 Task: Look for space in Logan, United States from 2nd September, 2023 to 10th September, 2023 for 1 adult in price range Rs.5000 to Rs.16000. Place can be private room with 1  bedroom having 1 bed and 1 bathroom. Property type can be house, flat, guest house, hotel. Booking option can be shelf check-in. Required host language is English.
Action: Mouse moved to (617, 150)
Screenshot: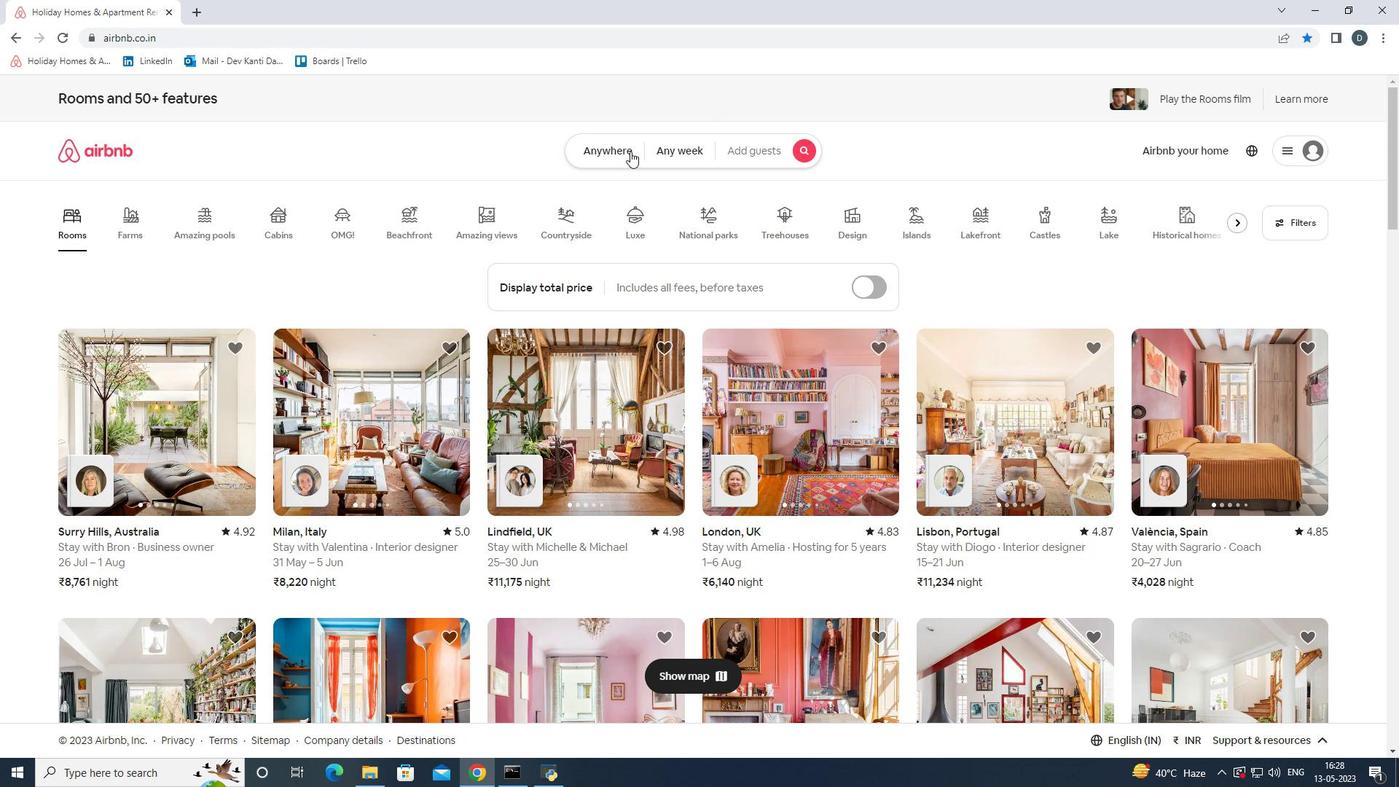 
Action: Mouse pressed left at (617, 150)
Screenshot: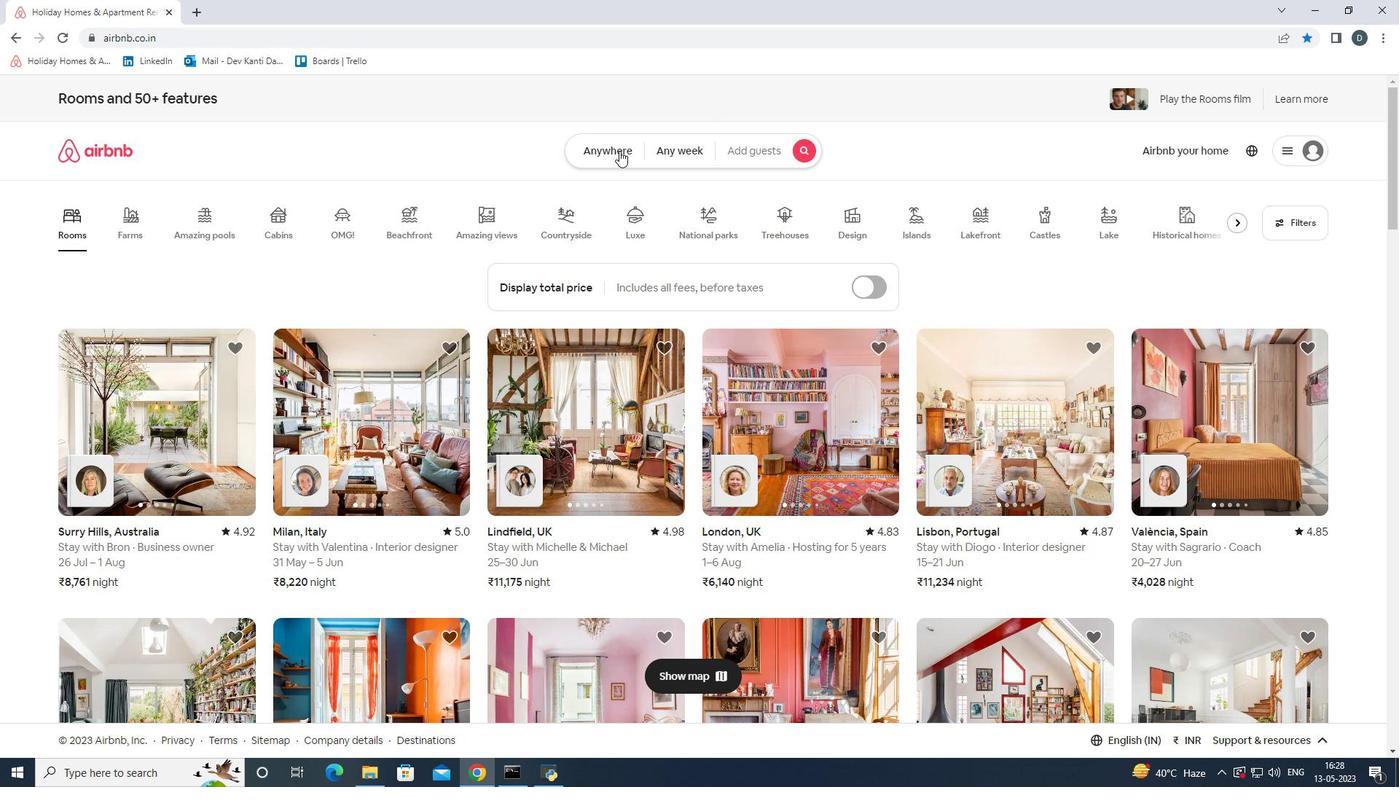 
Action: Mouse moved to (533, 193)
Screenshot: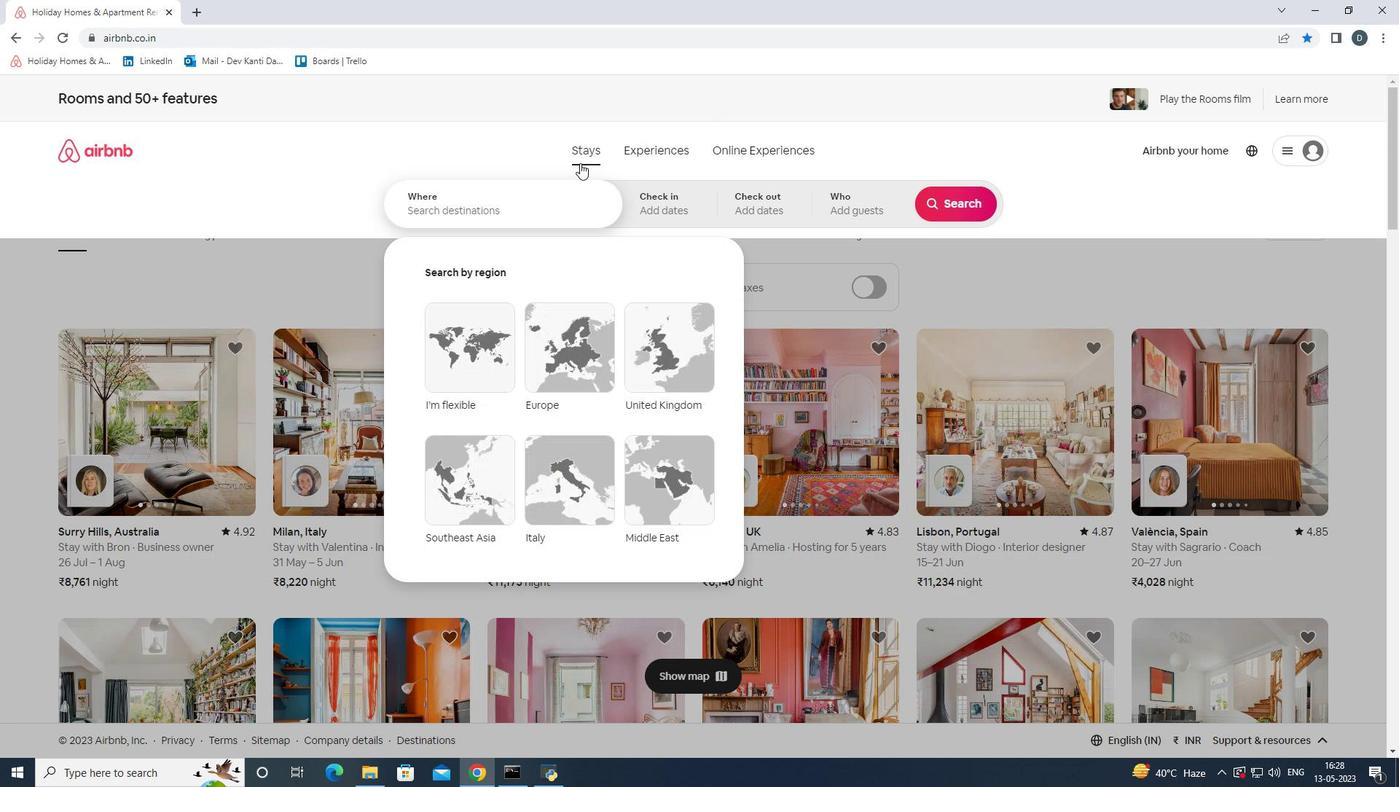 
Action: Mouse pressed left at (533, 193)
Screenshot: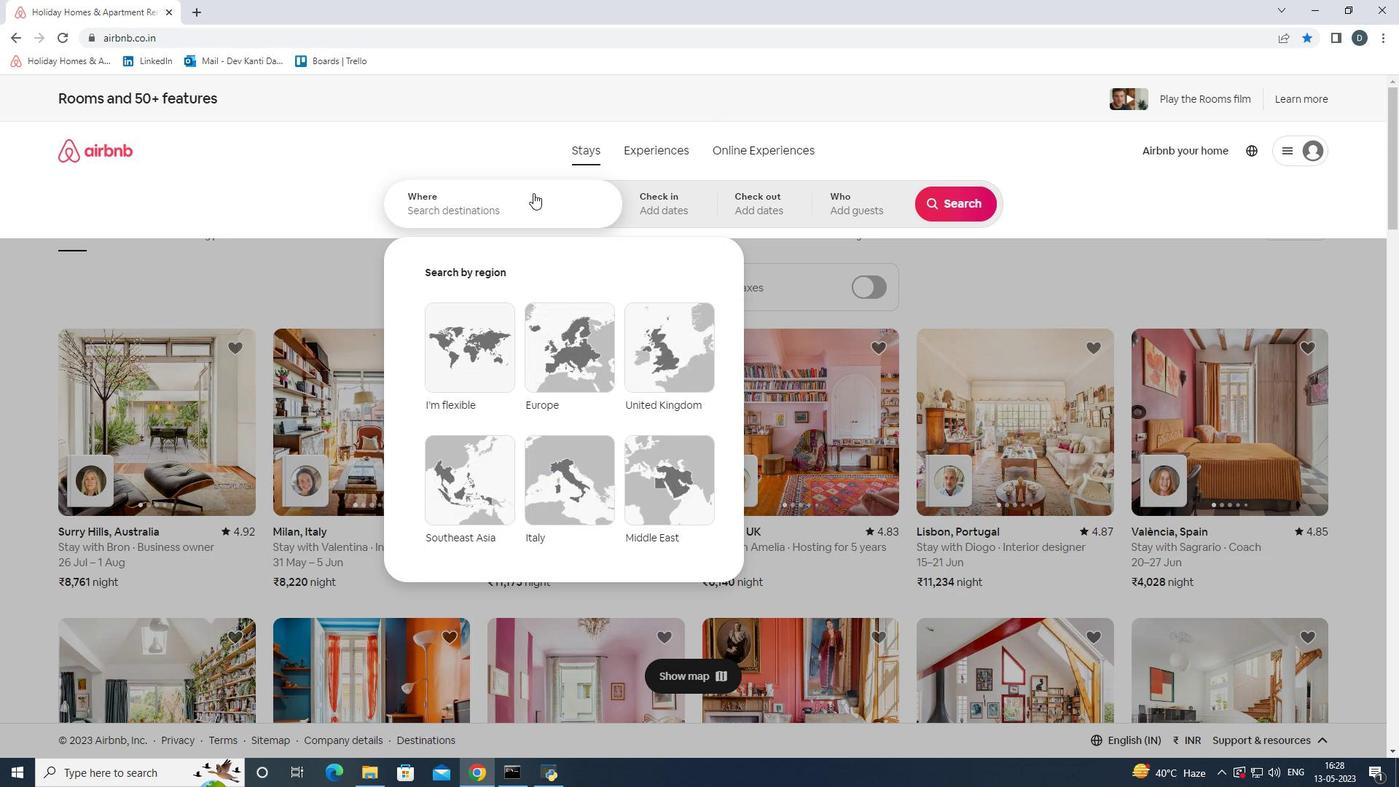 
Action: Key pressed <Key.shift>Logan,<Key.shift>United<Key.space><Key.shift>States
Screenshot: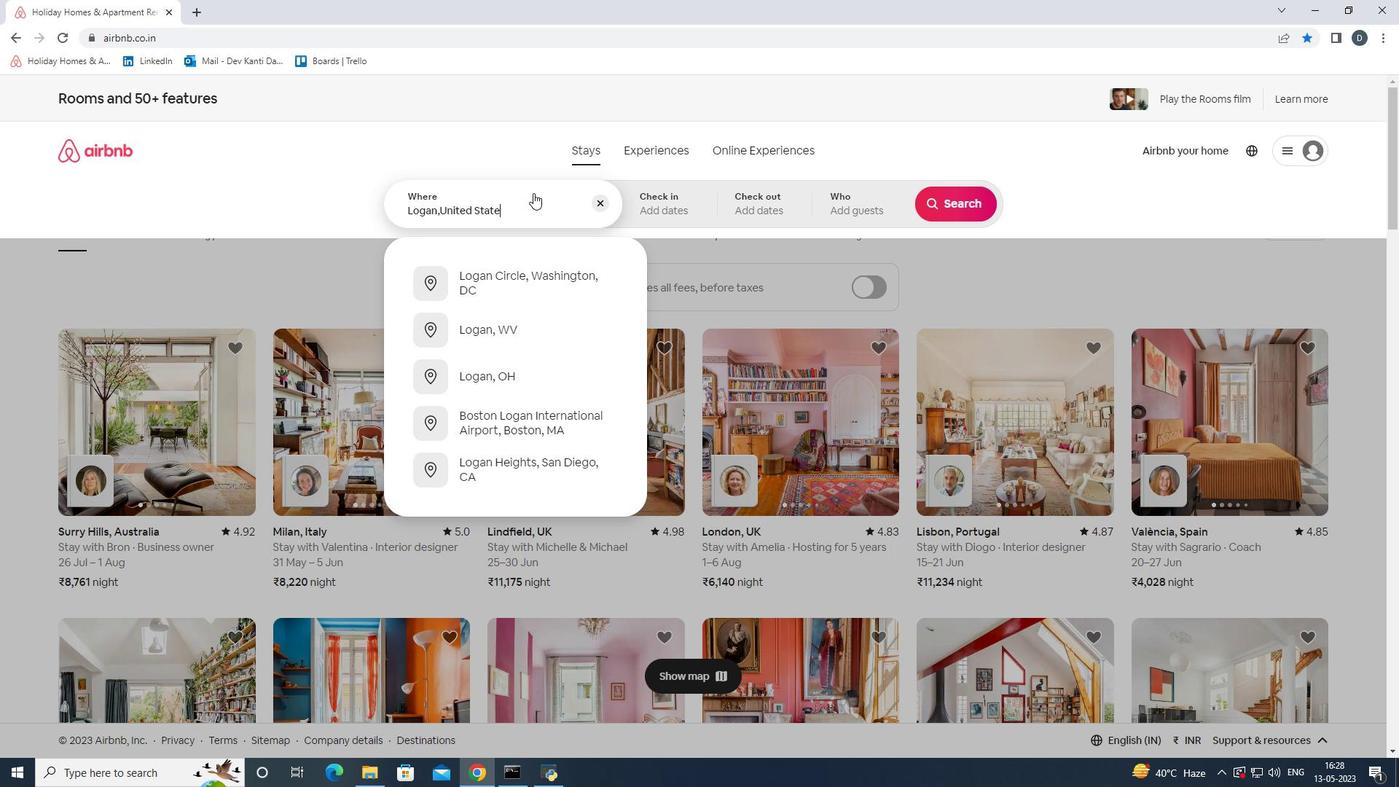 
Action: Mouse moved to (702, 216)
Screenshot: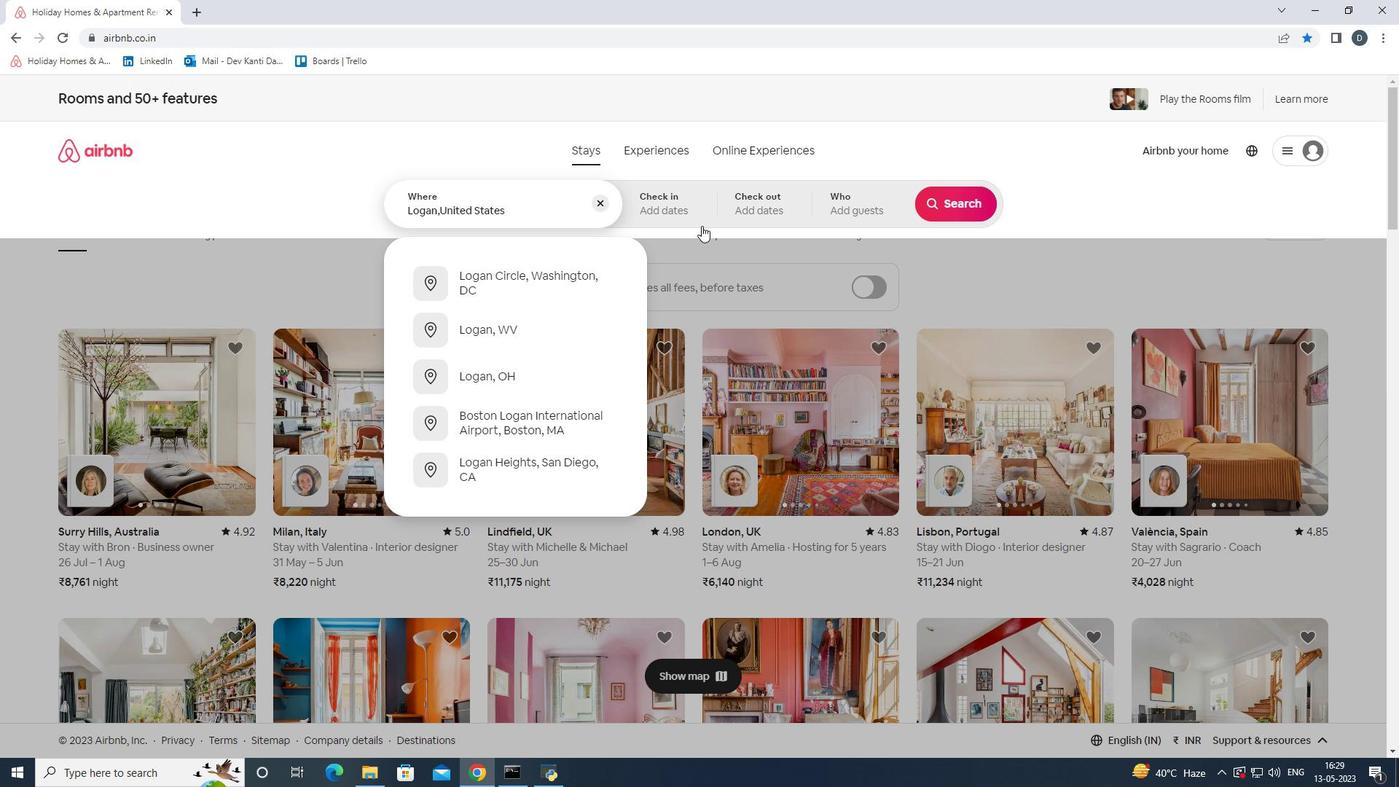 
Action: Mouse pressed left at (702, 216)
Screenshot: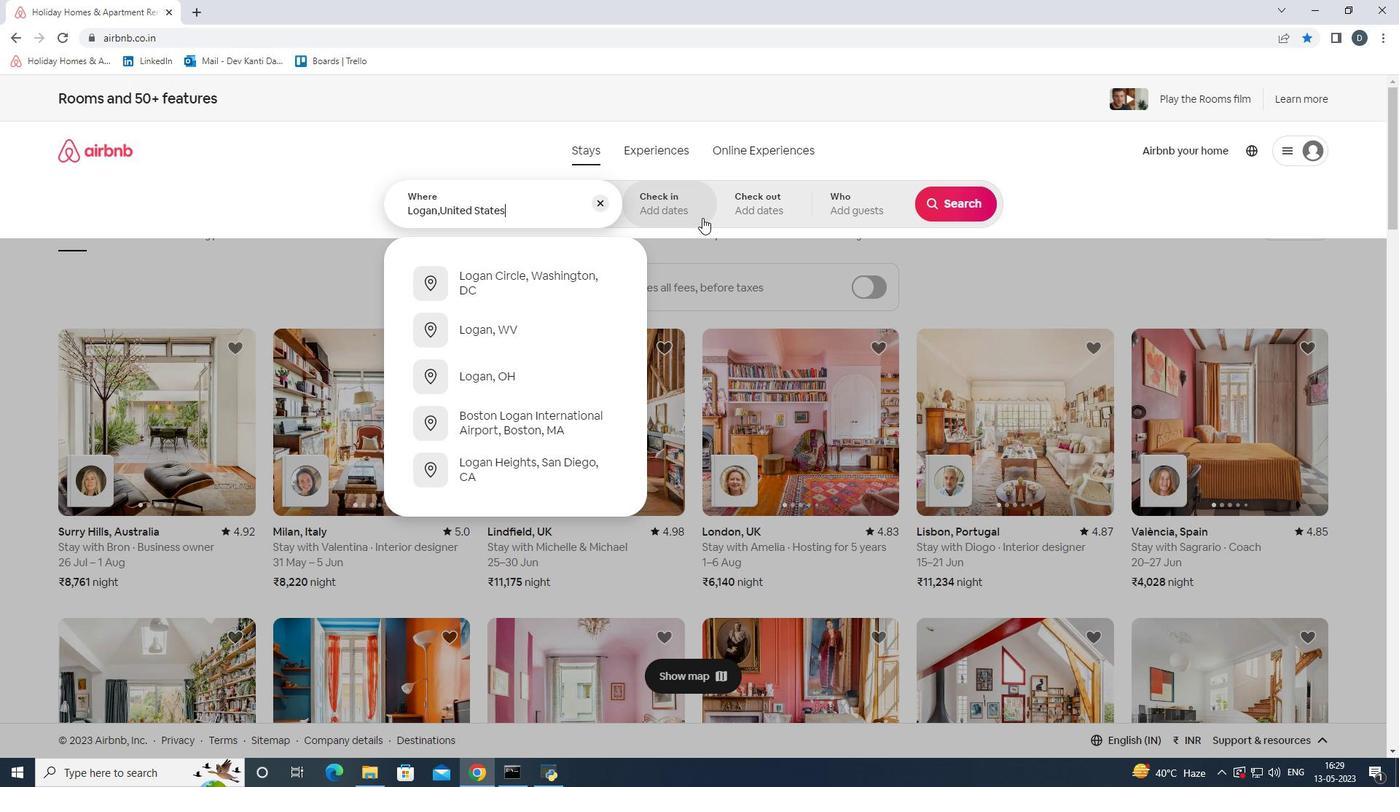 
Action: Mouse moved to (956, 319)
Screenshot: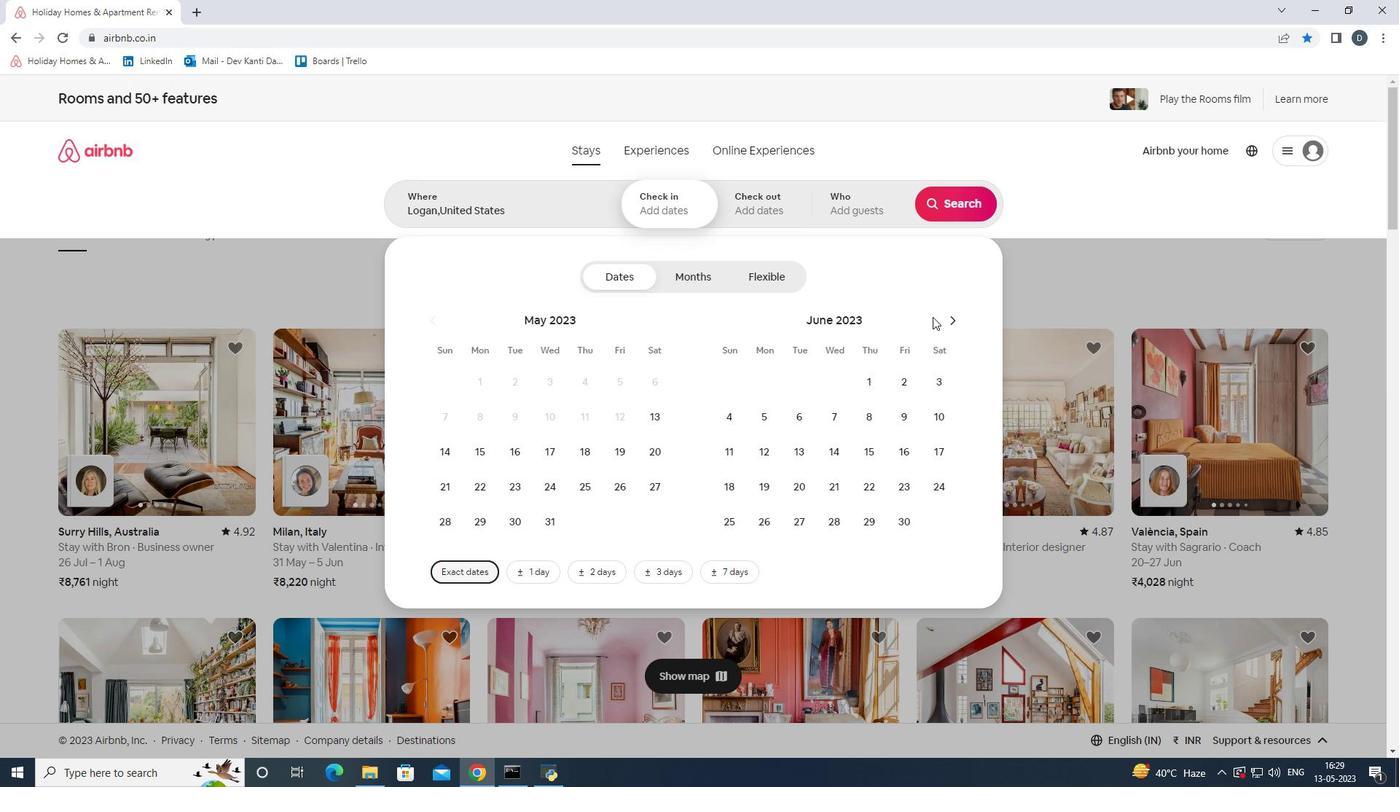 
Action: Mouse pressed left at (956, 319)
Screenshot: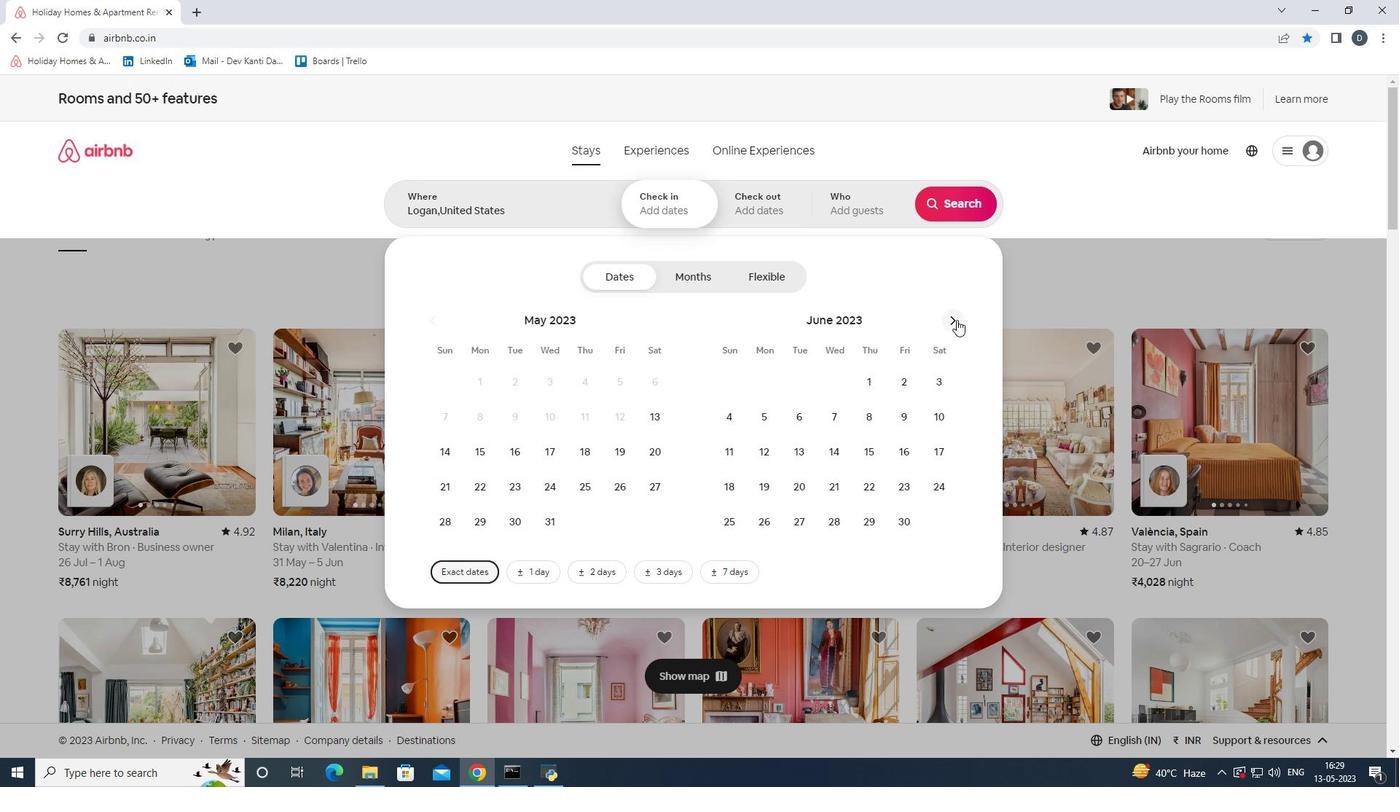 
Action: Mouse pressed left at (956, 319)
Screenshot: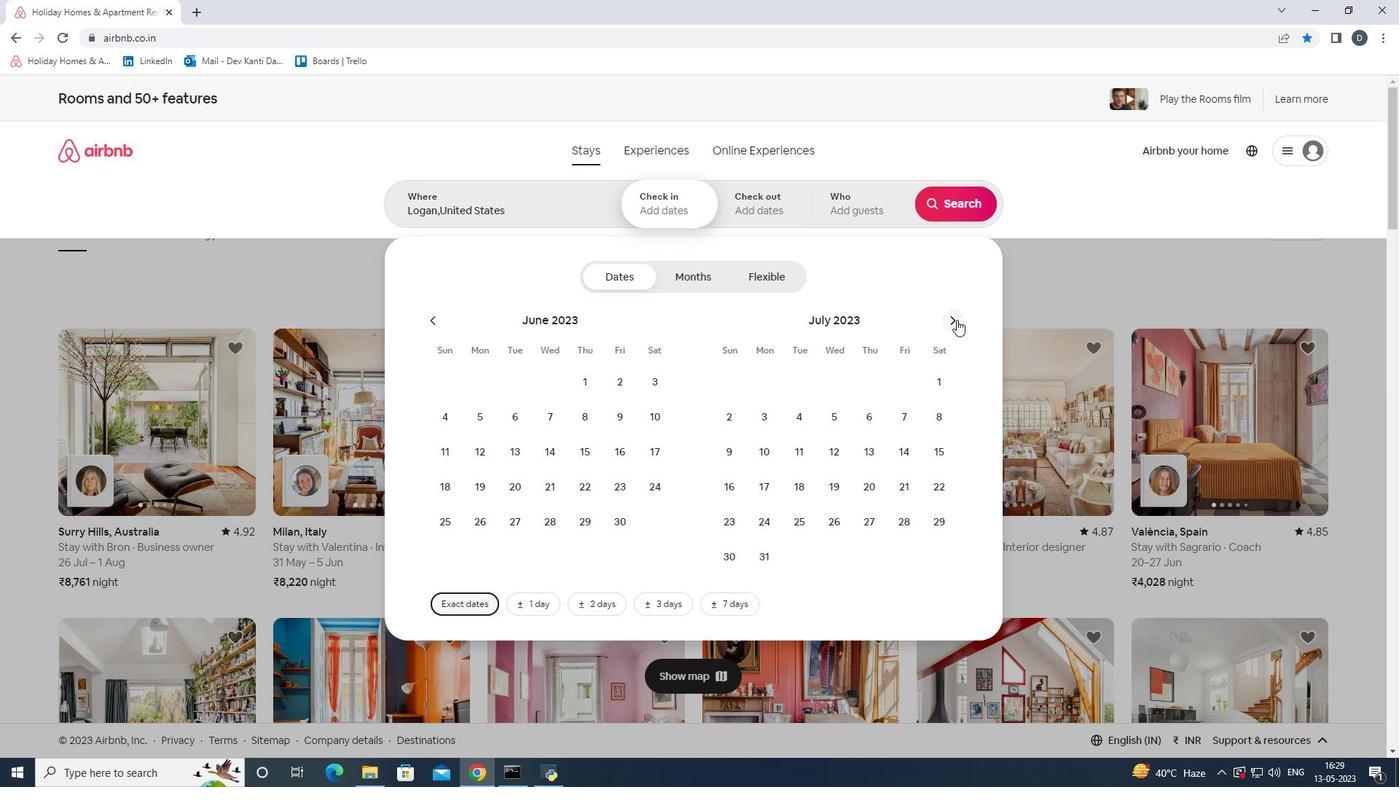 
Action: Mouse pressed left at (956, 319)
Screenshot: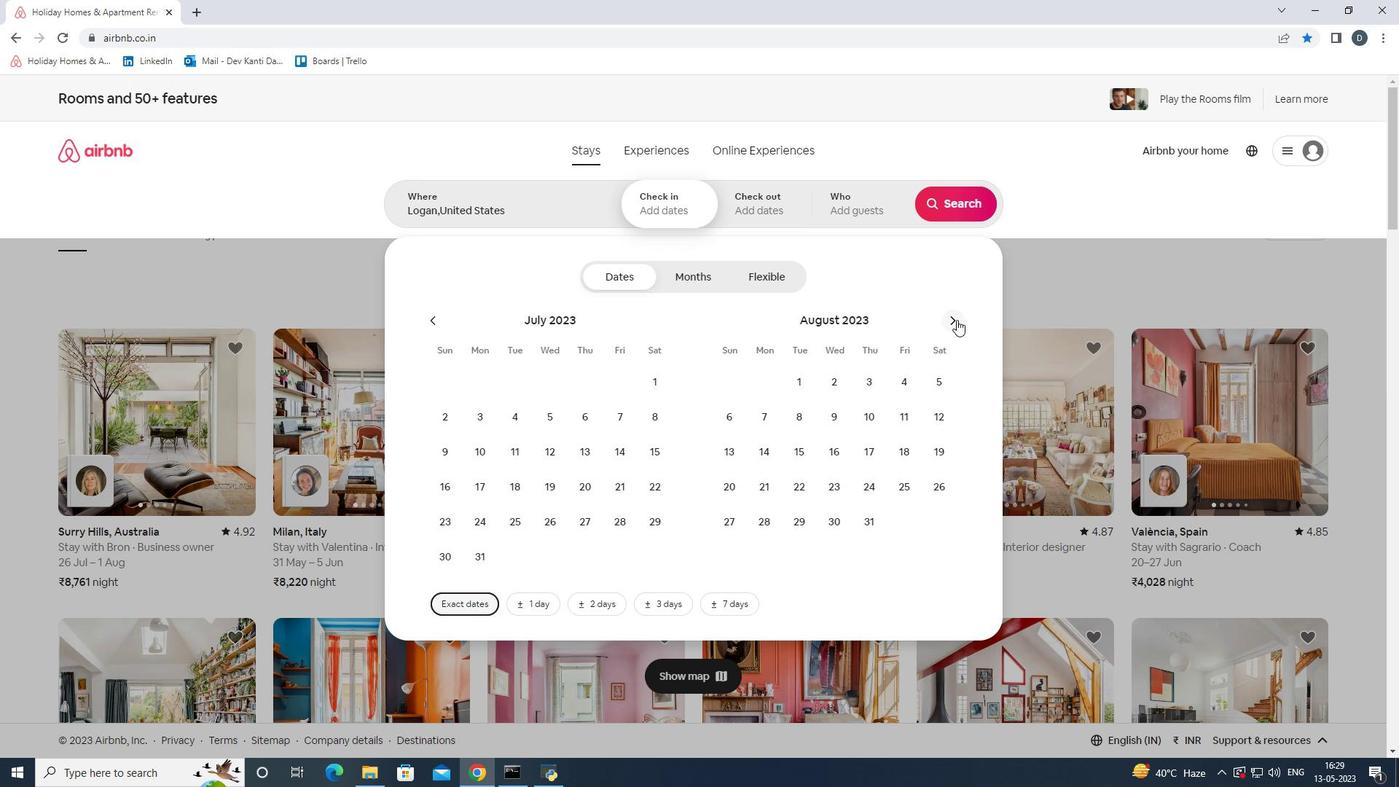 
Action: Mouse moved to (940, 376)
Screenshot: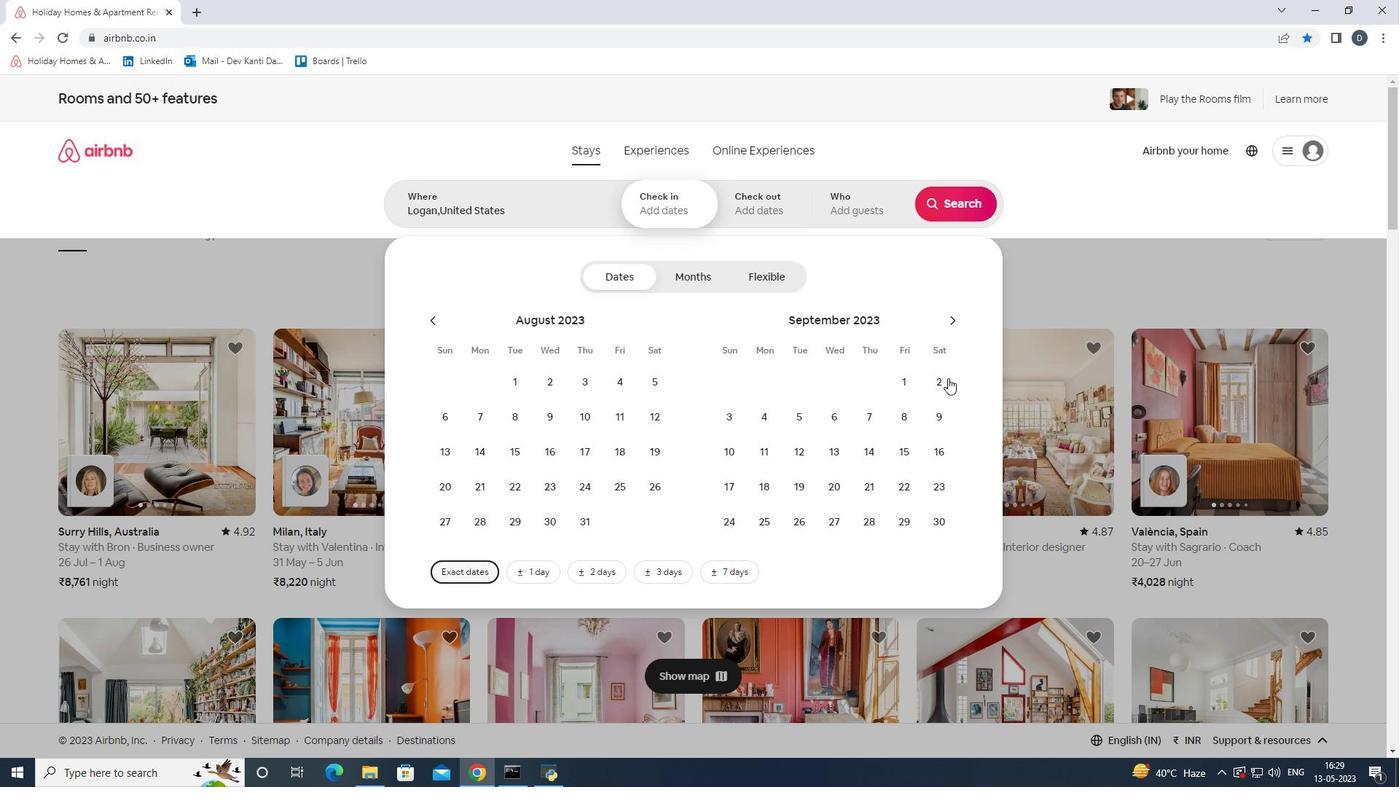 
Action: Mouse pressed left at (940, 376)
Screenshot: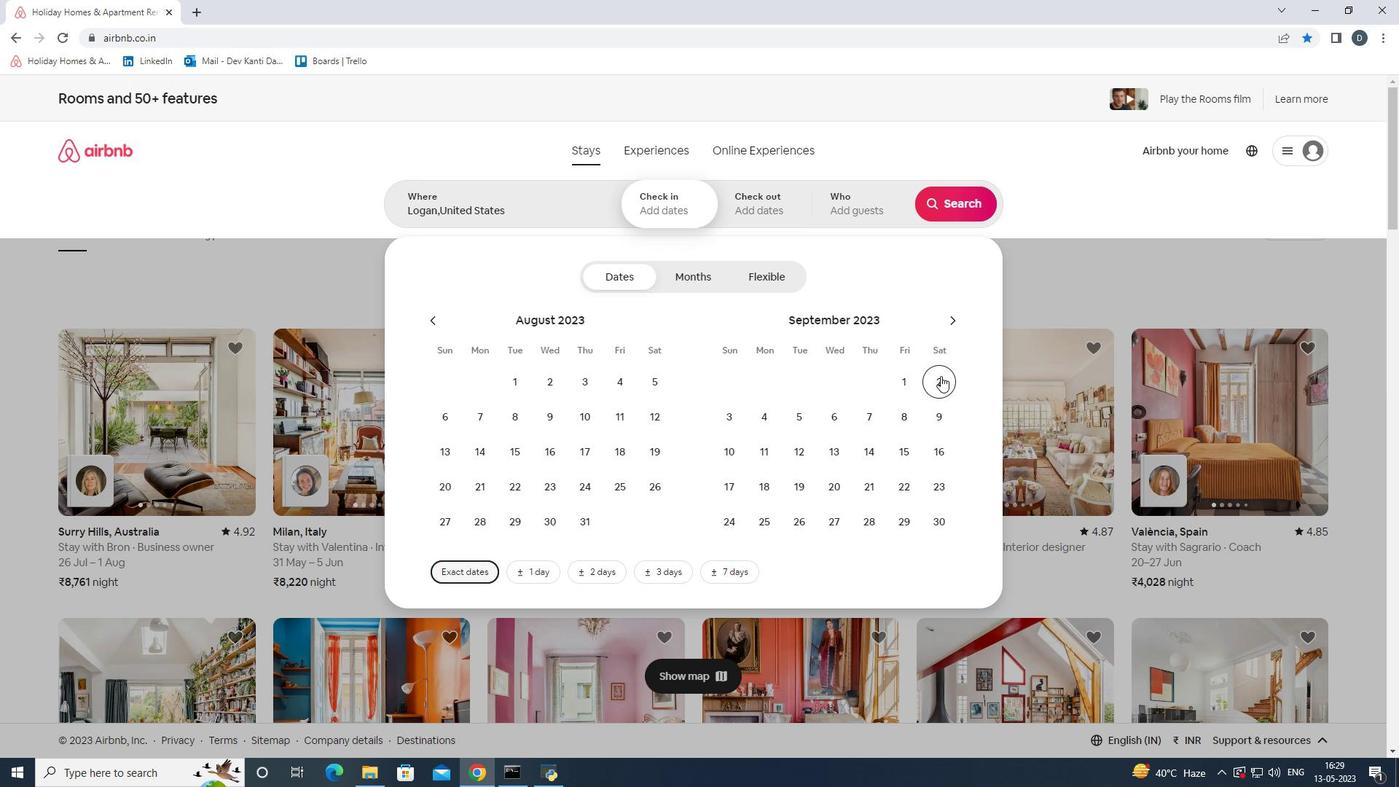 
Action: Mouse moved to (737, 454)
Screenshot: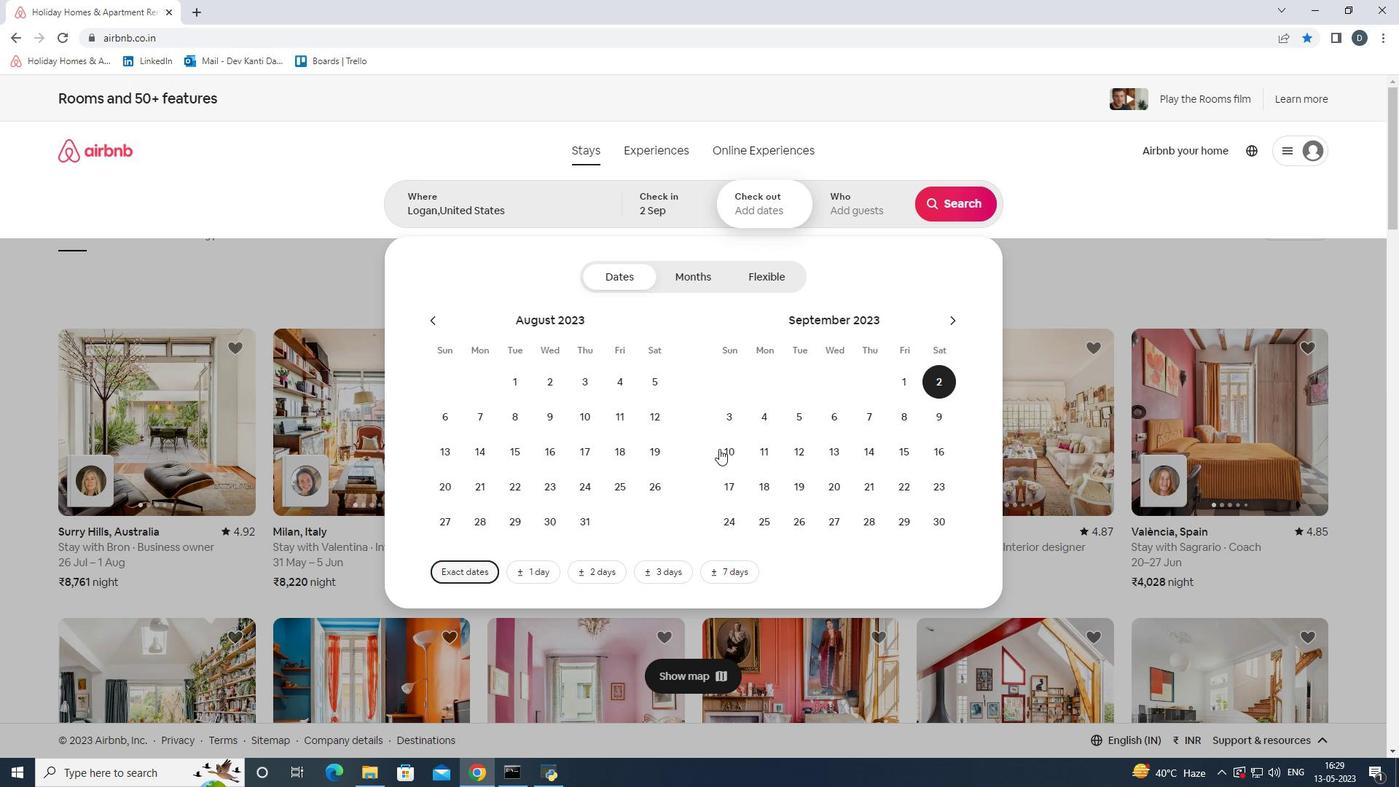 
Action: Mouse pressed left at (737, 454)
Screenshot: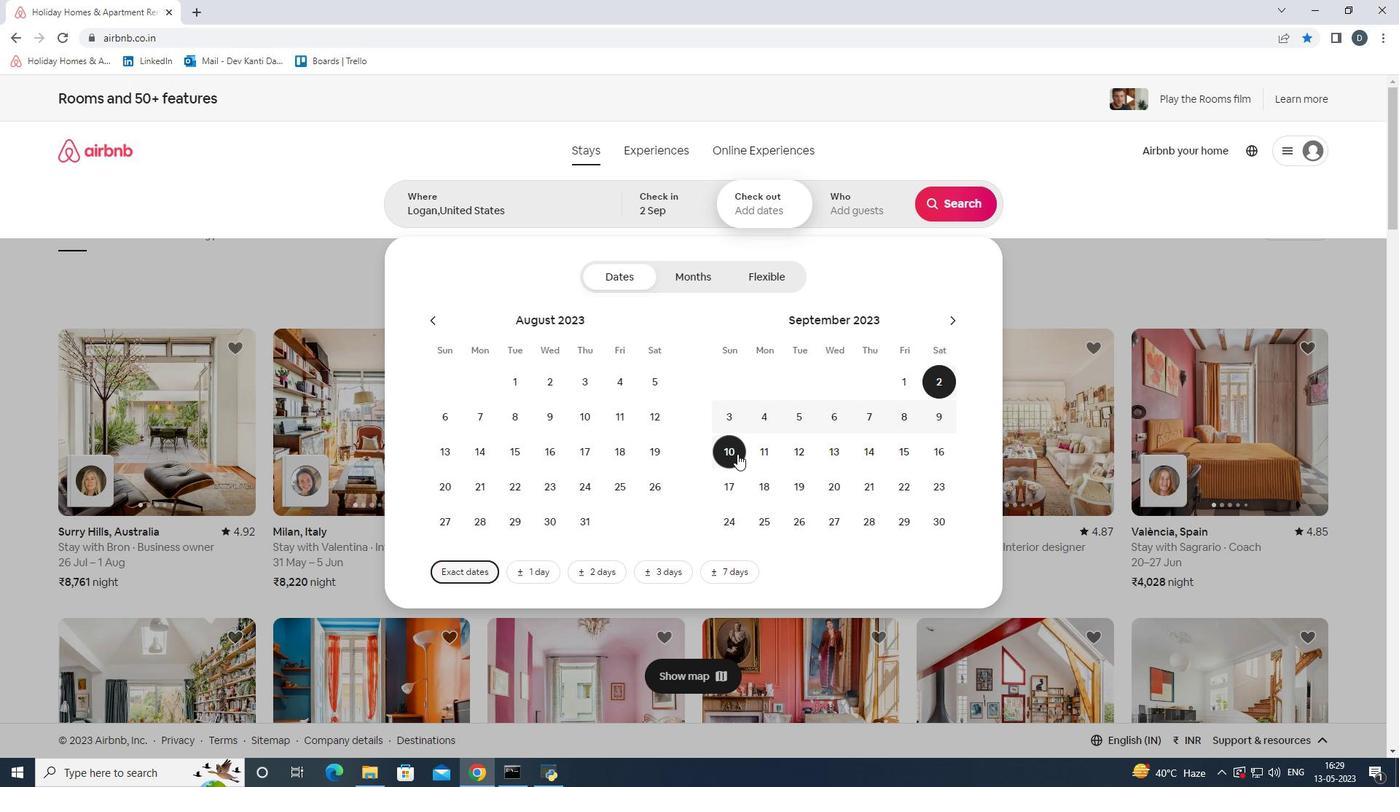 
Action: Mouse moved to (862, 214)
Screenshot: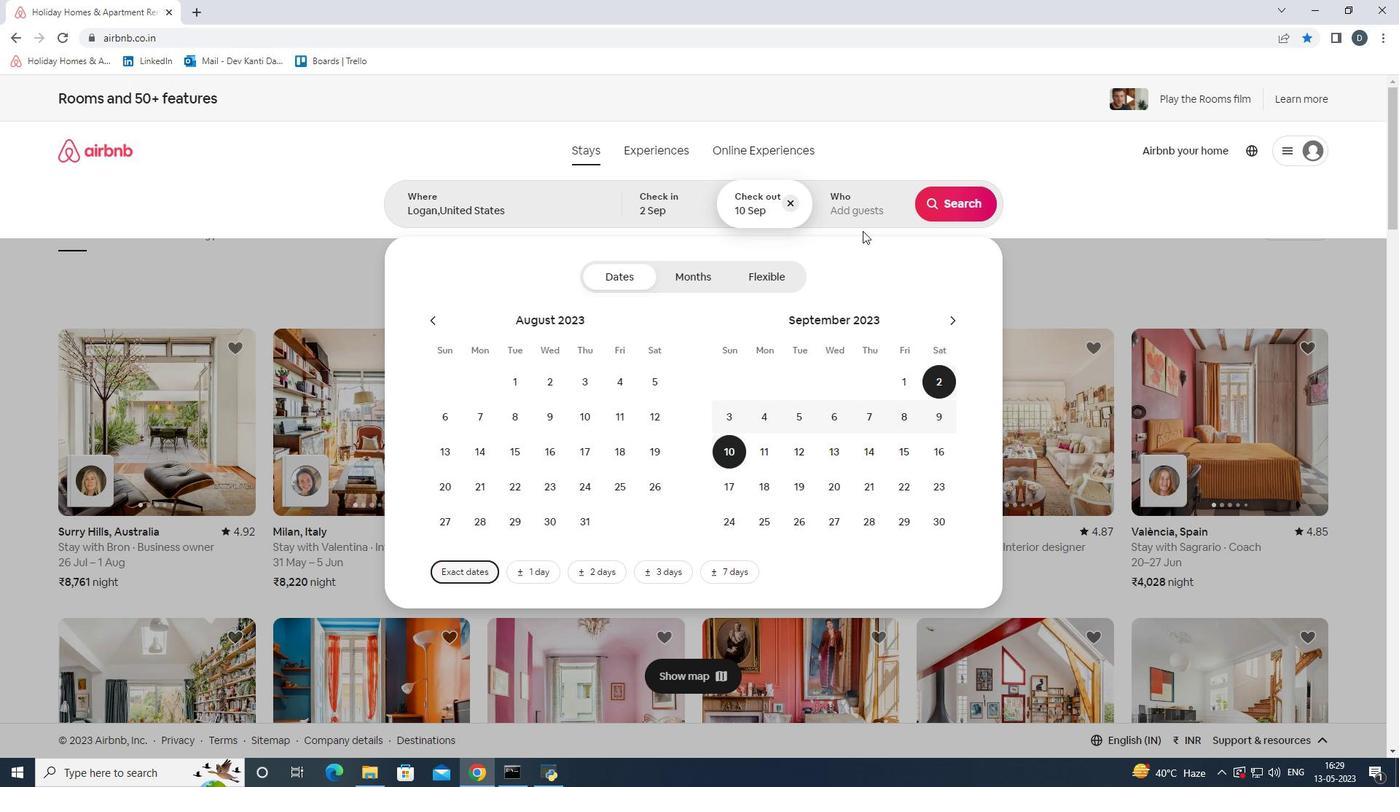 
Action: Mouse pressed left at (862, 214)
Screenshot: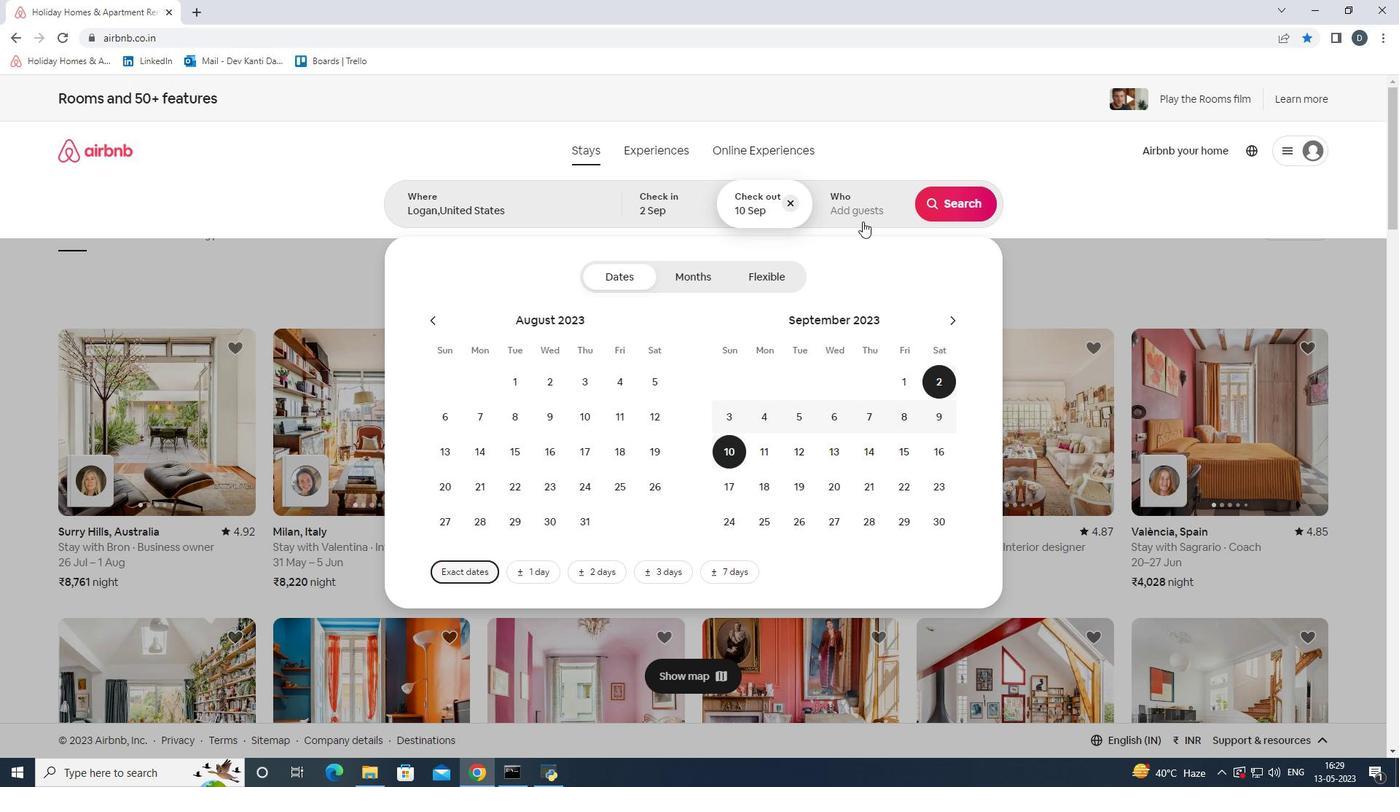 
Action: Mouse moved to (959, 285)
Screenshot: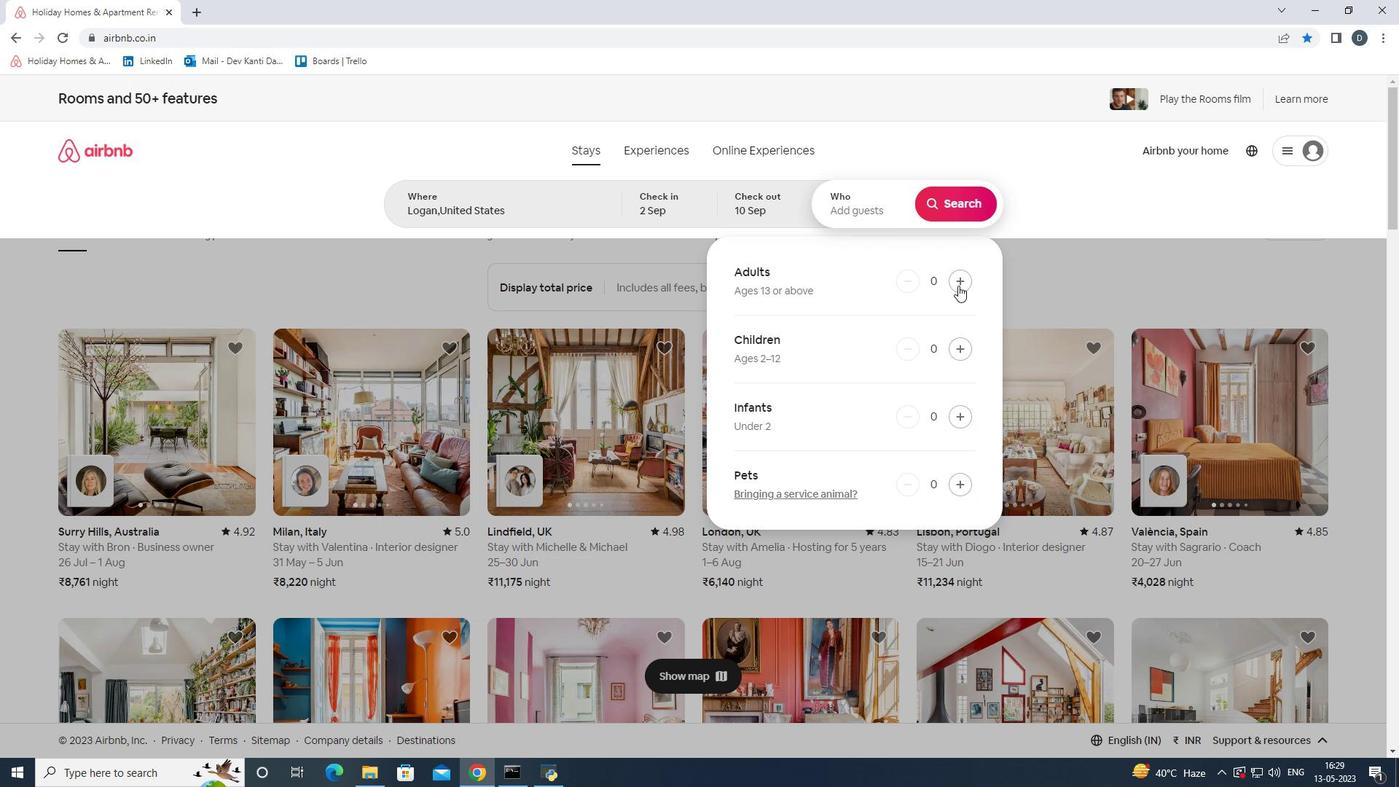
Action: Mouse pressed left at (959, 285)
Screenshot: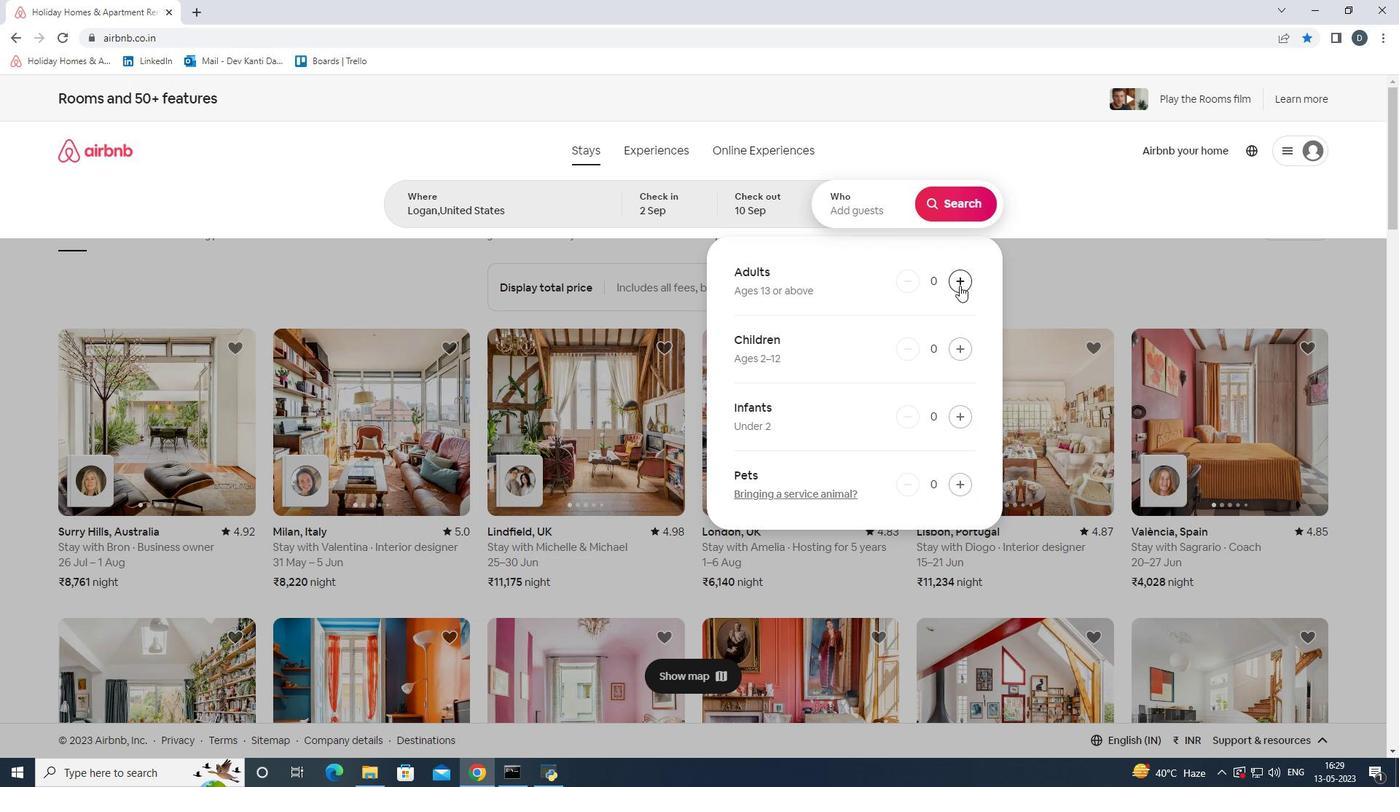 
Action: Mouse moved to (959, 209)
Screenshot: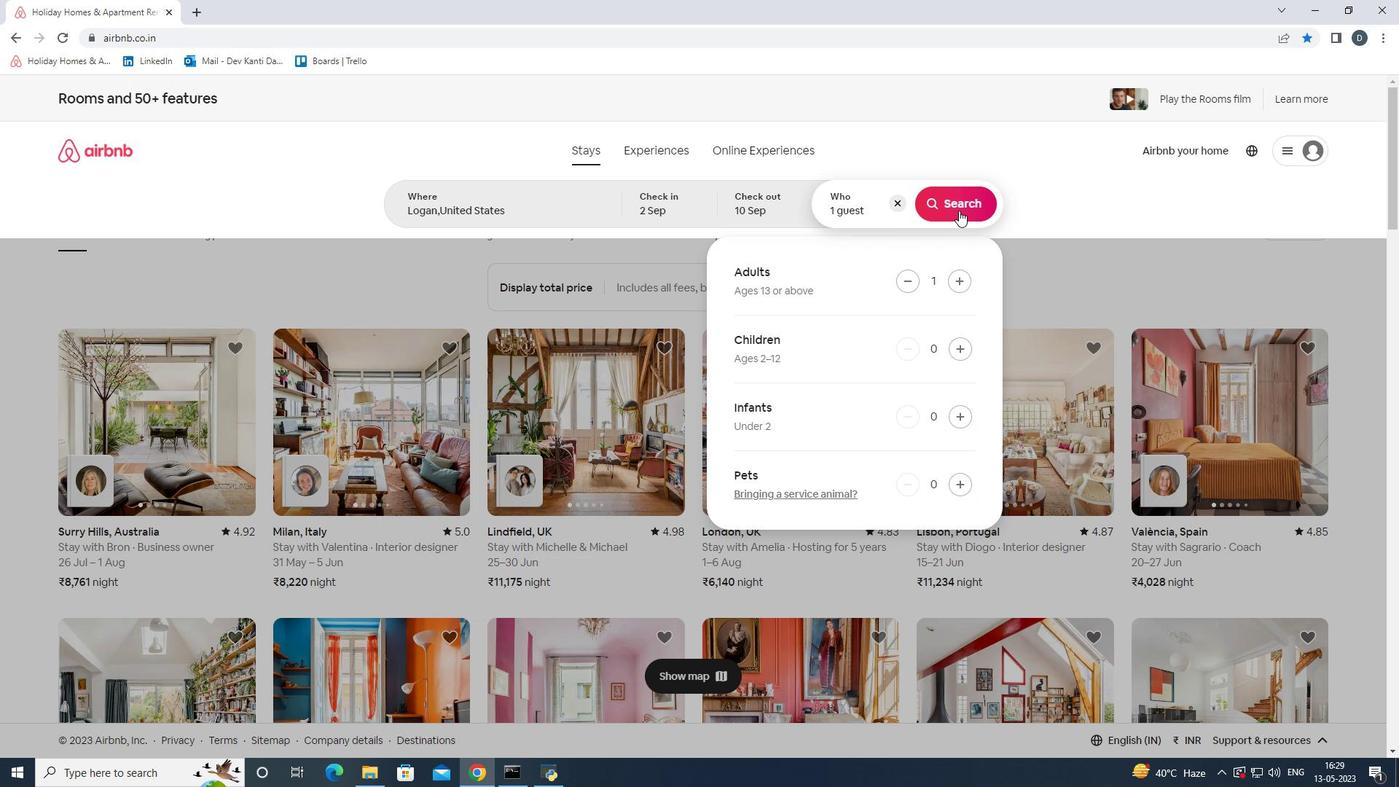 
Action: Mouse pressed left at (959, 209)
Screenshot: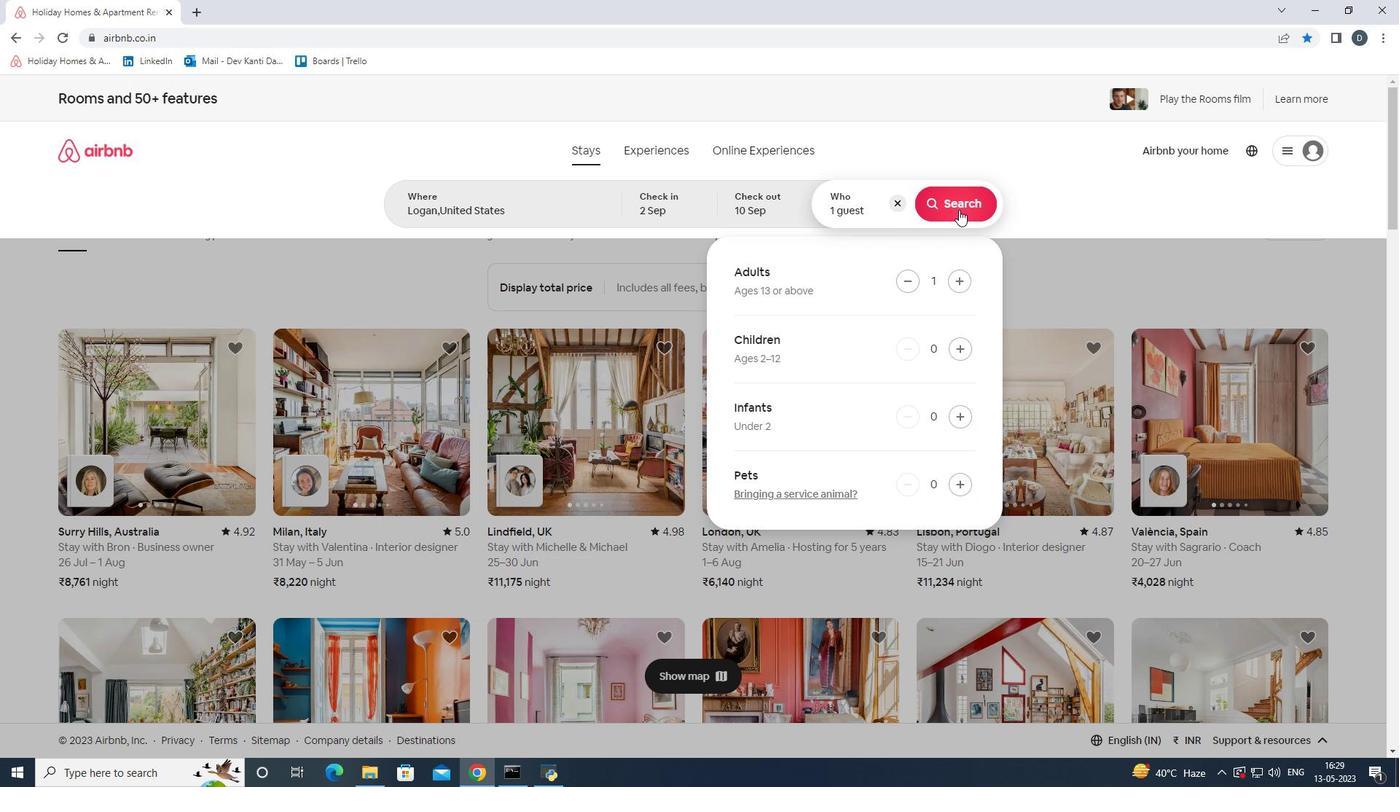
Action: Mouse moved to (1321, 159)
Screenshot: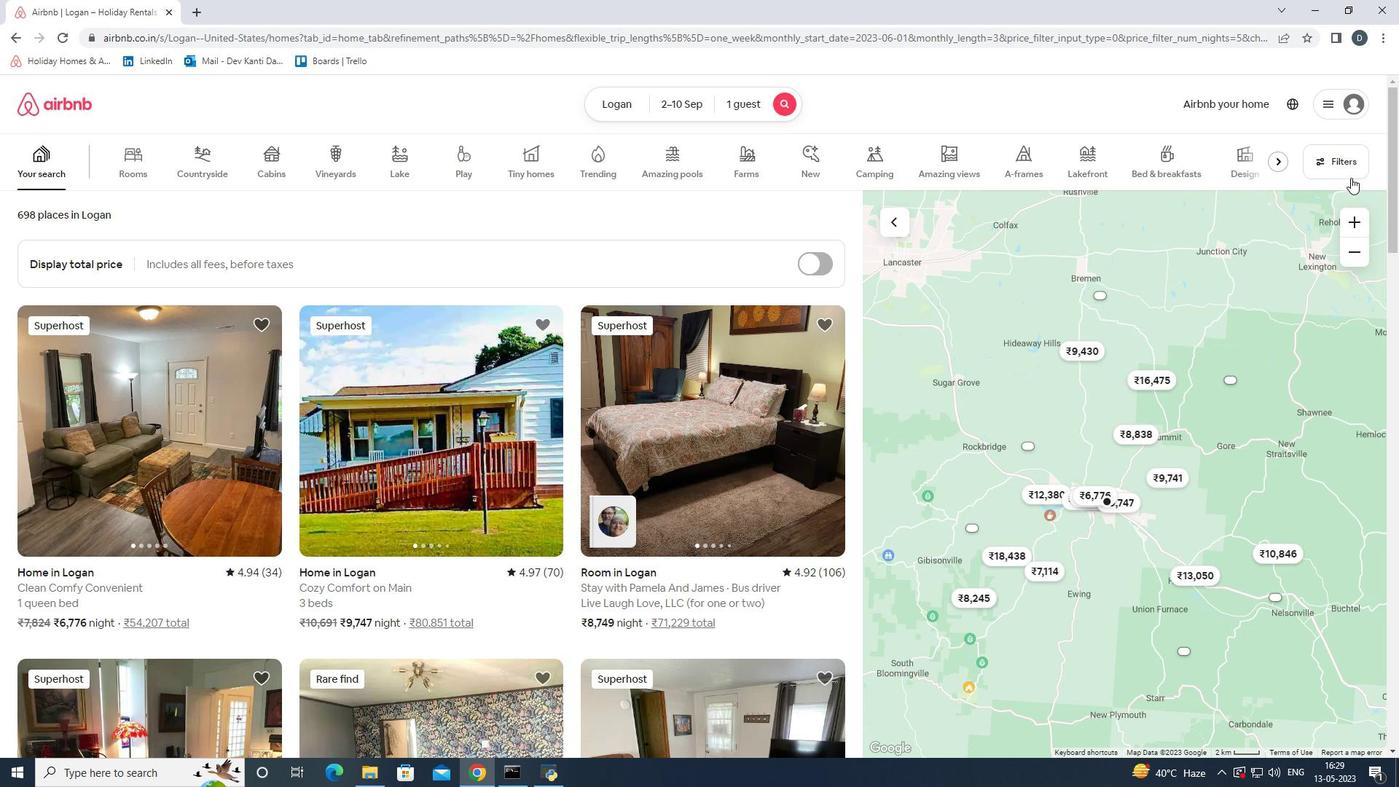 
Action: Mouse pressed left at (1321, 159)
Screenshot: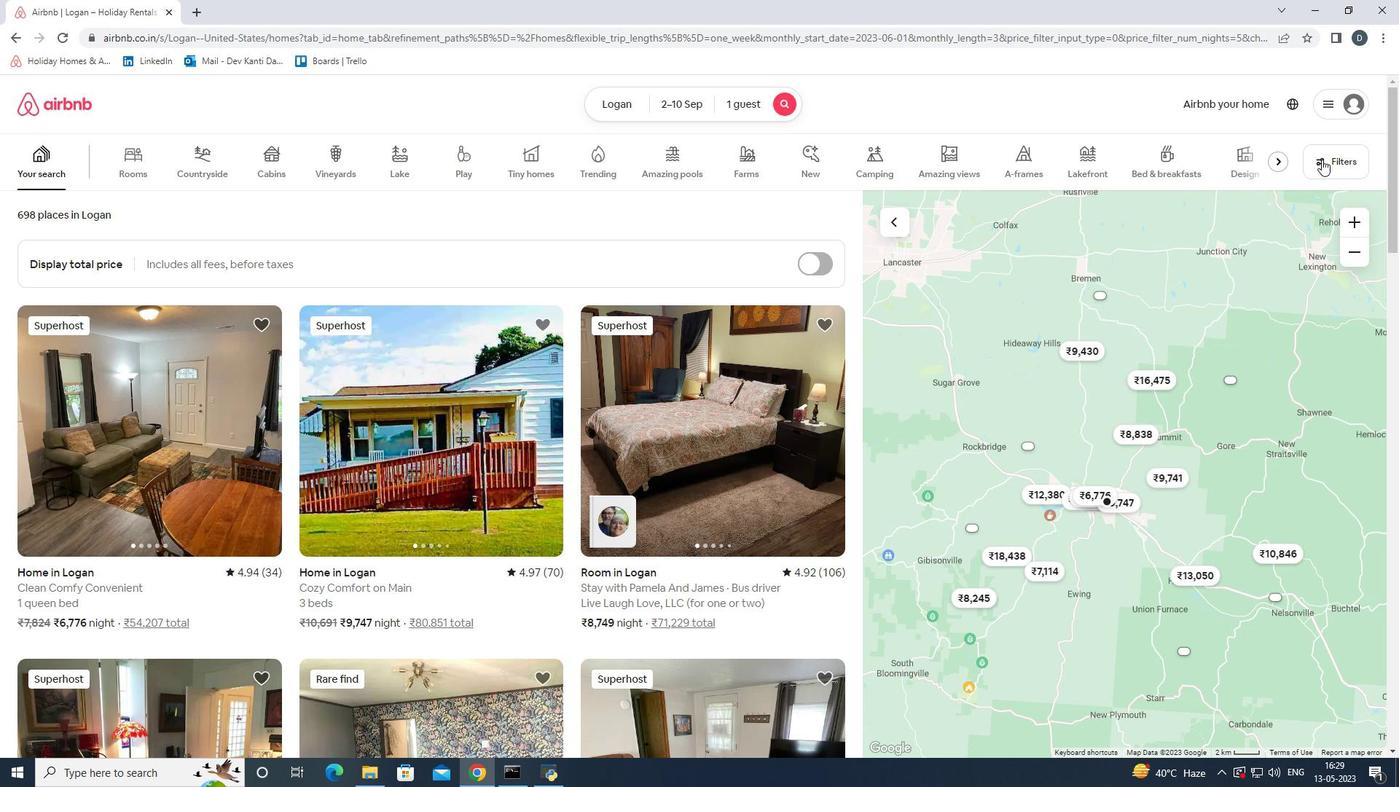 
Action: Mouse moved to (498, 348)
Screenshot: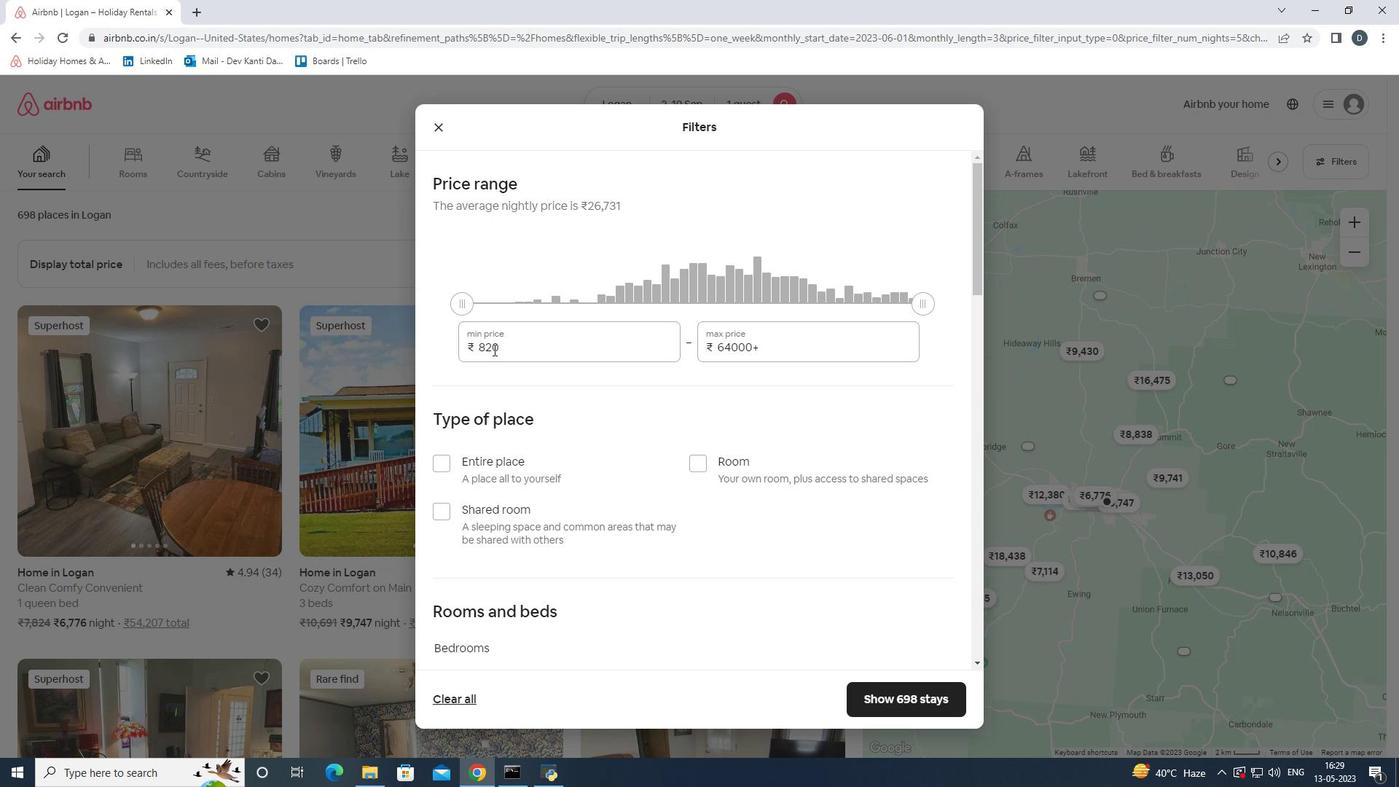 
Action: Mouse pressed left at (498, 348)
Screenshot: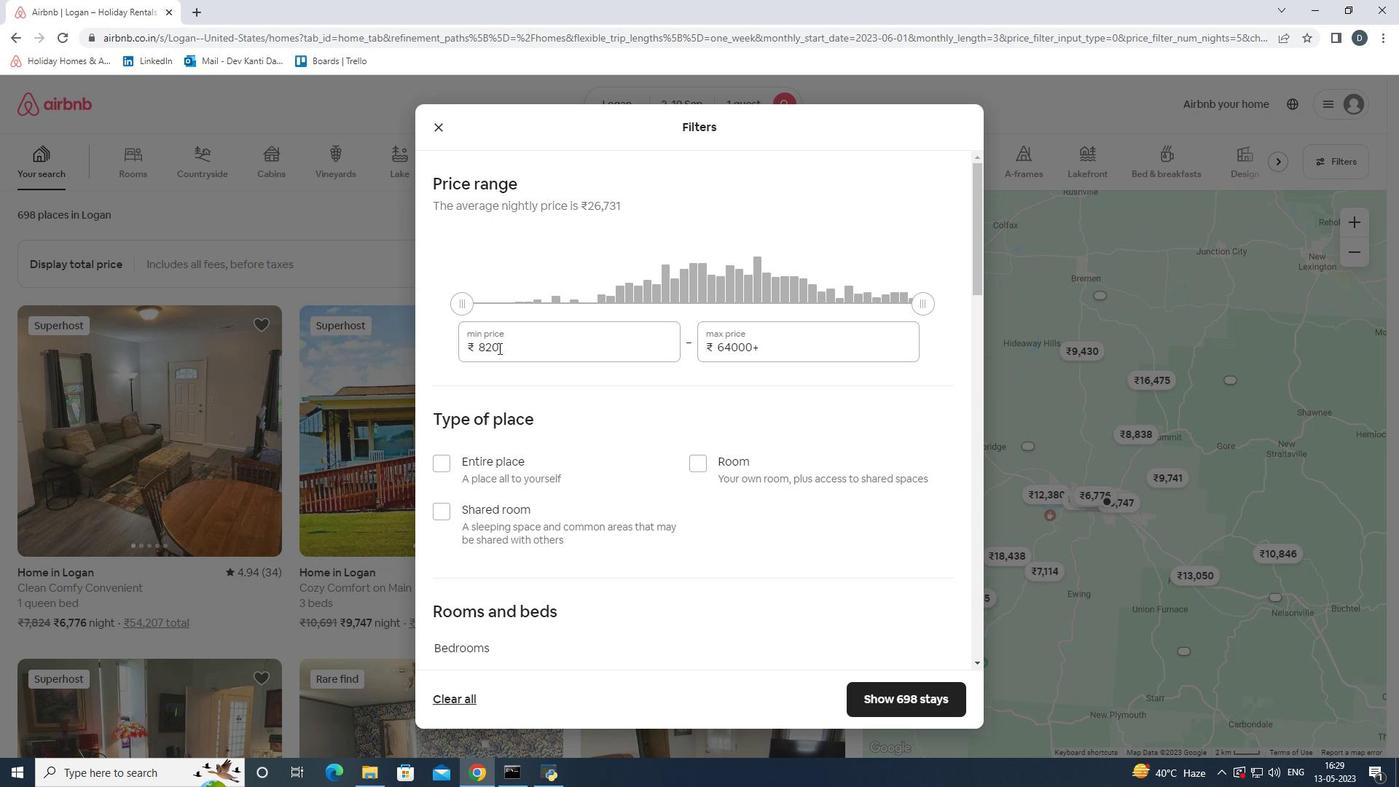 
Action: Mouse moved to (467, 350)
Screenshot: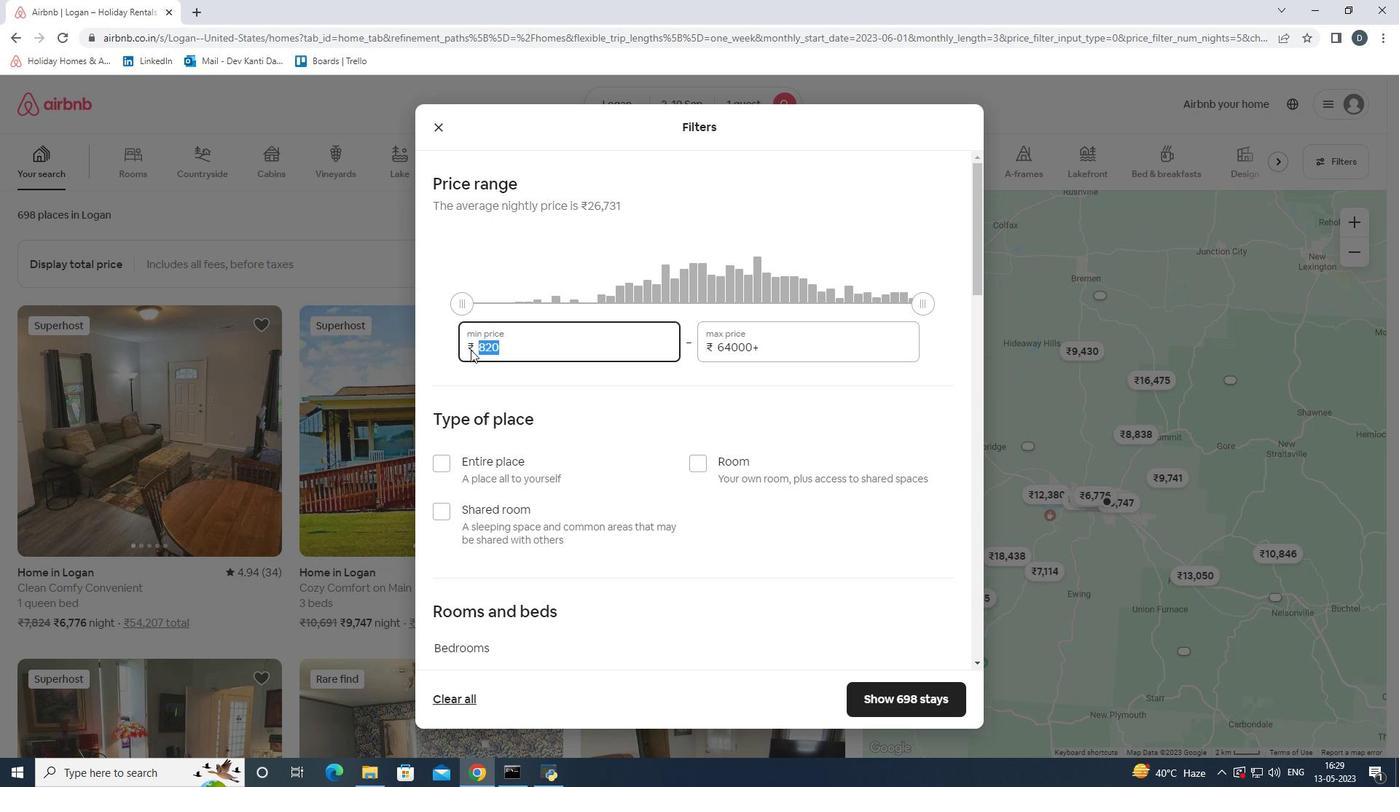 
Action: Key pressed 5000
Screenshot: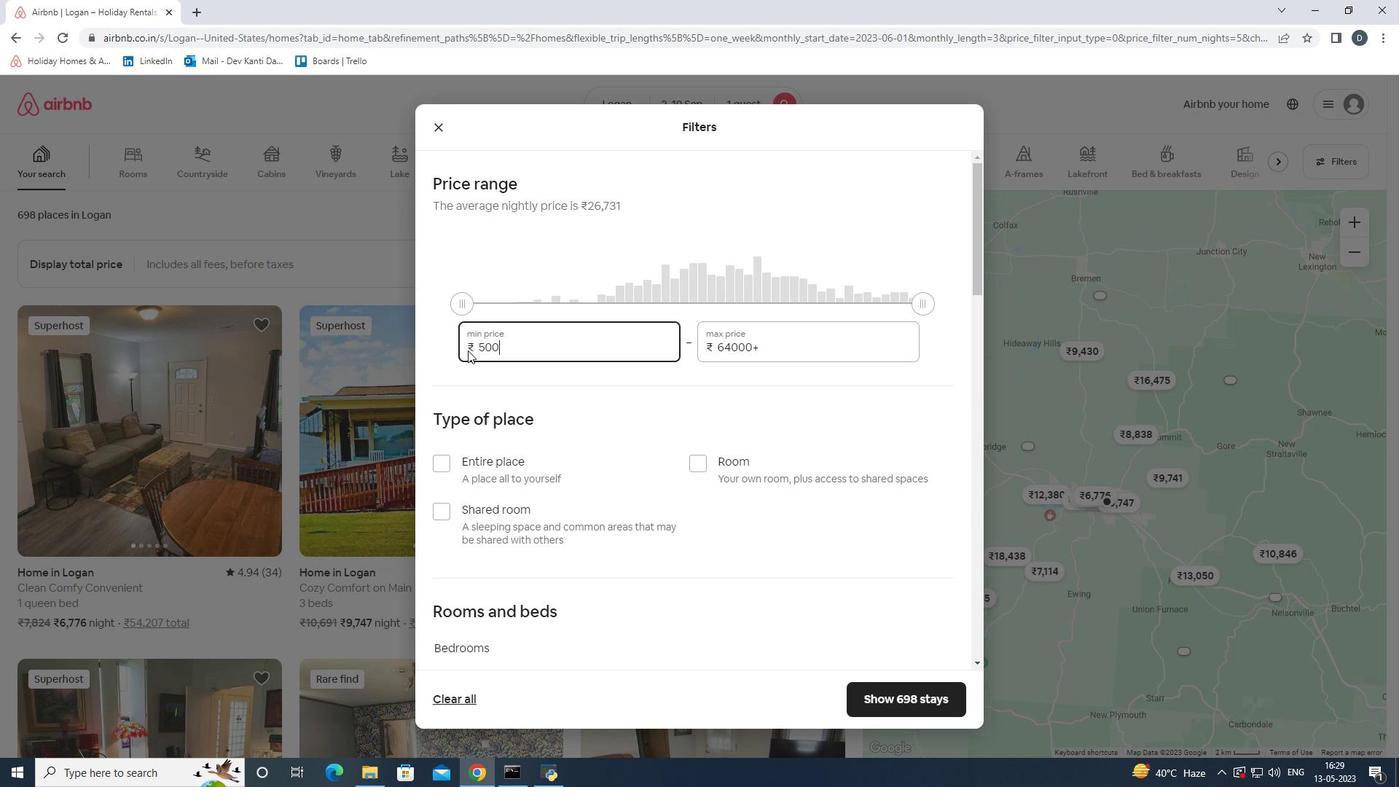 
Action: Mouse moved to (770, 346)
Screenshot: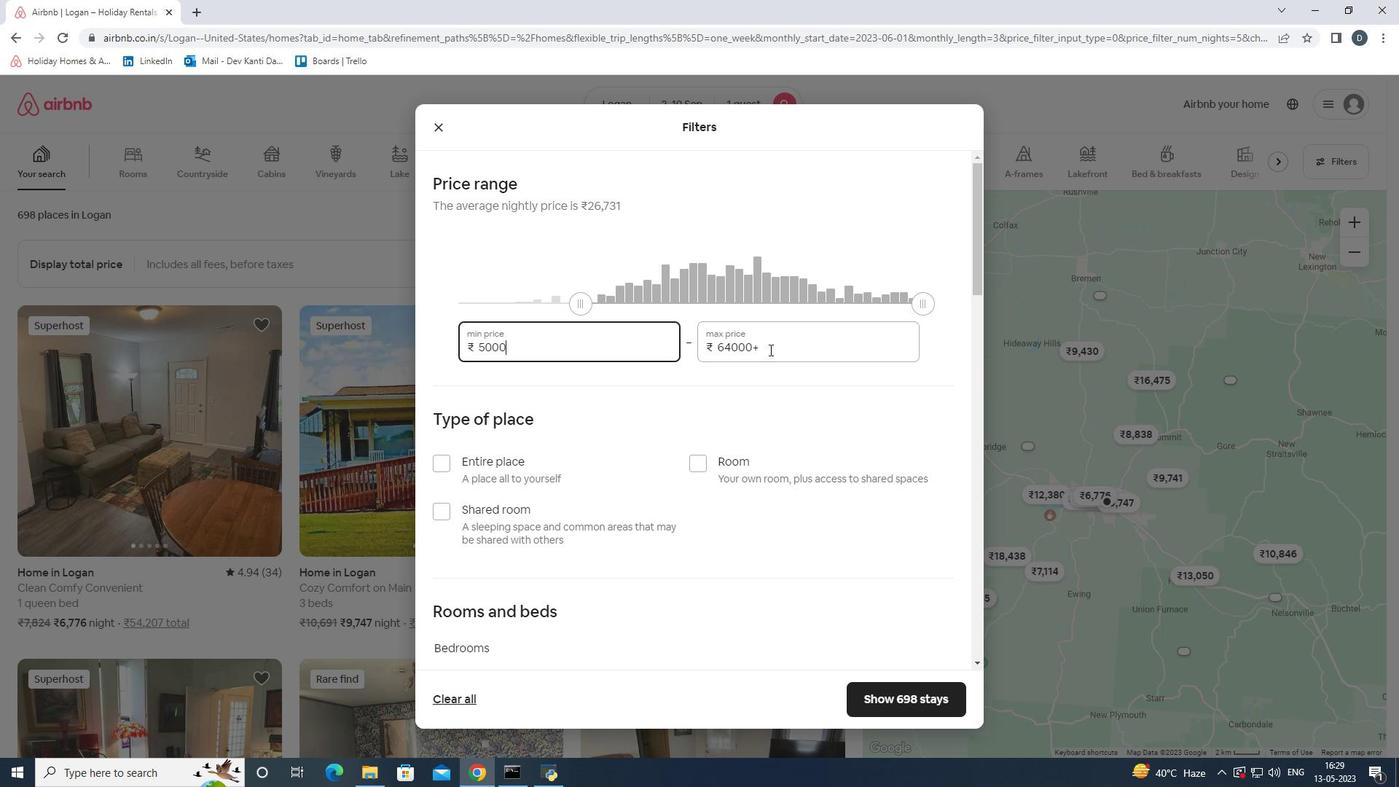 
Action: Mouse pressed left at (770, 346)
Screenshot: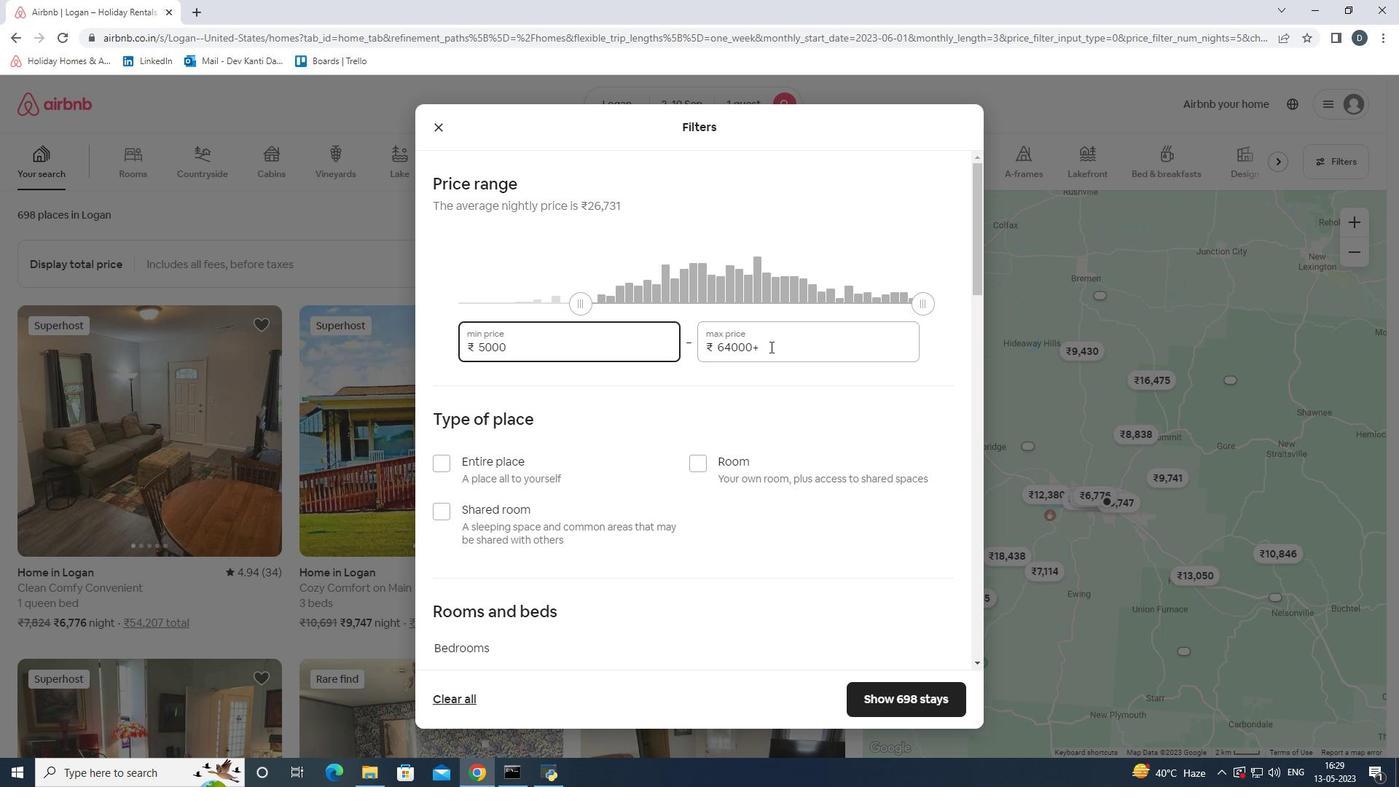 
Action: Mouse moved to (676, 352)
Screenshot: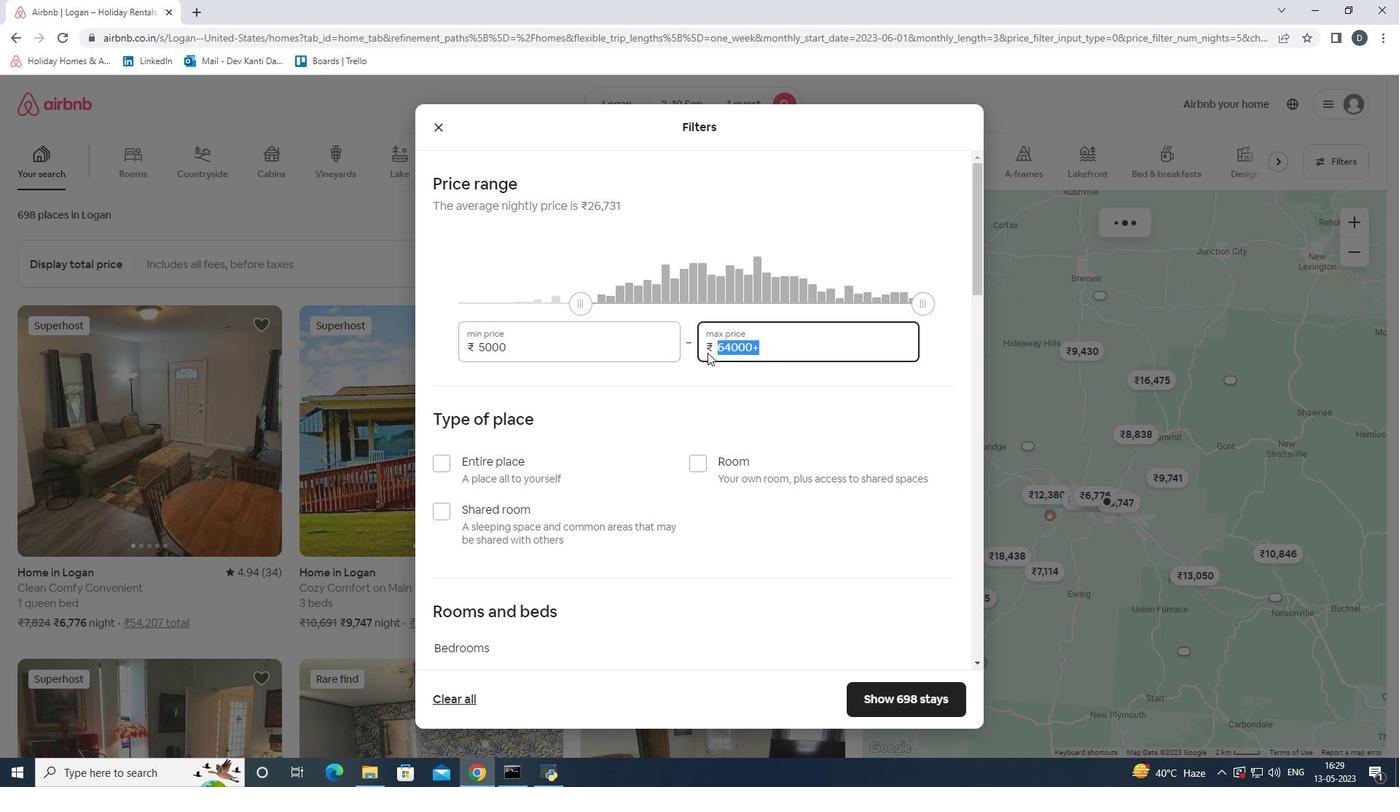 
Action: Key pressed 16000
Screenshot: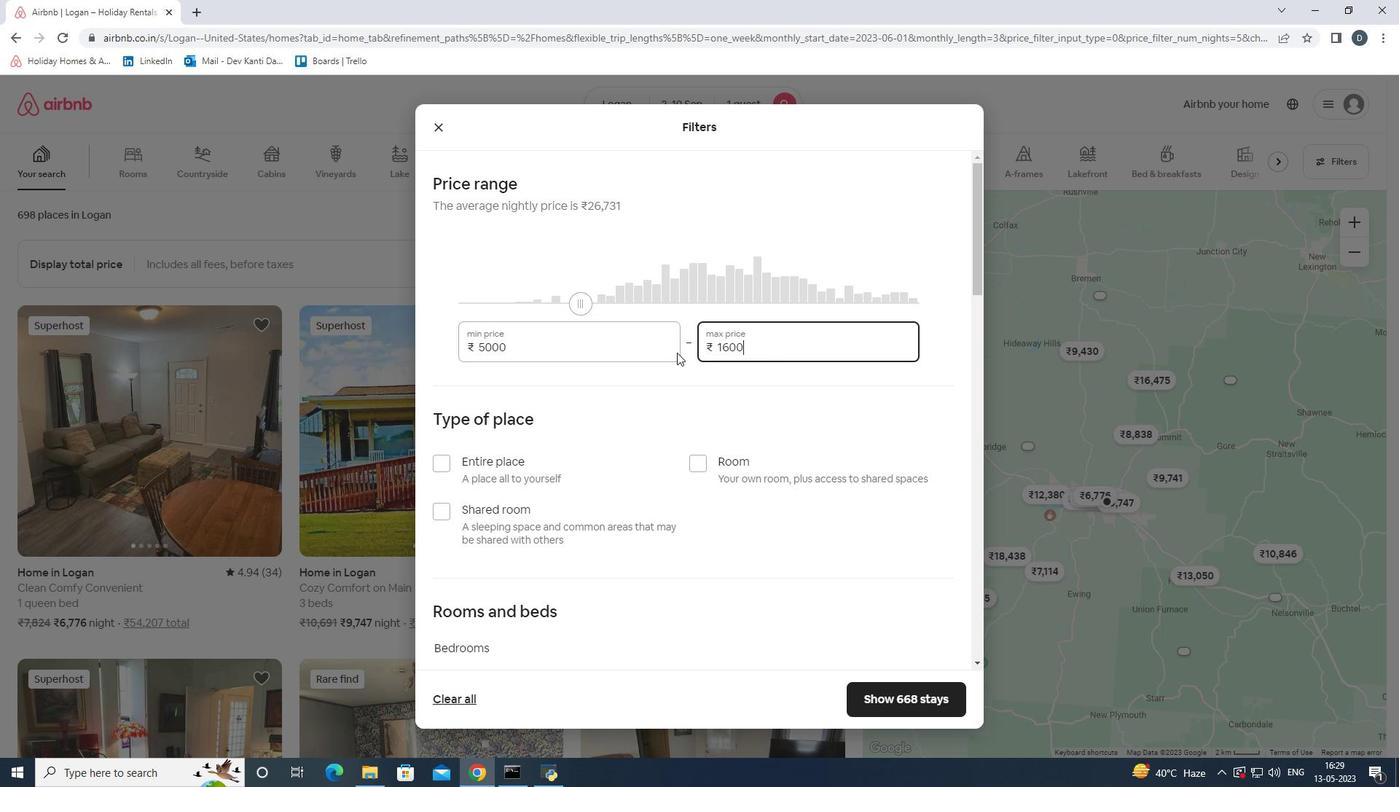 
Action: Mouse scrolled (676, 351) with delta (0, 0)
Screenshot: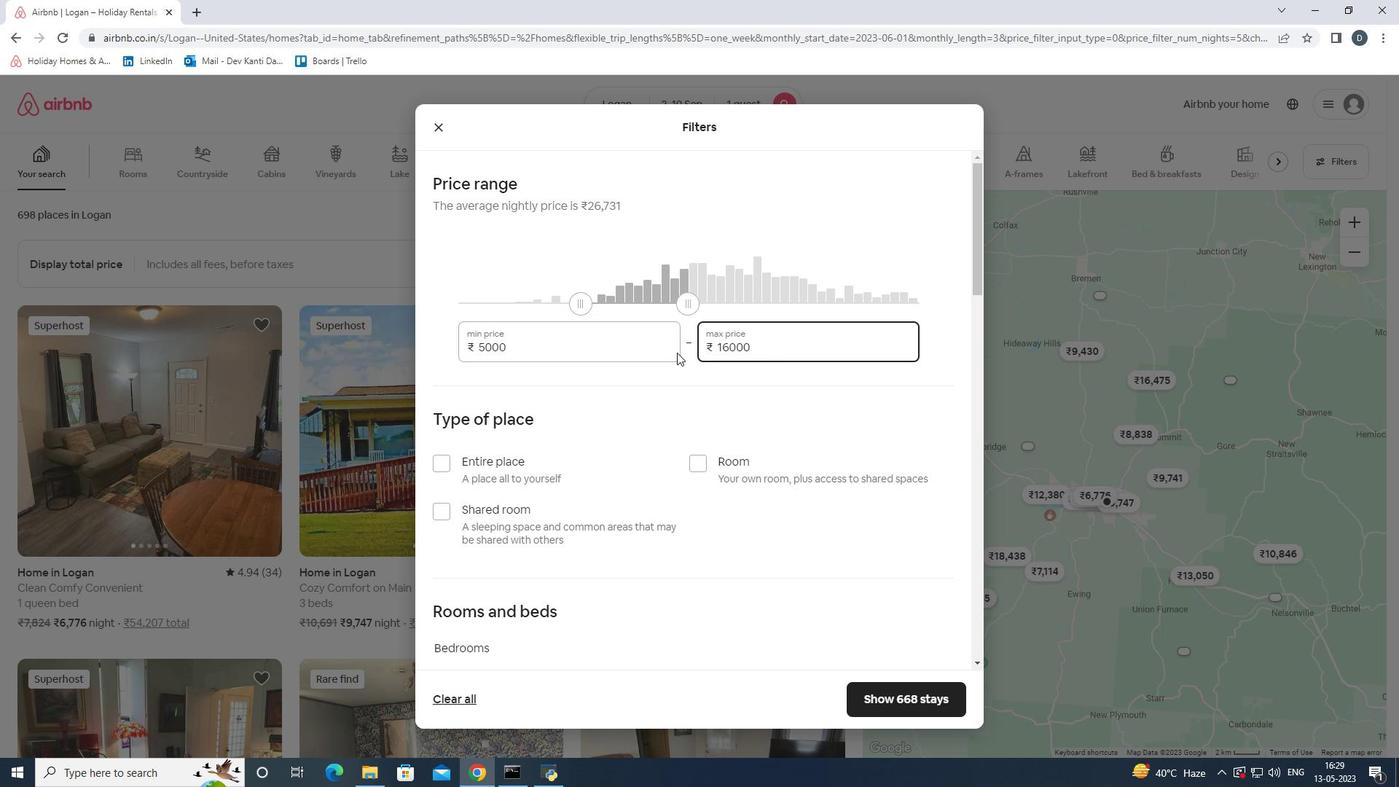 
Action: Mouse scrolled (676, 351) with delta (0, 0)
Screenshot: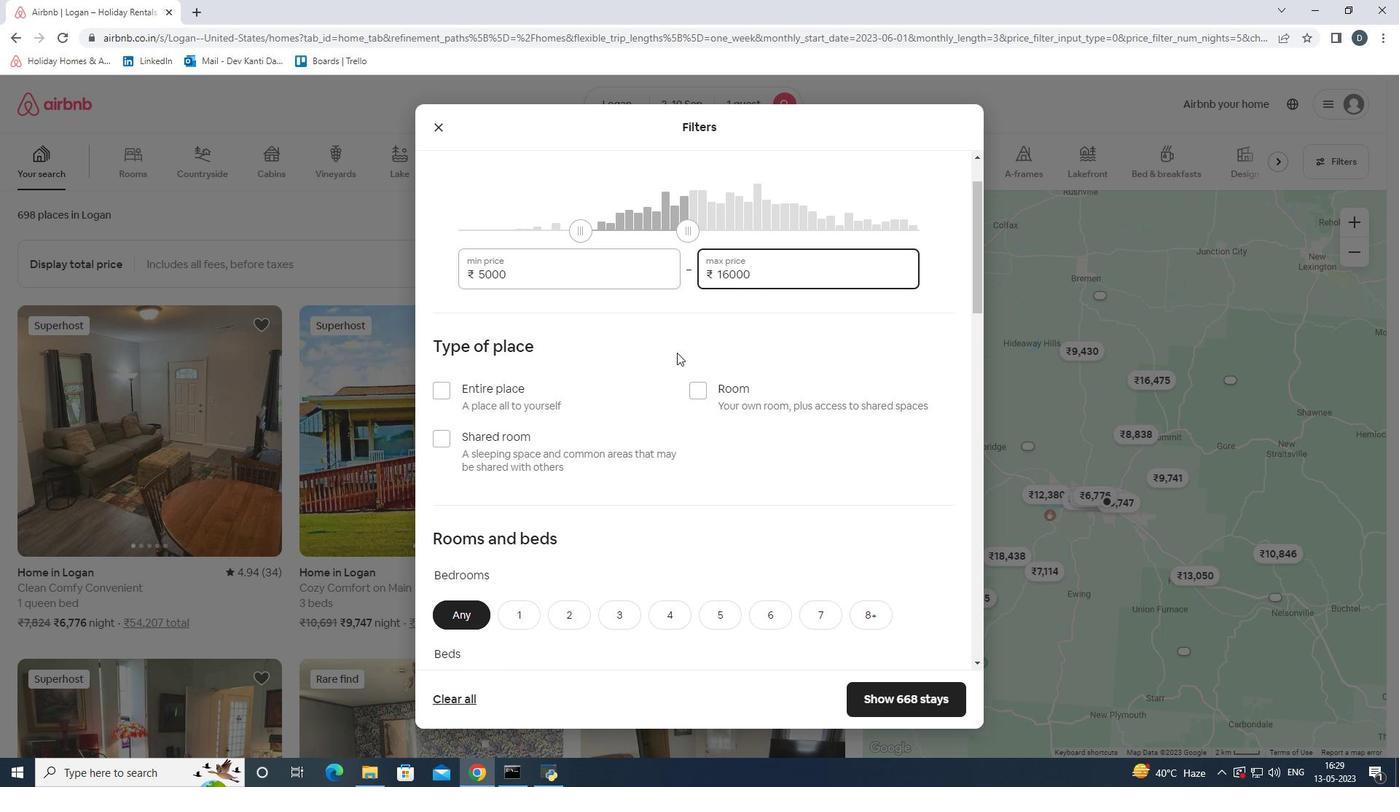
Action: Mouse scrolled (676, 351) with delta (0, 0)
Screenshot: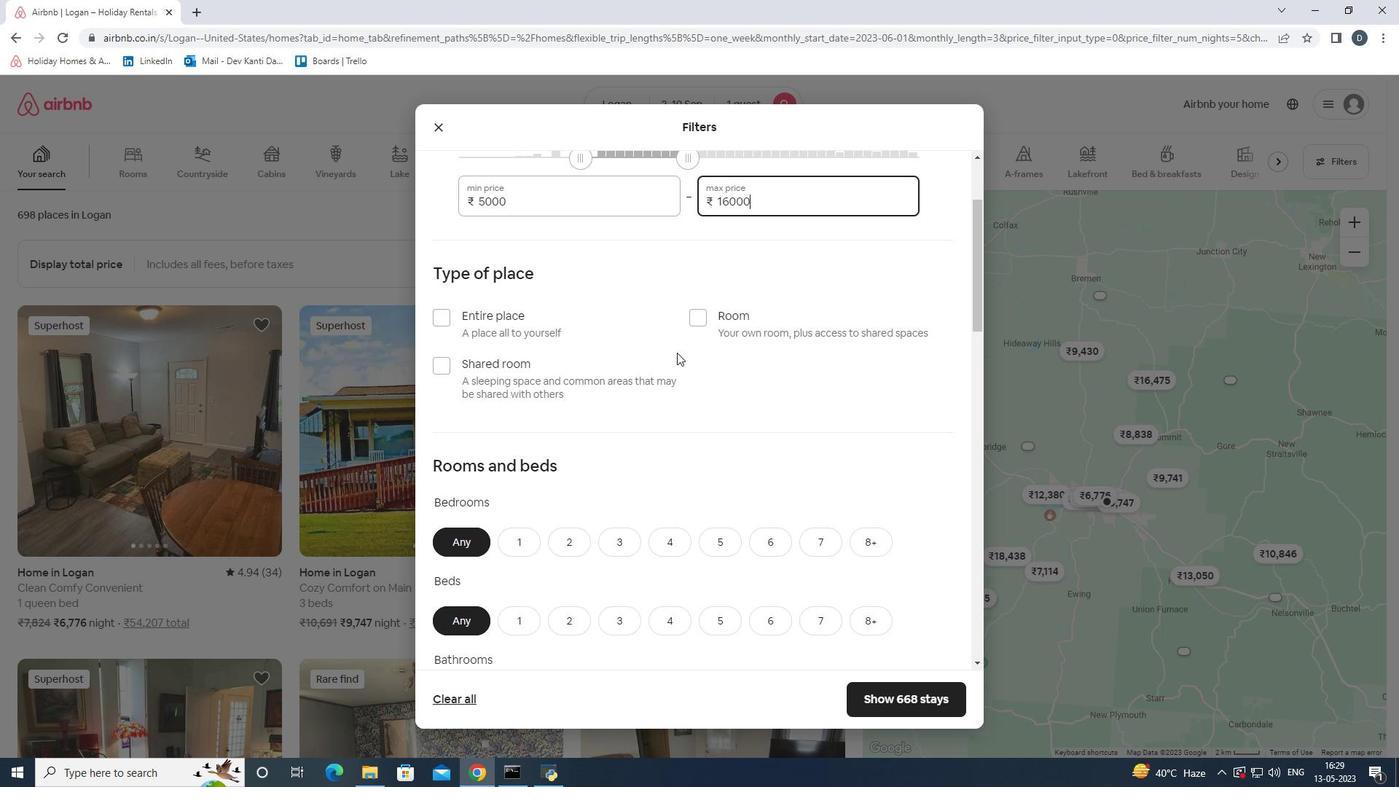 
Action: Mouse moved to (529, 468)
Screenshot: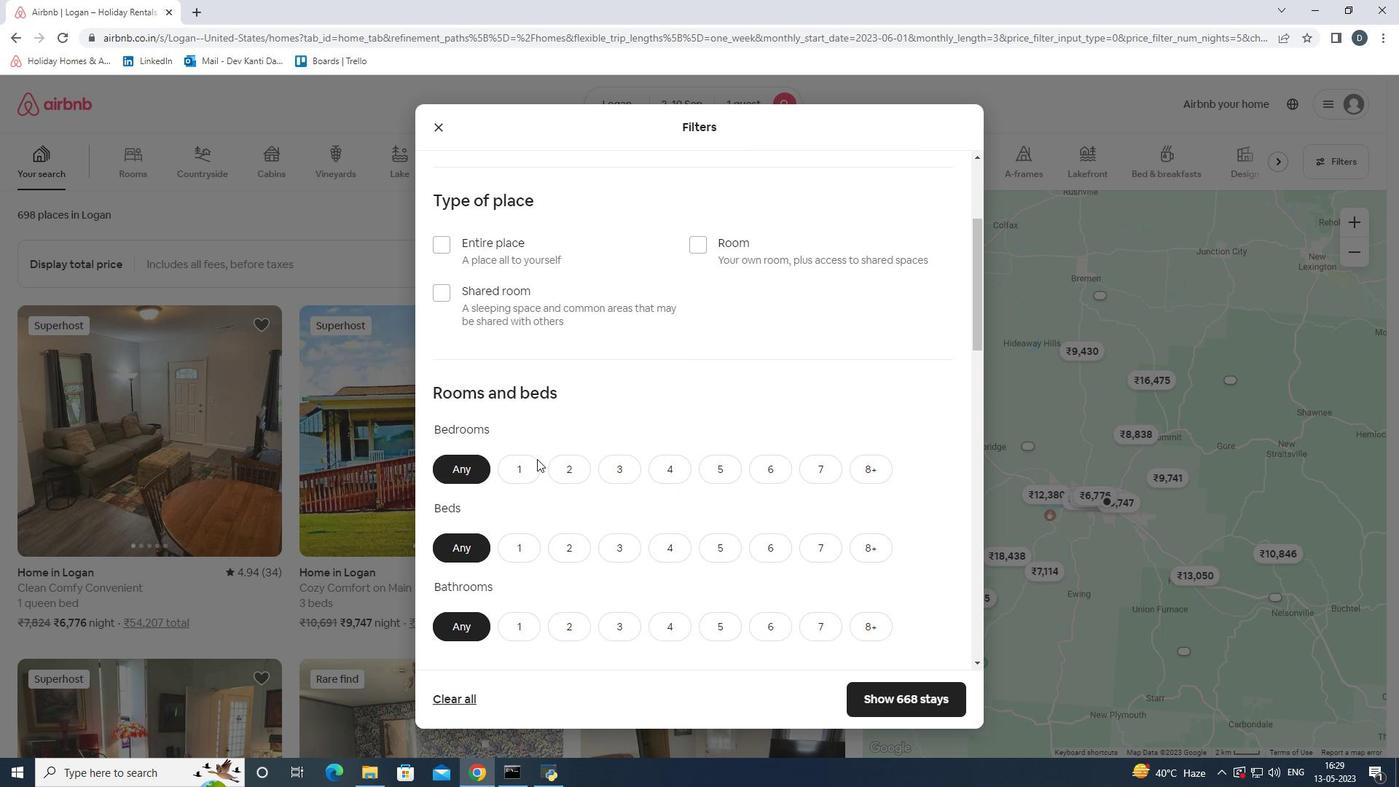 
Action: Mouse pressed left at (529, 468)
Screenshot: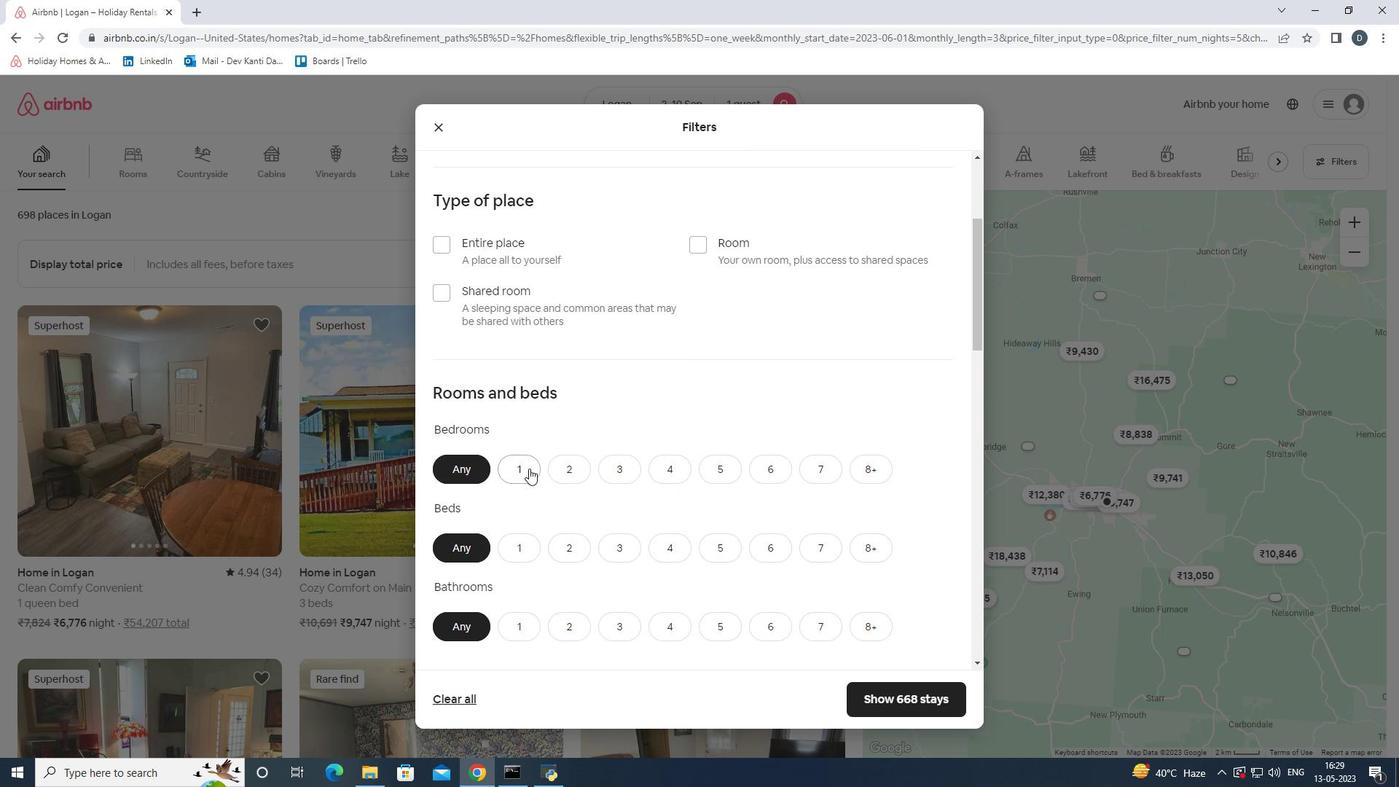 
Action: Mouse moved to (534, 459)
Screenshot: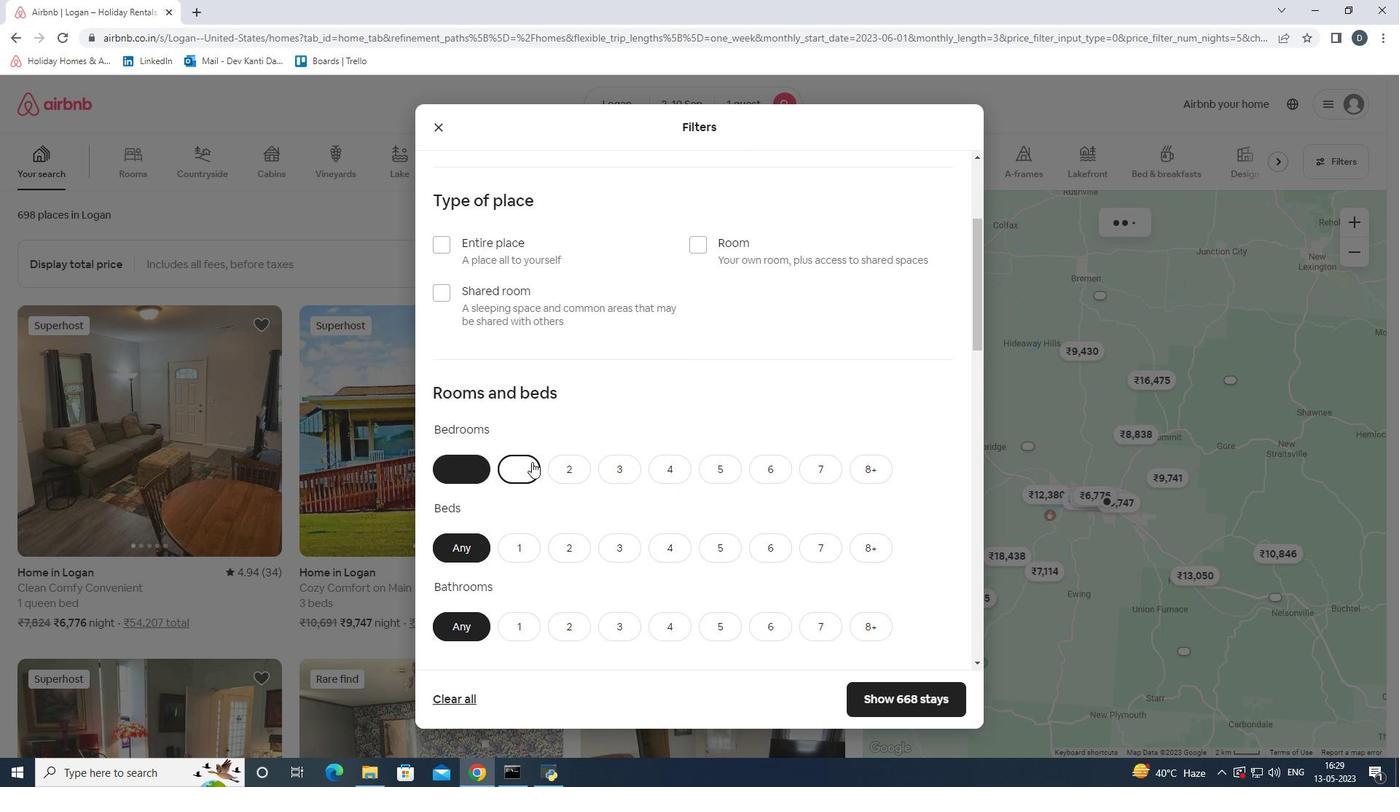 
Action: Mouse scrolled (534, 458) with delta (0, 0)
Screenshot: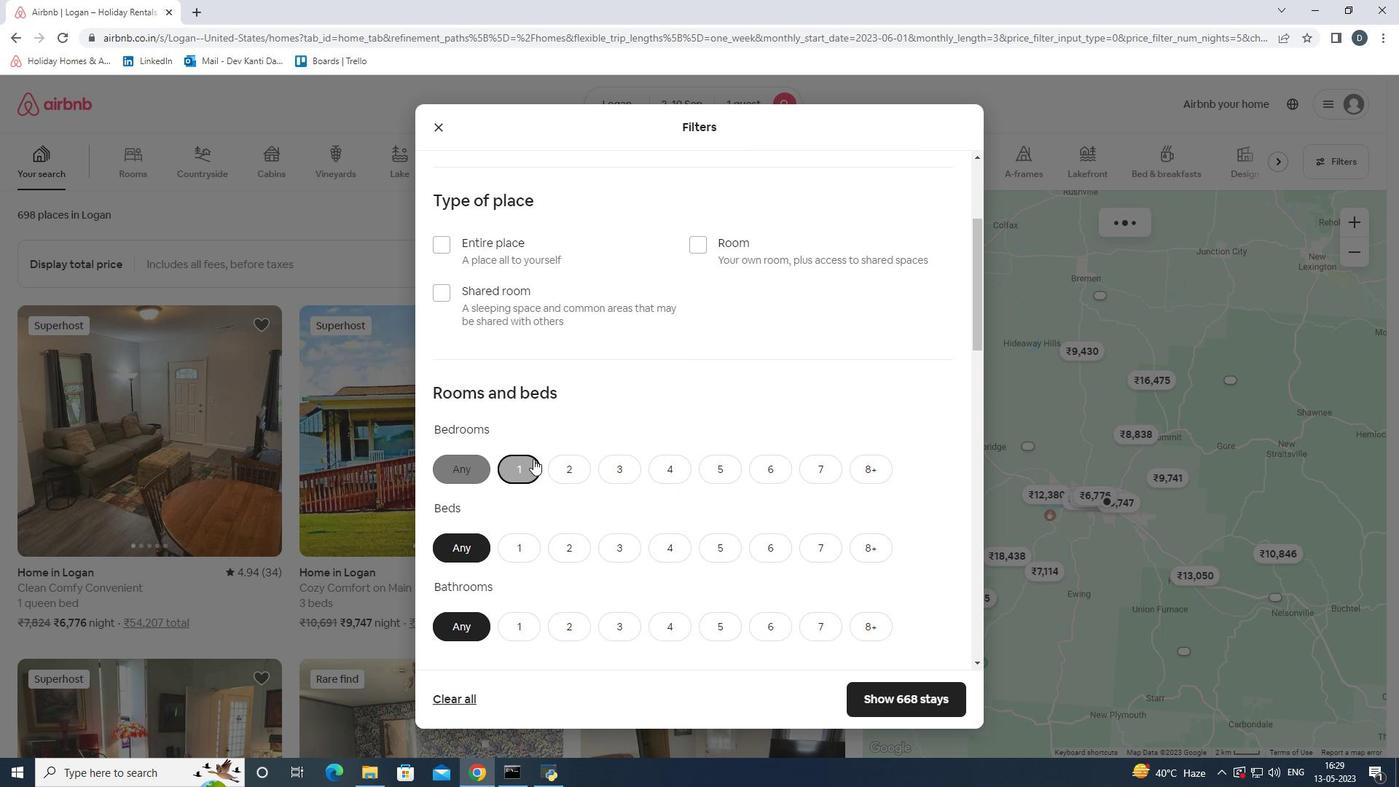 
Action: Mouse scrolled (534, 458) with delta (0, 0)
Screenshot: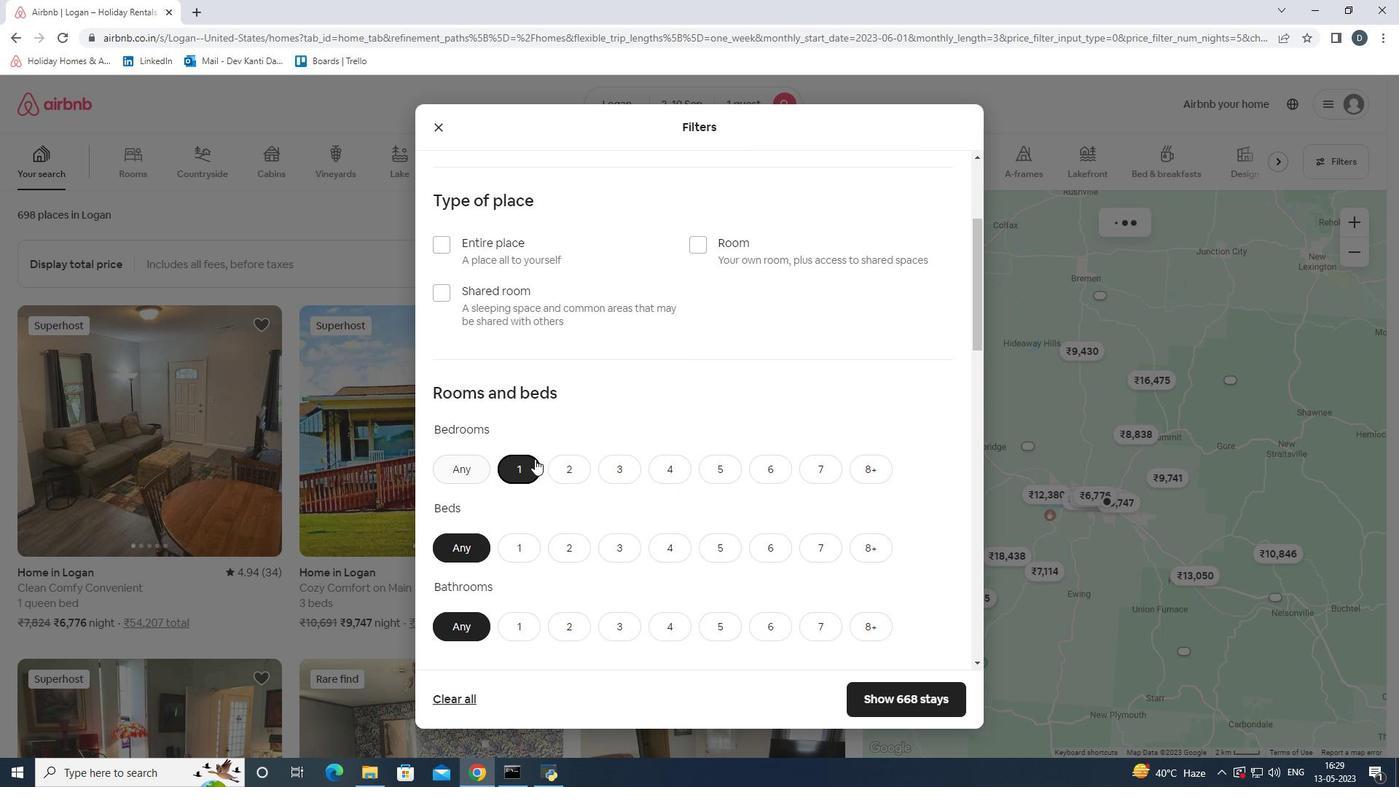 
Action: Mouse moved to (521, 407)
Screenshot: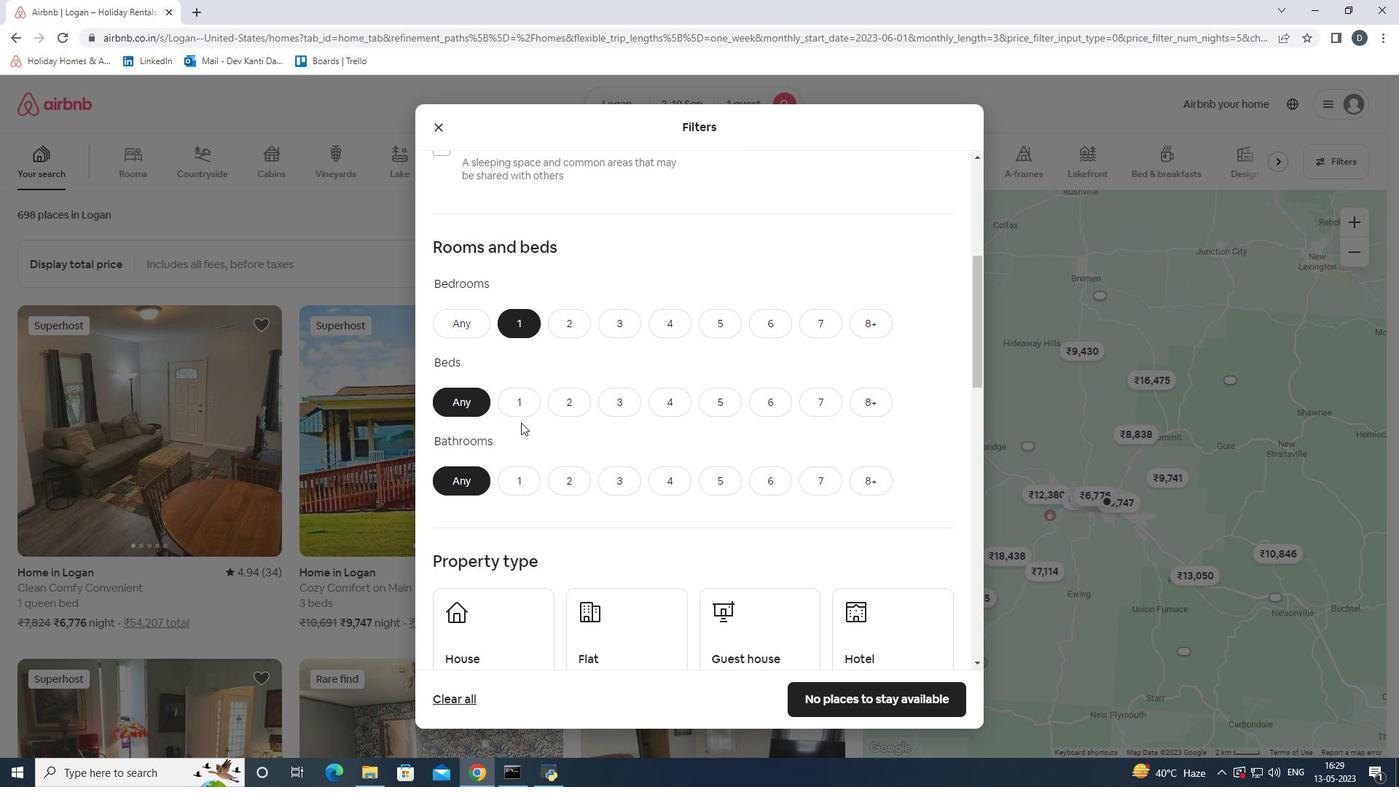 
Action: Mouse pressed left at (521, 407)
Screenshot: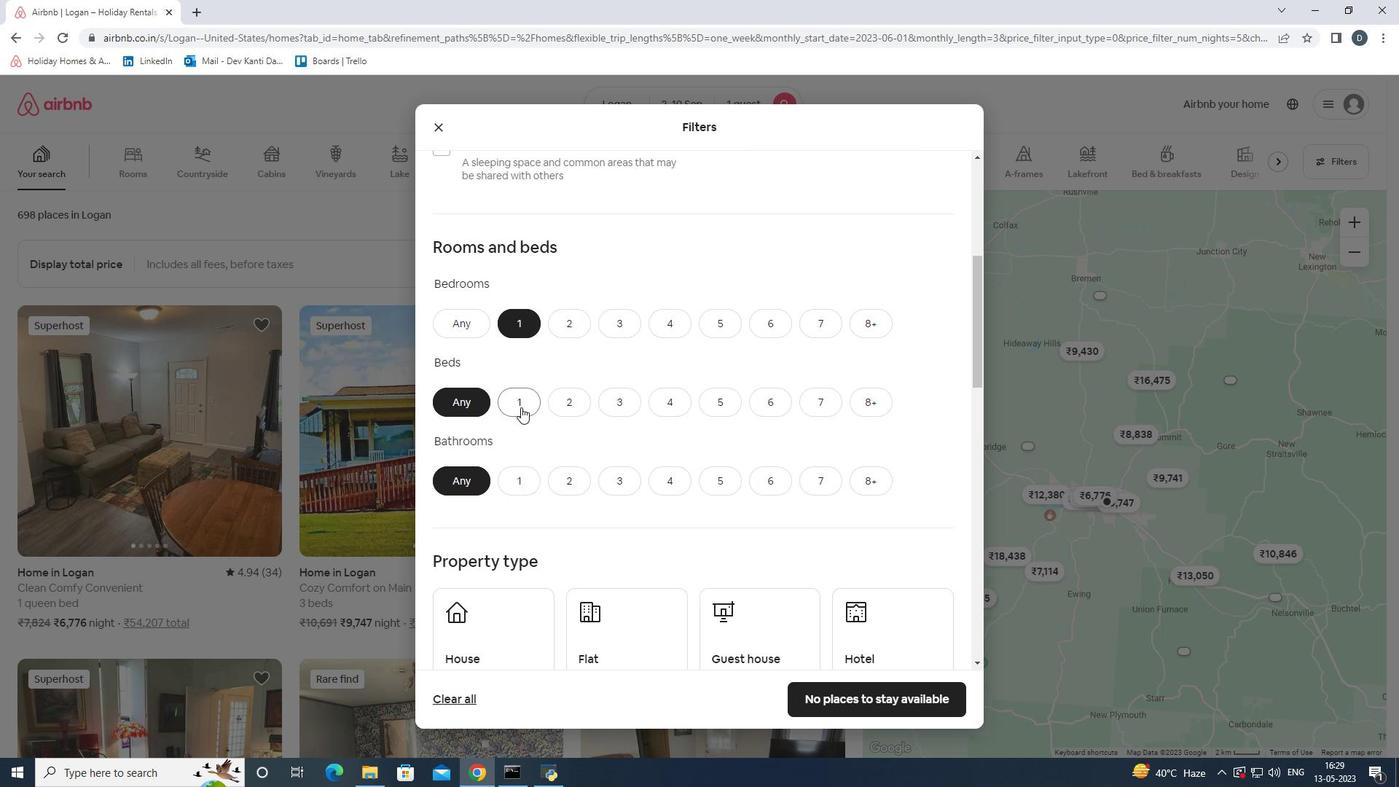 
Action: Mouse moved to (521, 477)
Screenshot: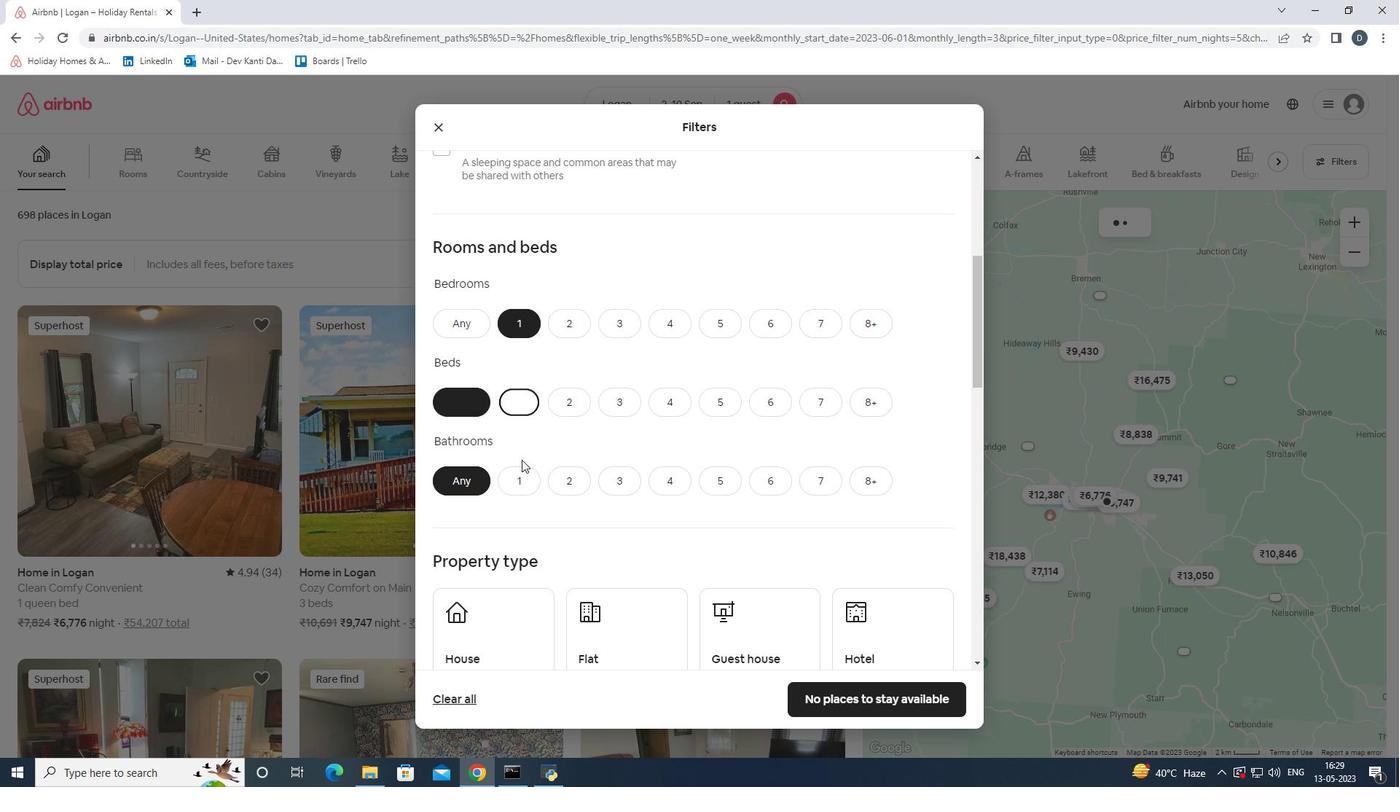 
Action: Mouse pressed left at (521, 477)
Screenshot: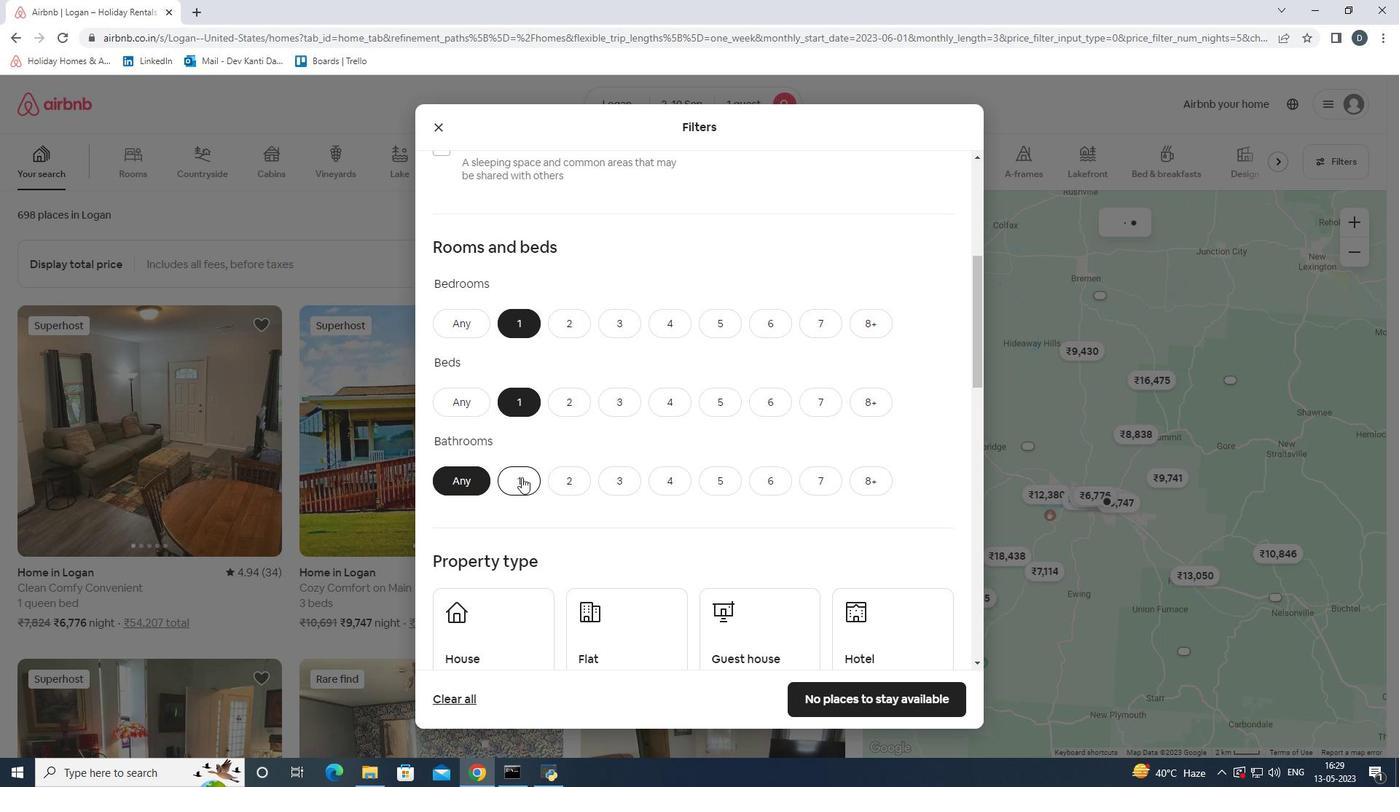 
Action: Mouse moved to (584, 428)
Screenshot: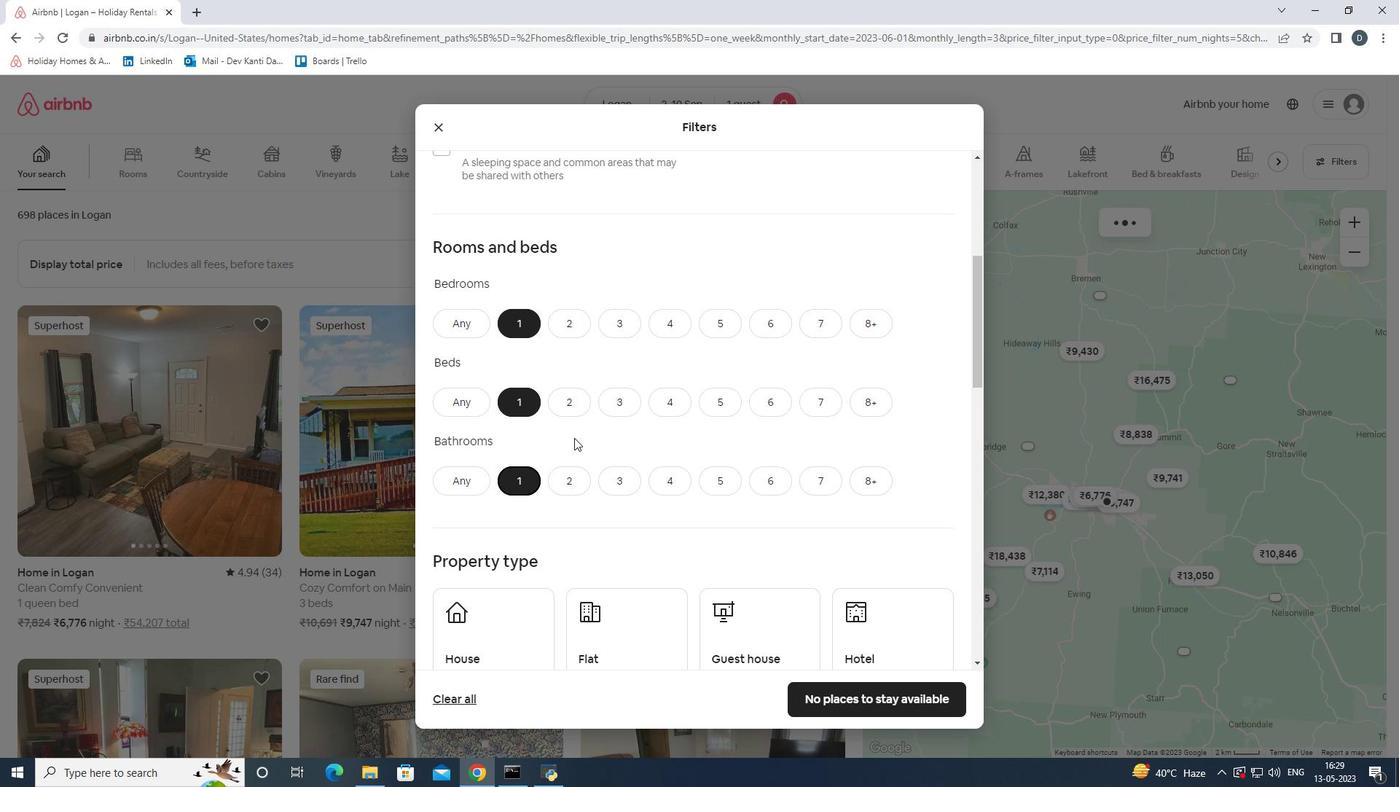 
Action: Mouse scrolled (584, 427) with delta (0, 0)
Screenshot: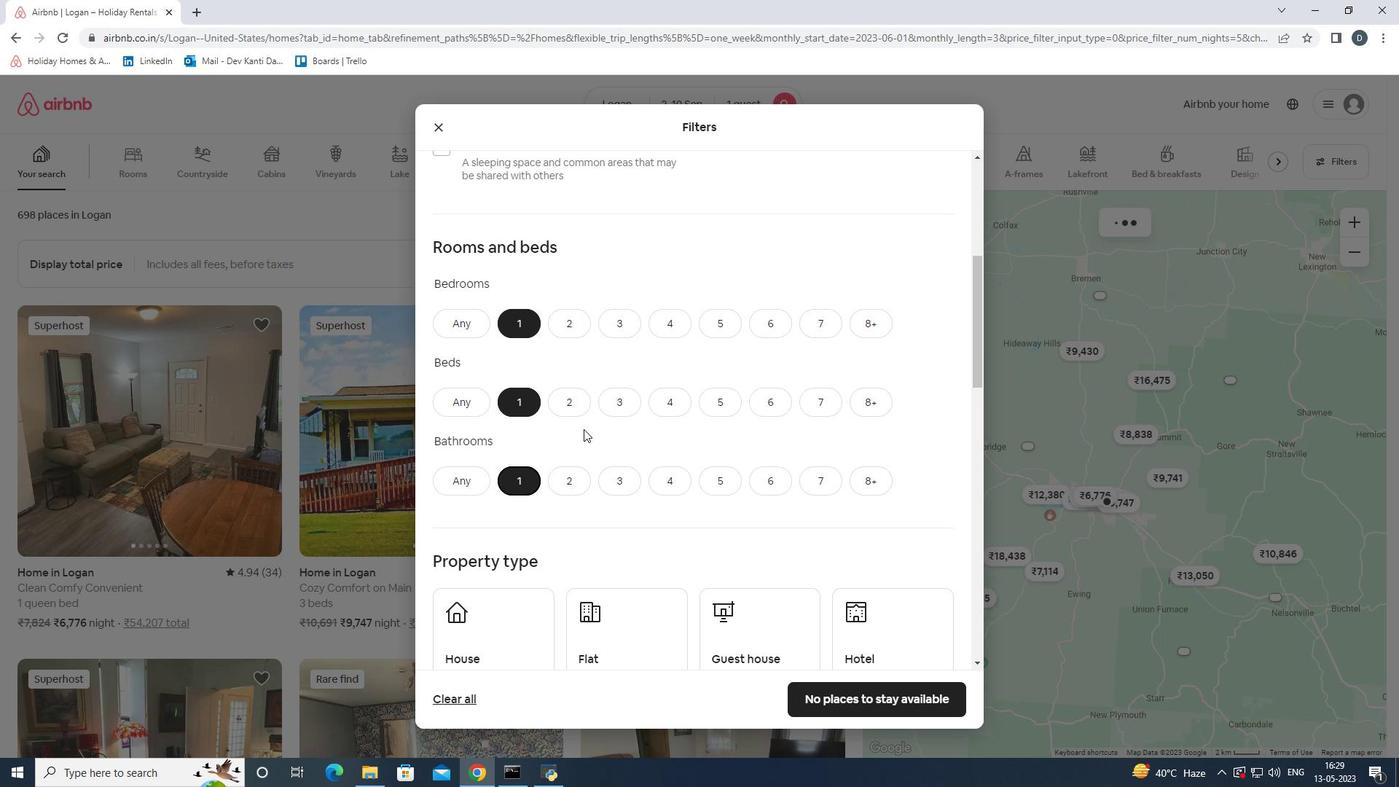 
Action: Mouse scrolled (584, 427) with delta (0, 0)
Screenshot: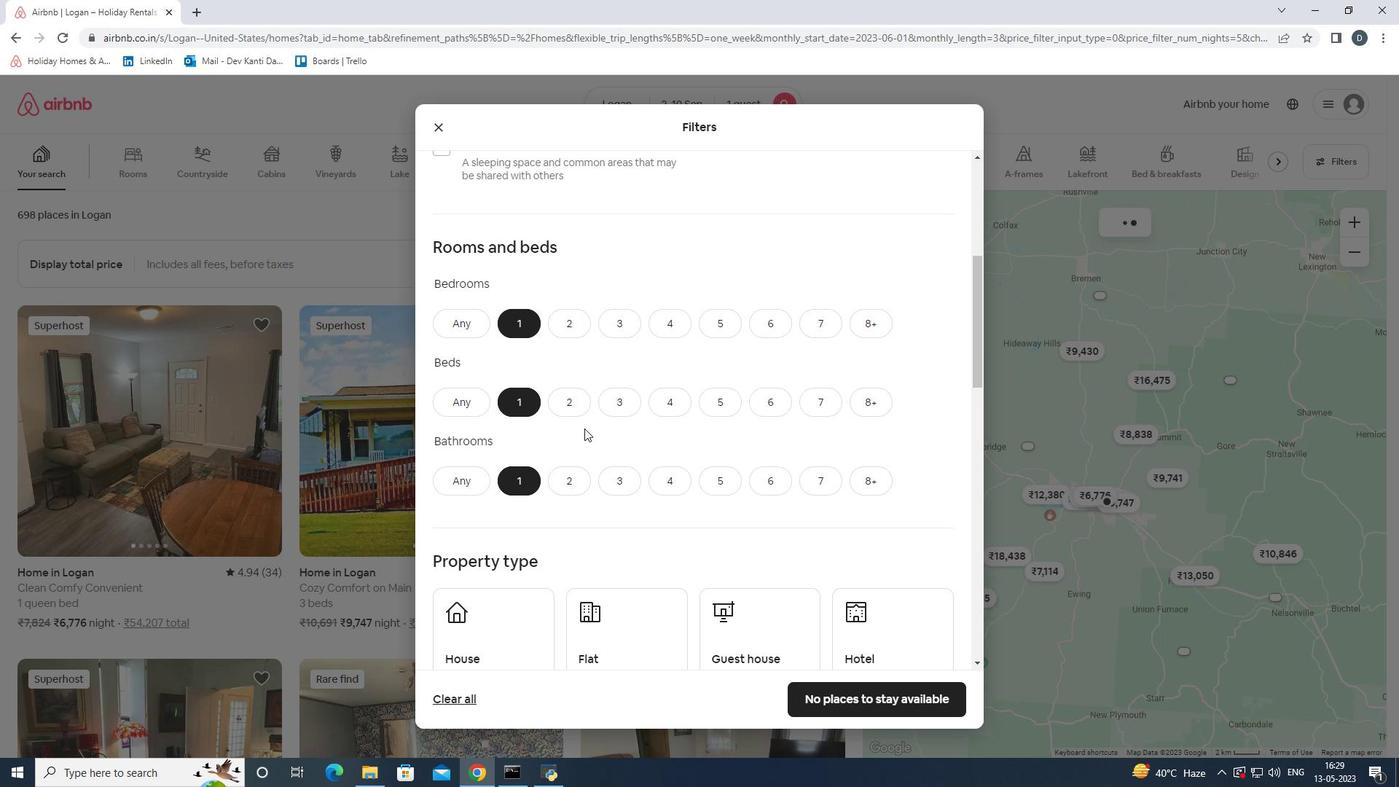 
Action: Mouse scrolled (584, 427) with delta (0, 0)
Screenshot: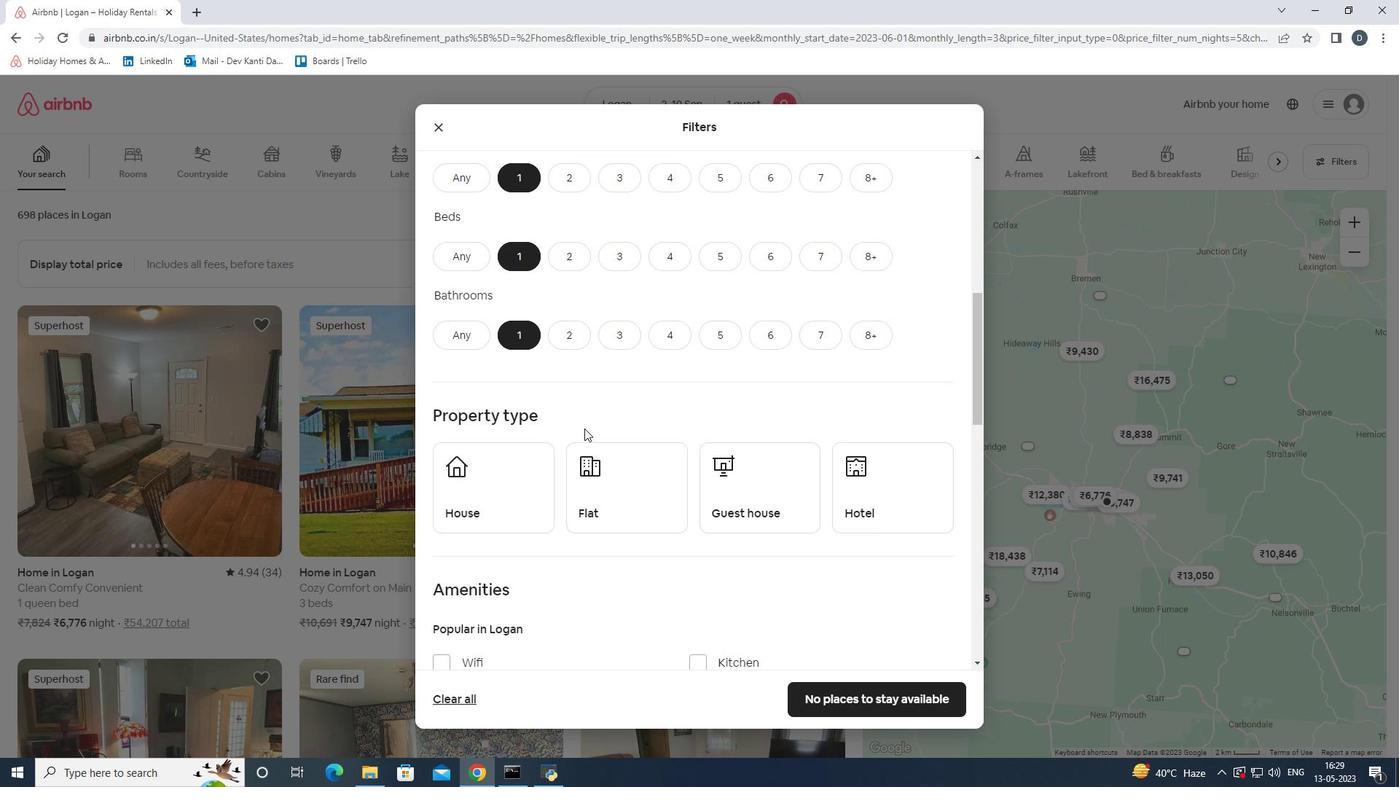 
Action: Mouse moved to (513, 427)
Screenshot: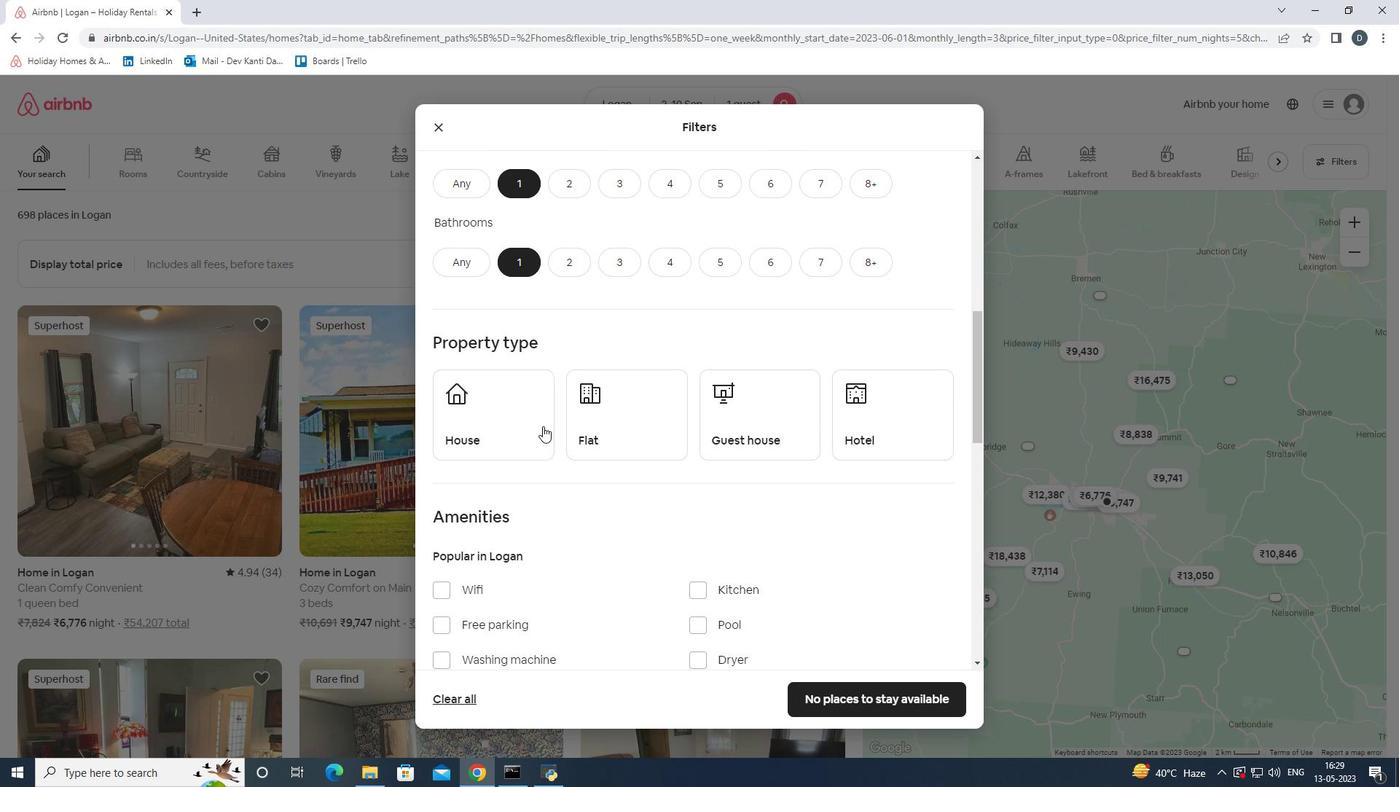 
Action: Mouse pressed left at (513, 427)
Screenshot: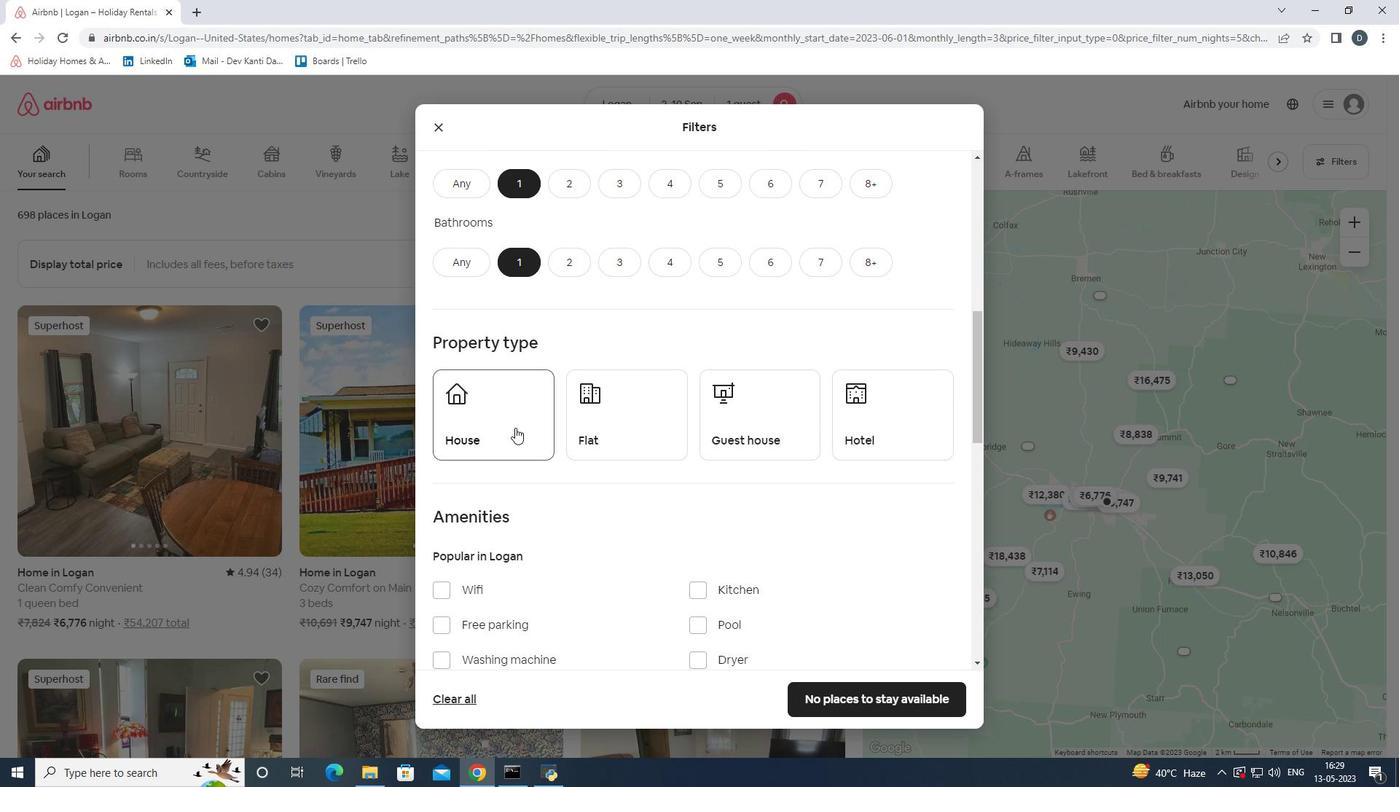 
Action: Mouse moved to (609, 424)
Screenshot: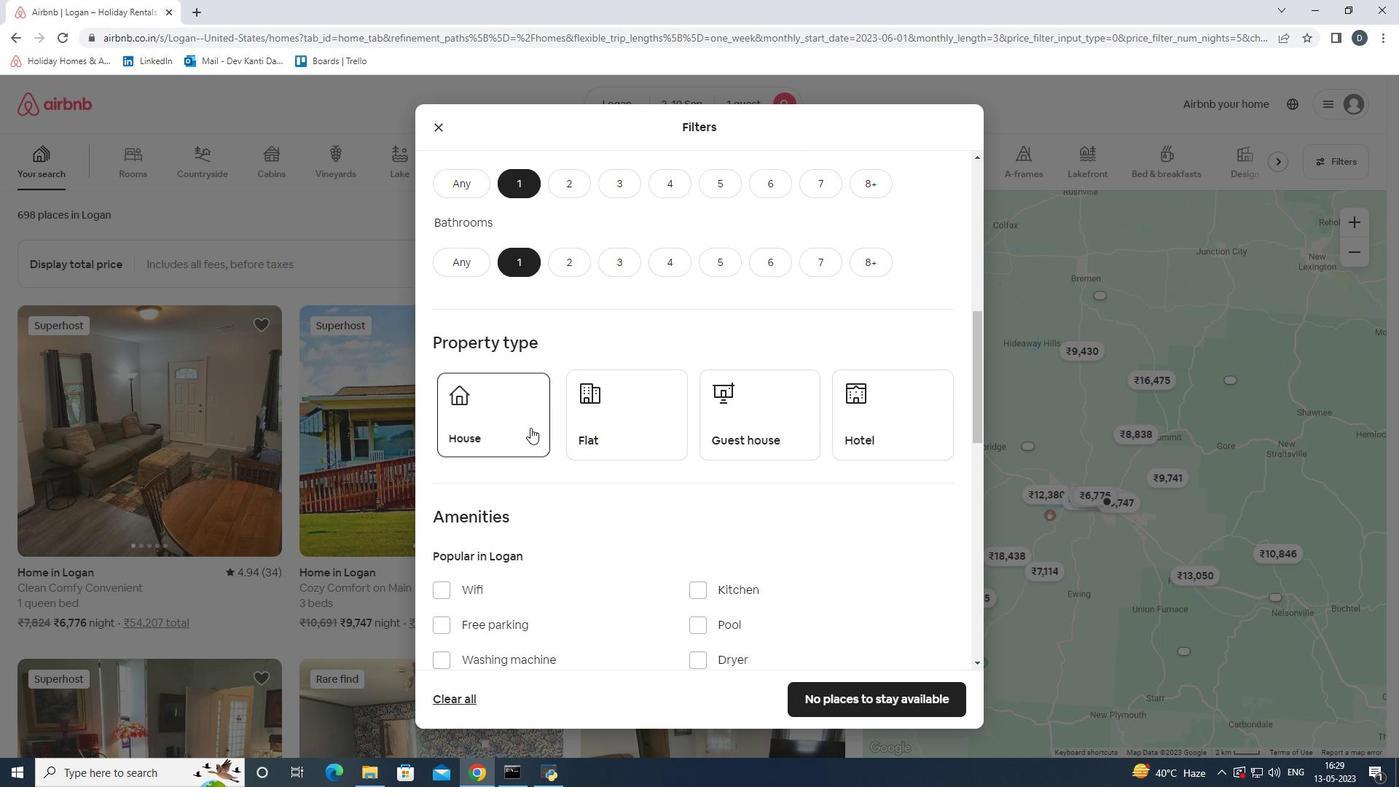 
Action: Mouse pressed left at (609, 424)
Screenshot: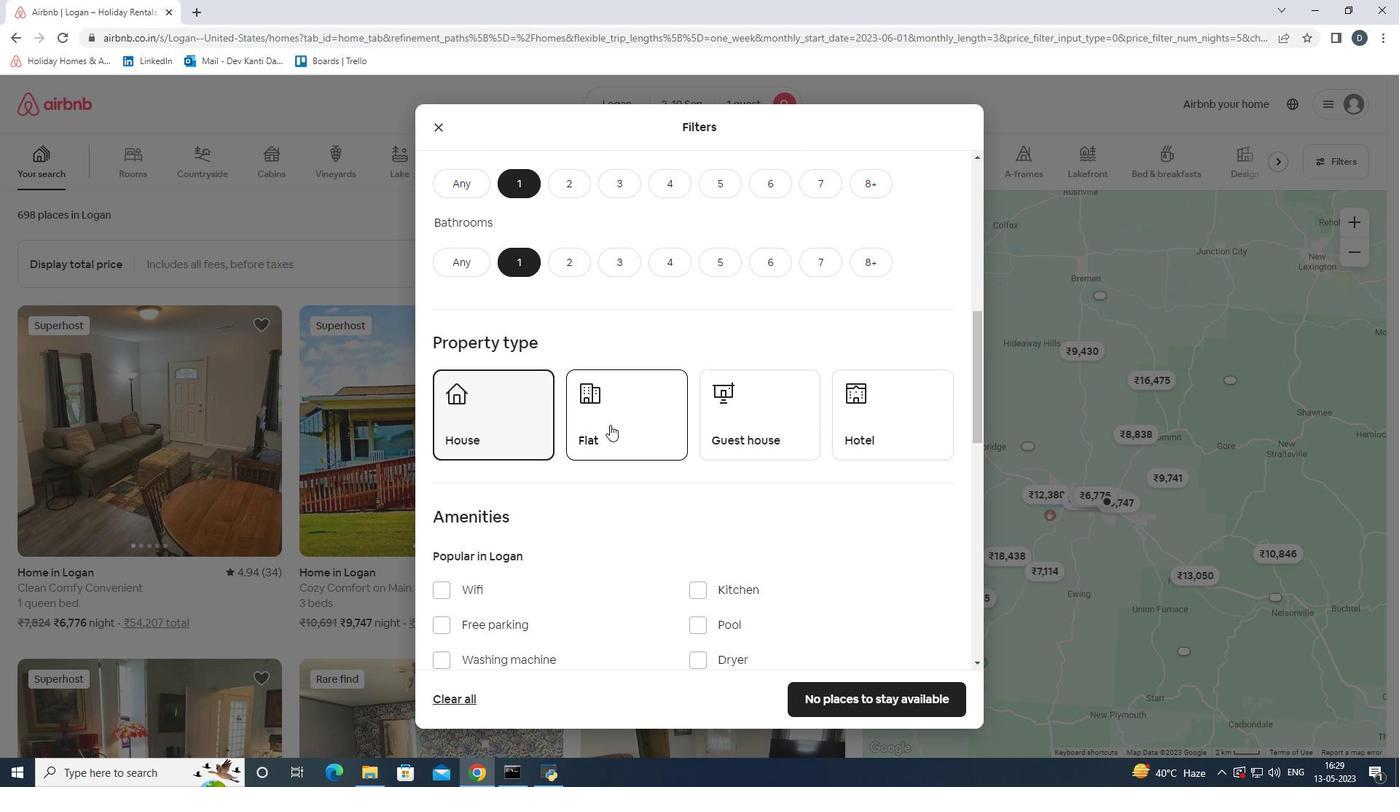 
Action: Mouse moved to (732, 421)
Screenshot: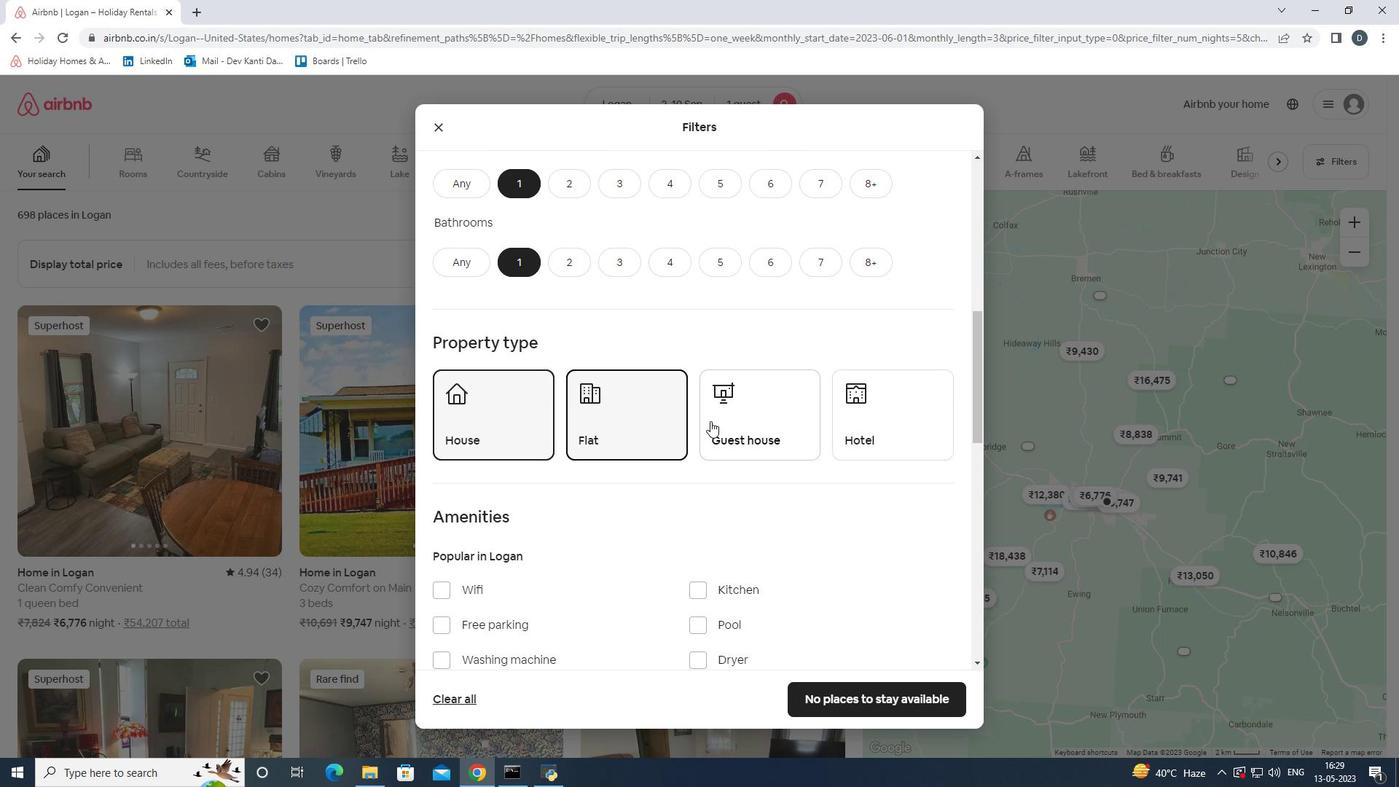 
Action: Mouse pressed left at (732, 421)
Screenshot: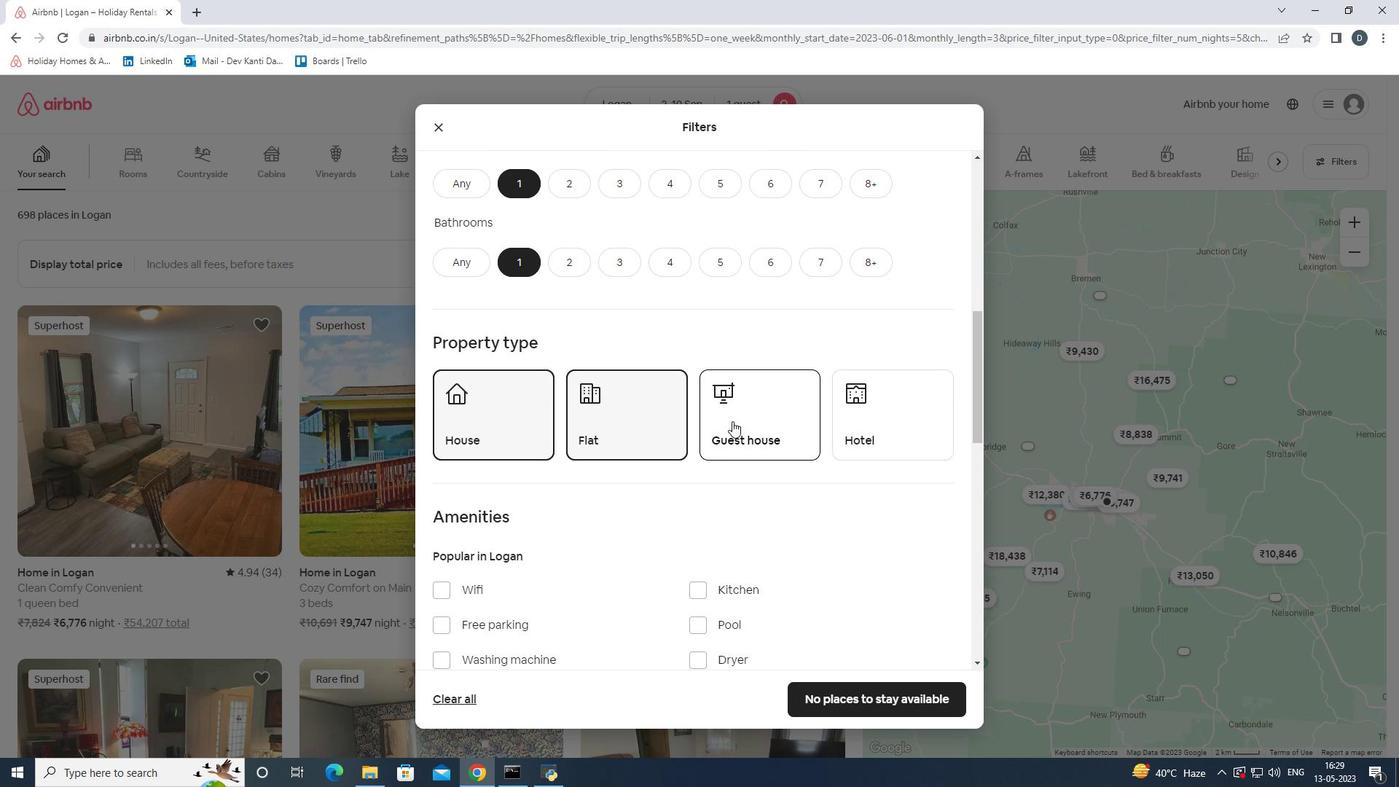 
Action: Mouse moved to (870, 418)
Screenshot: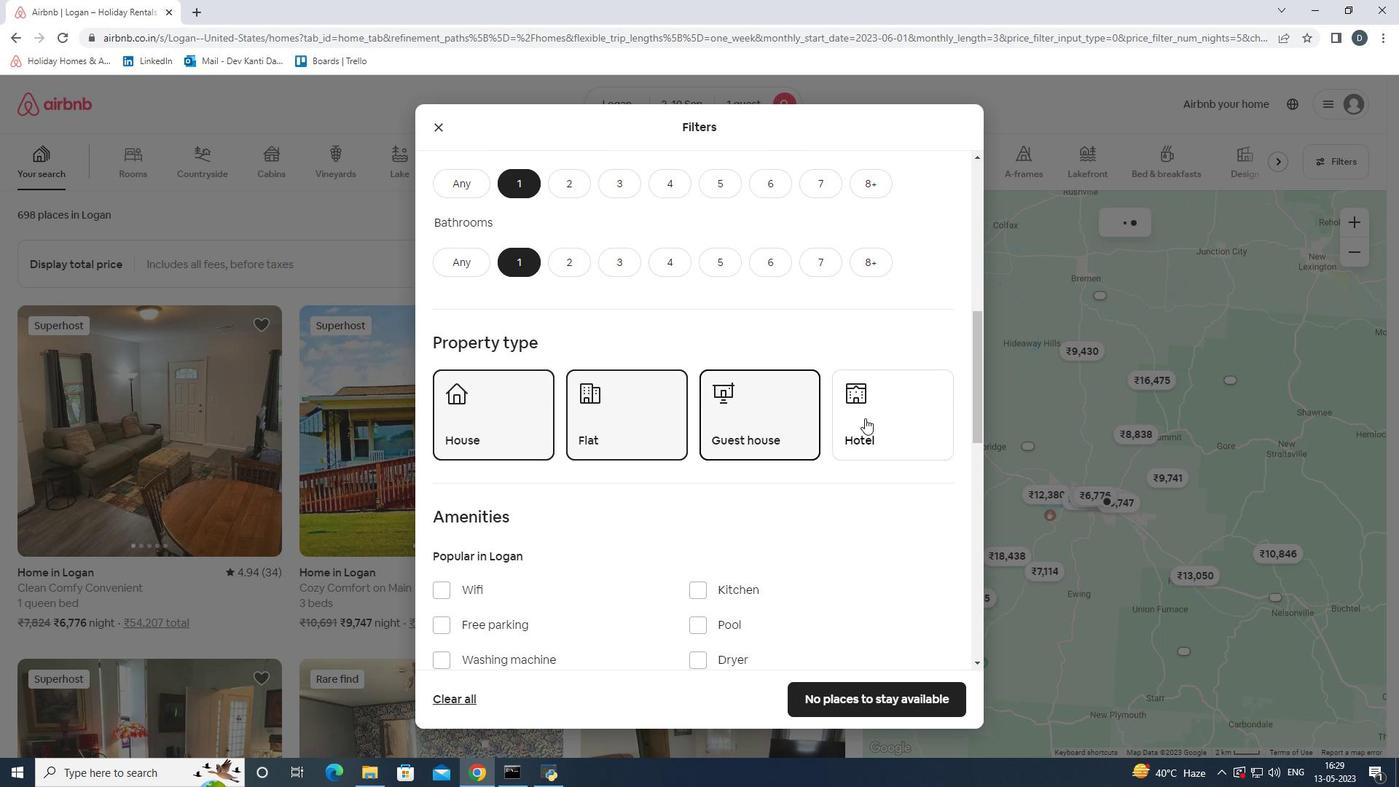 
Action: Mouse pressed left at (870, 418)
Screenshot: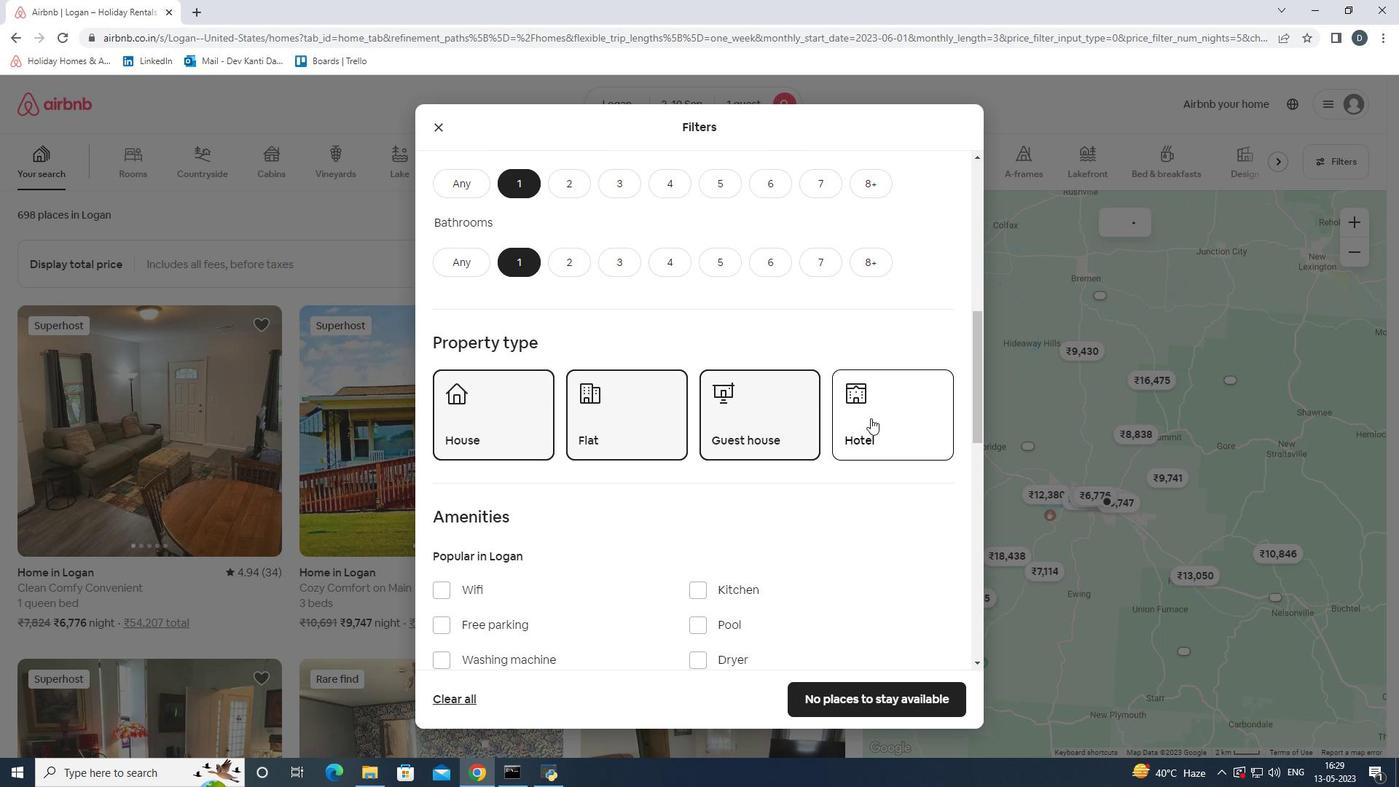 
Action: Mouse moved to (655, 384)
Screenshot: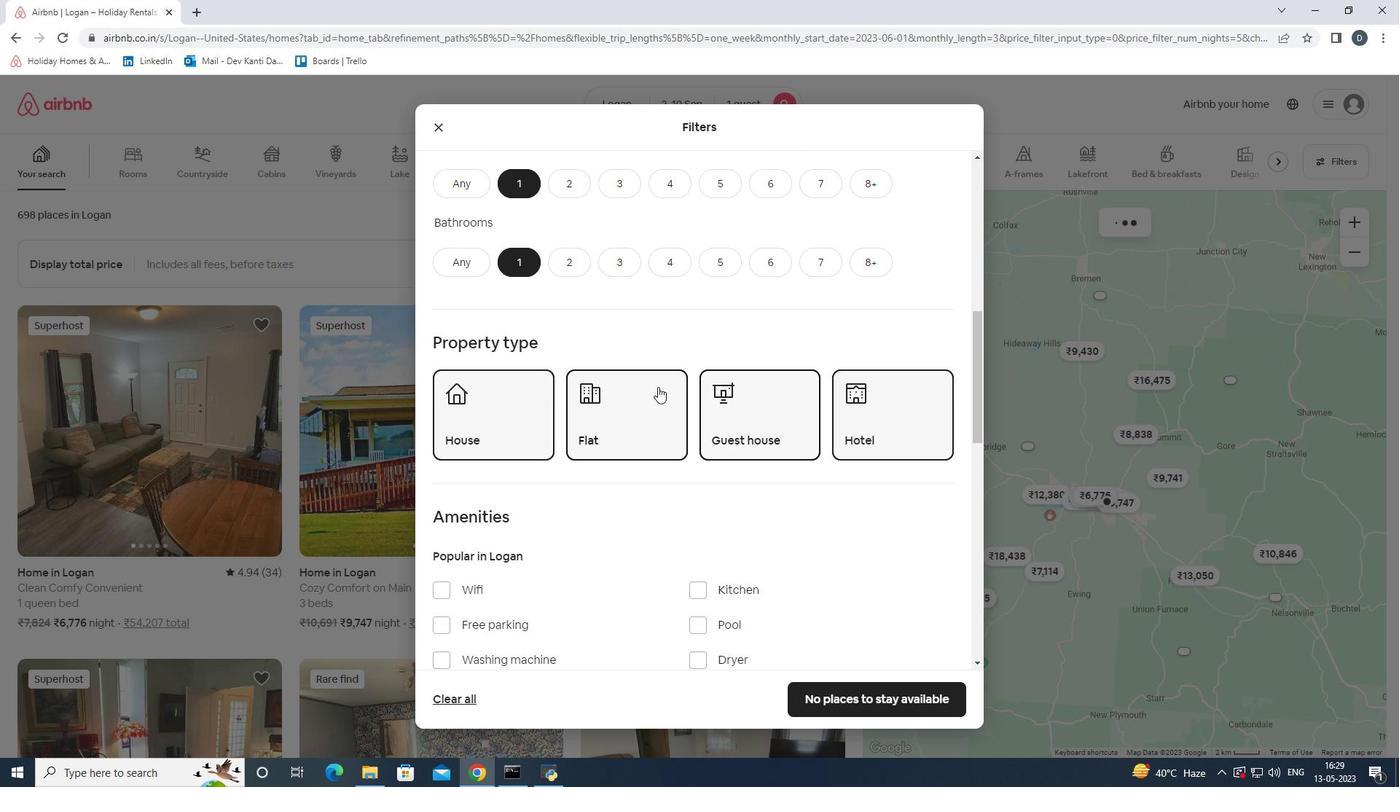 
Action: Mouse scrolled (655, 384) with delta (0, 0)
Screenshot: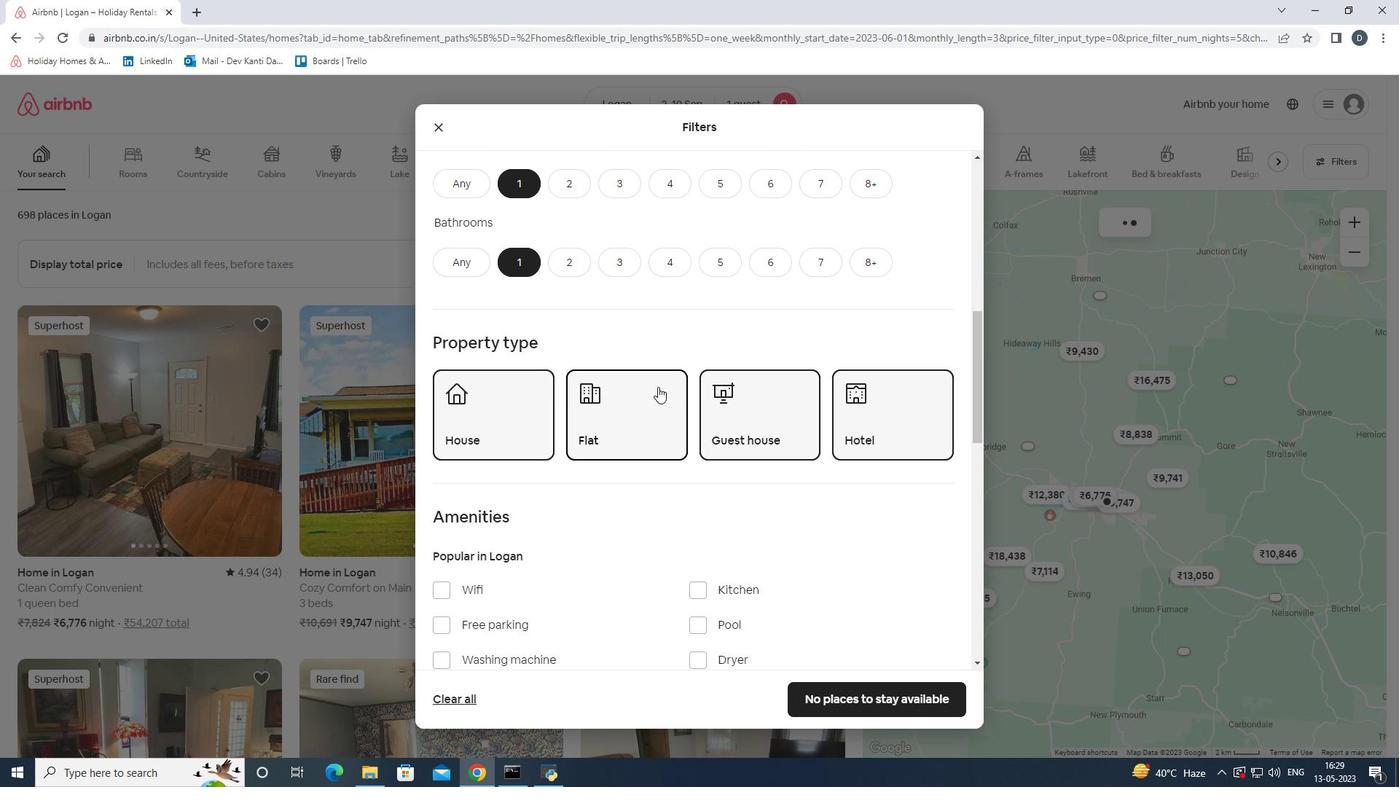 
Action: Mouse scrolled (655, 384) with delta (0, 0)
Screenshot: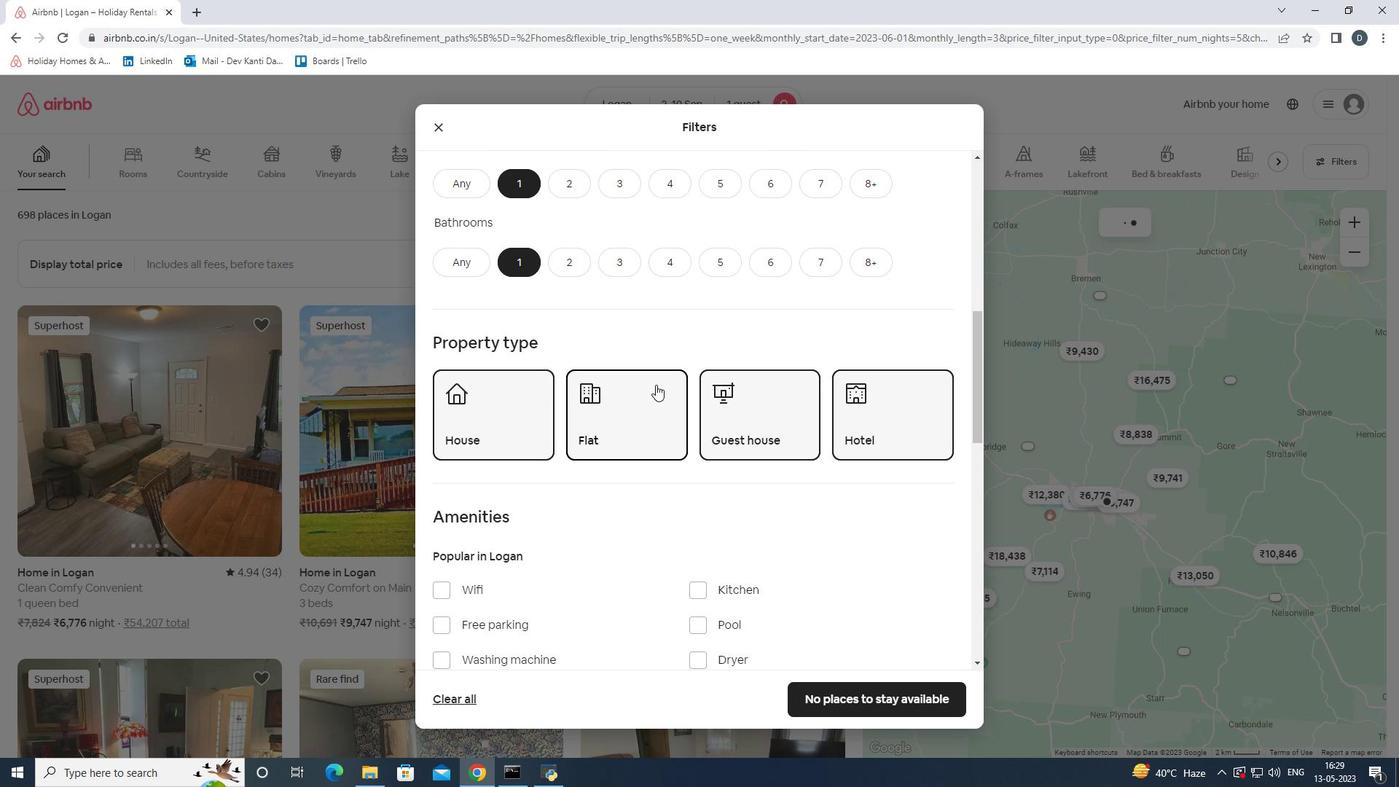 
Action: Mouse scrolled (655, 384) with delta (0, 0)
Screenshot: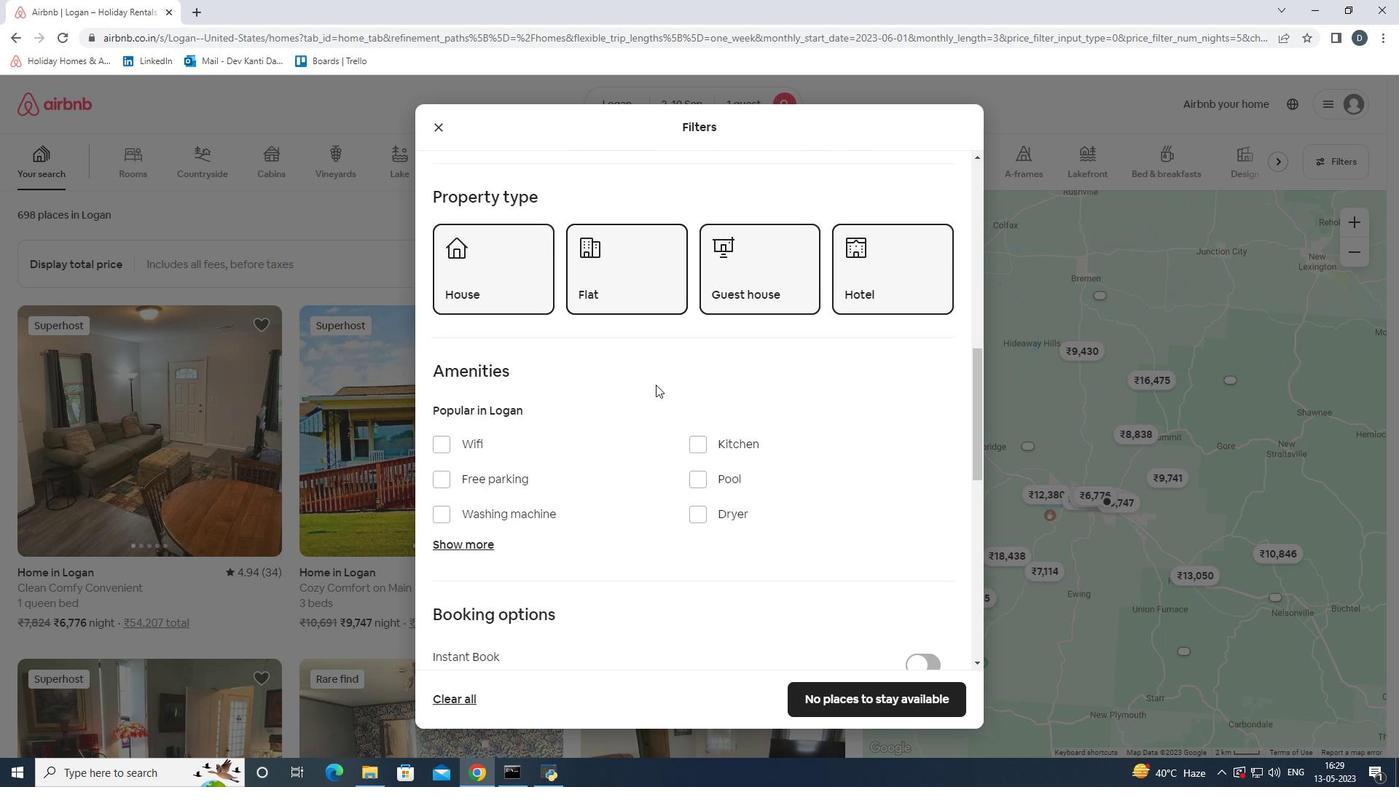 
Action: Mouse scrolled (655, 384) with delta (0, 0)
Screenshot: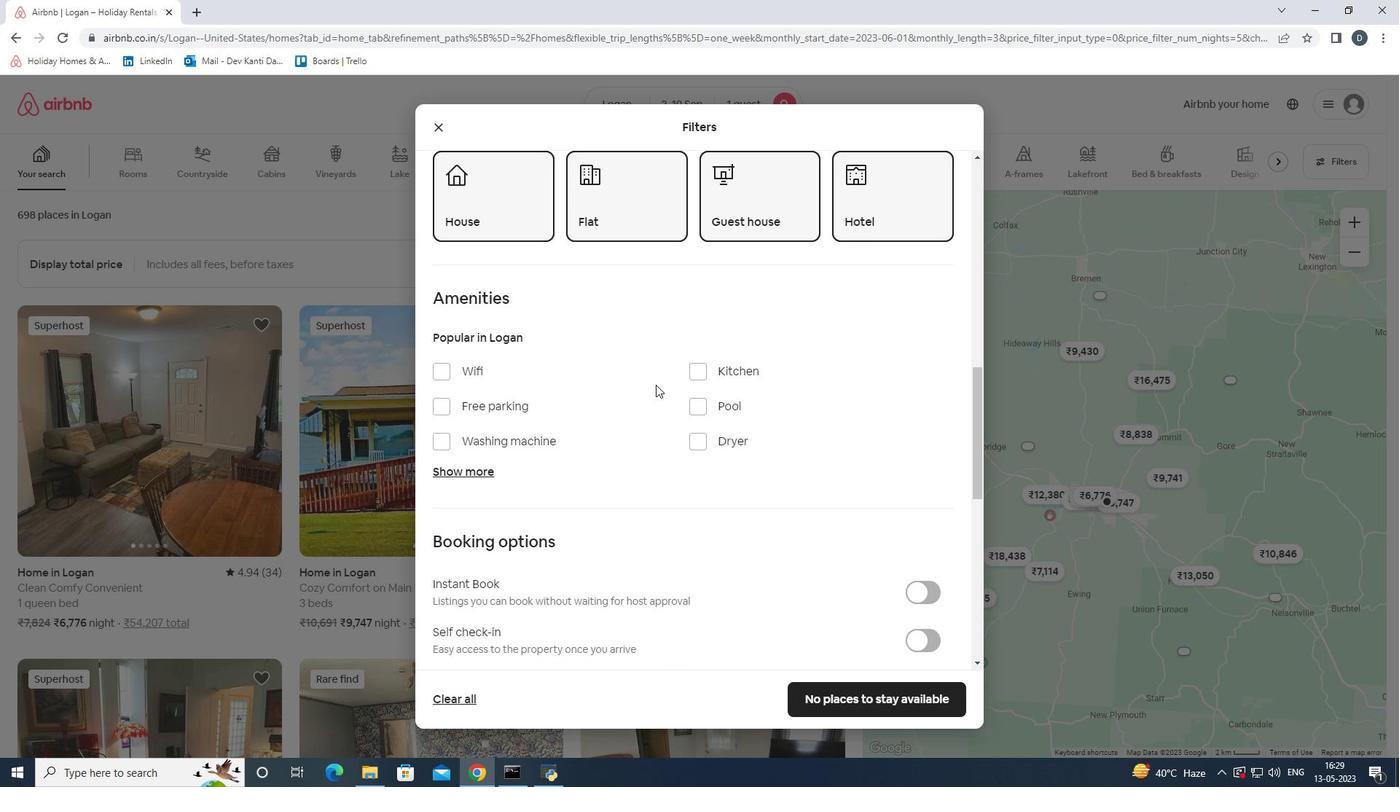 
Action: Mouse scrolled (655, 384) with delta (0, 0)
Screenshot: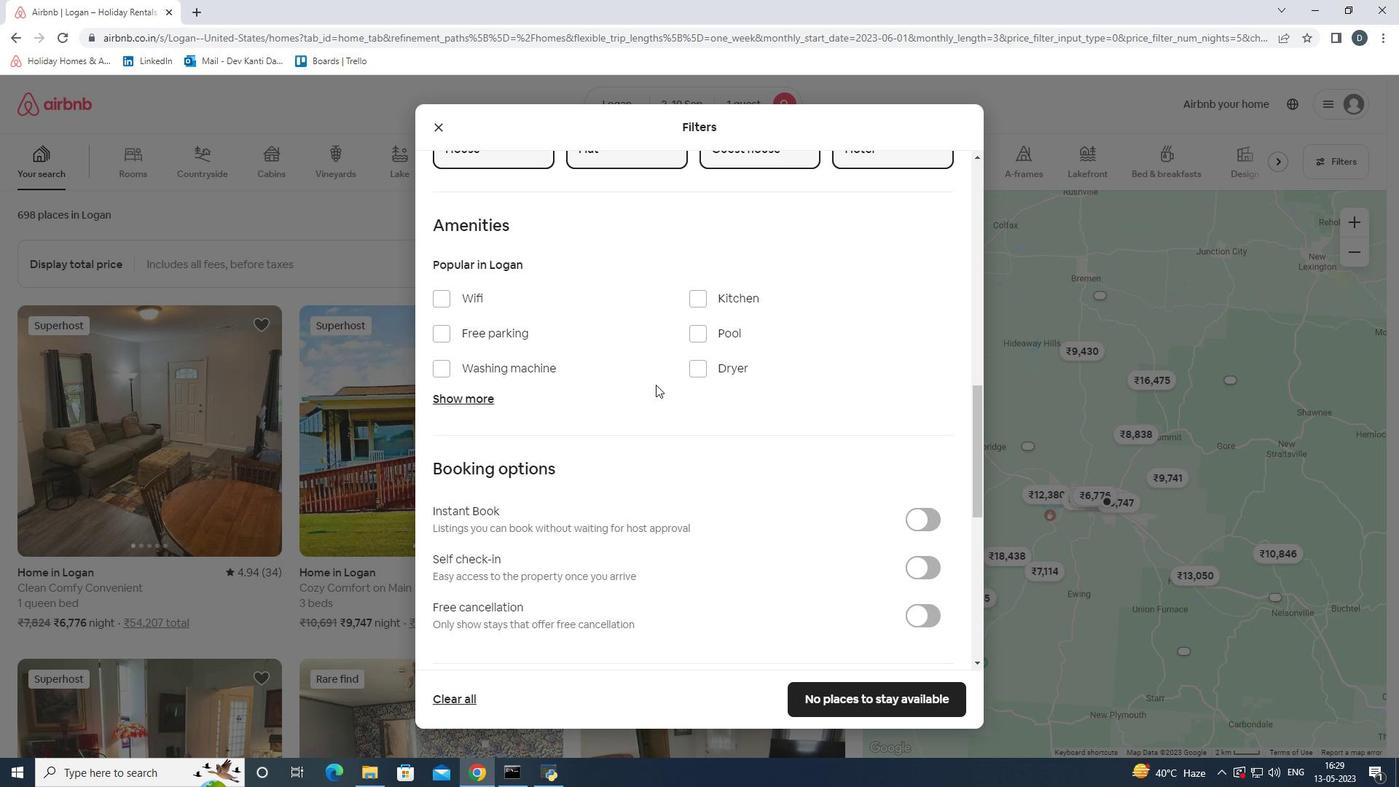 
Action: Mouse scrolled (655, 384) with delta (0, 0)
Screenshot: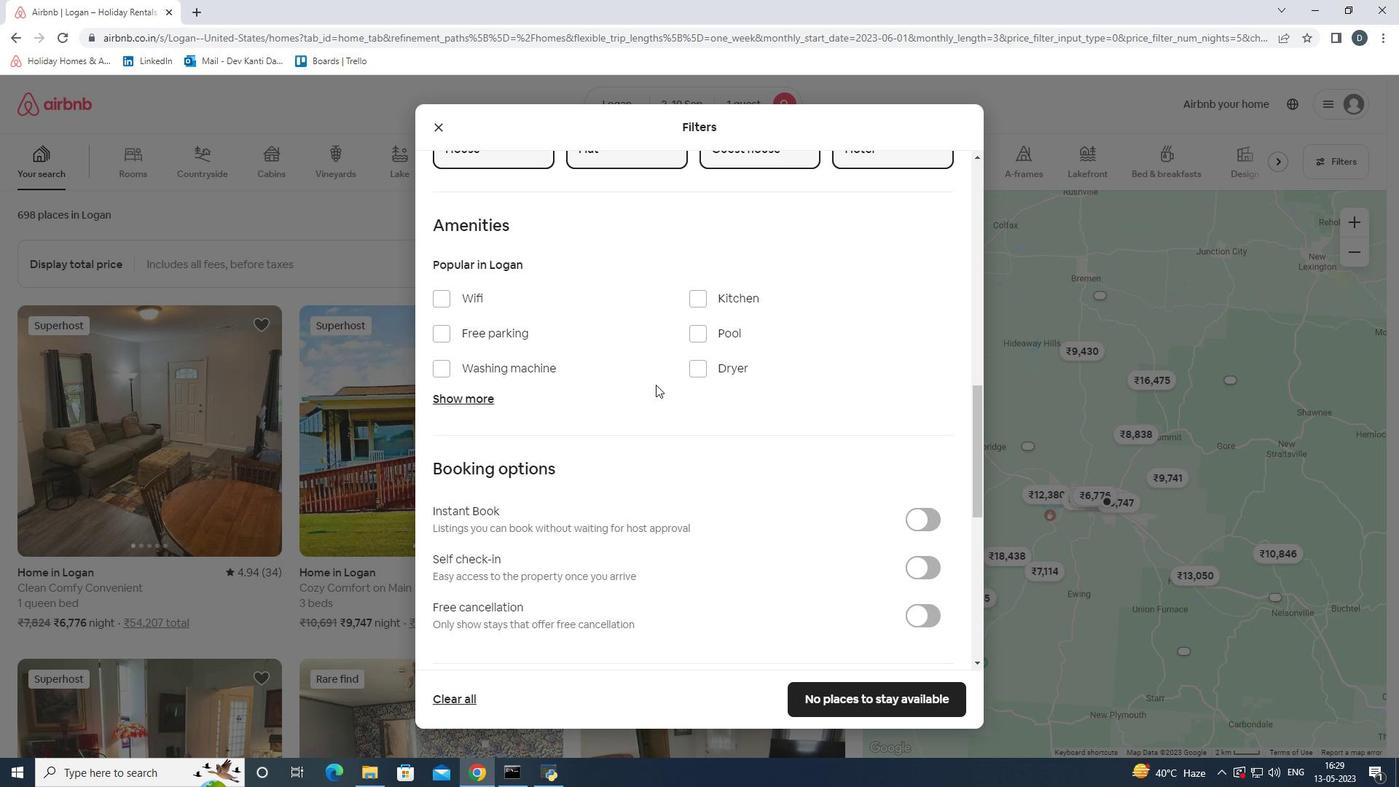 
Action: Mouse moved to (919, 419)
Screenshot: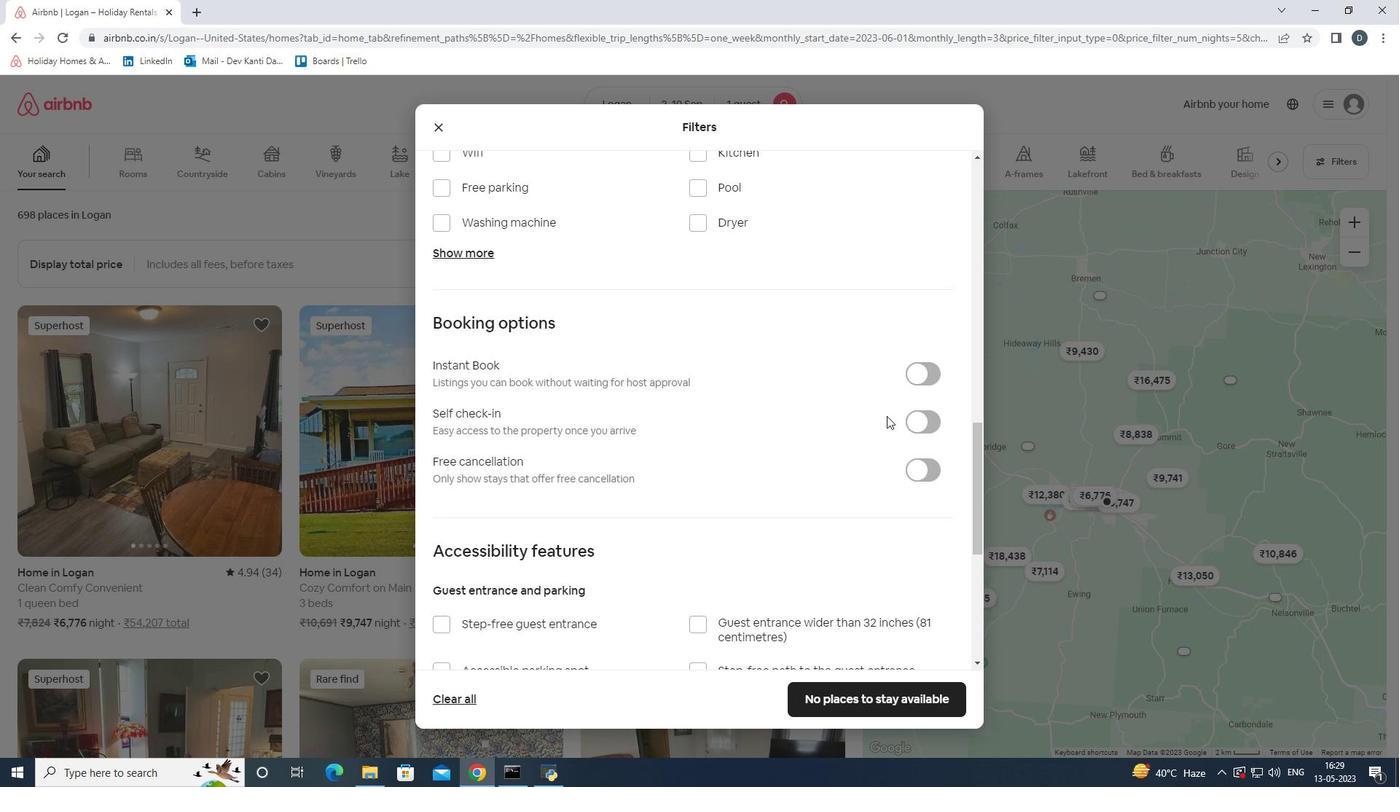 
Action: Mouse pressed left at (919, 419)
Screenshot: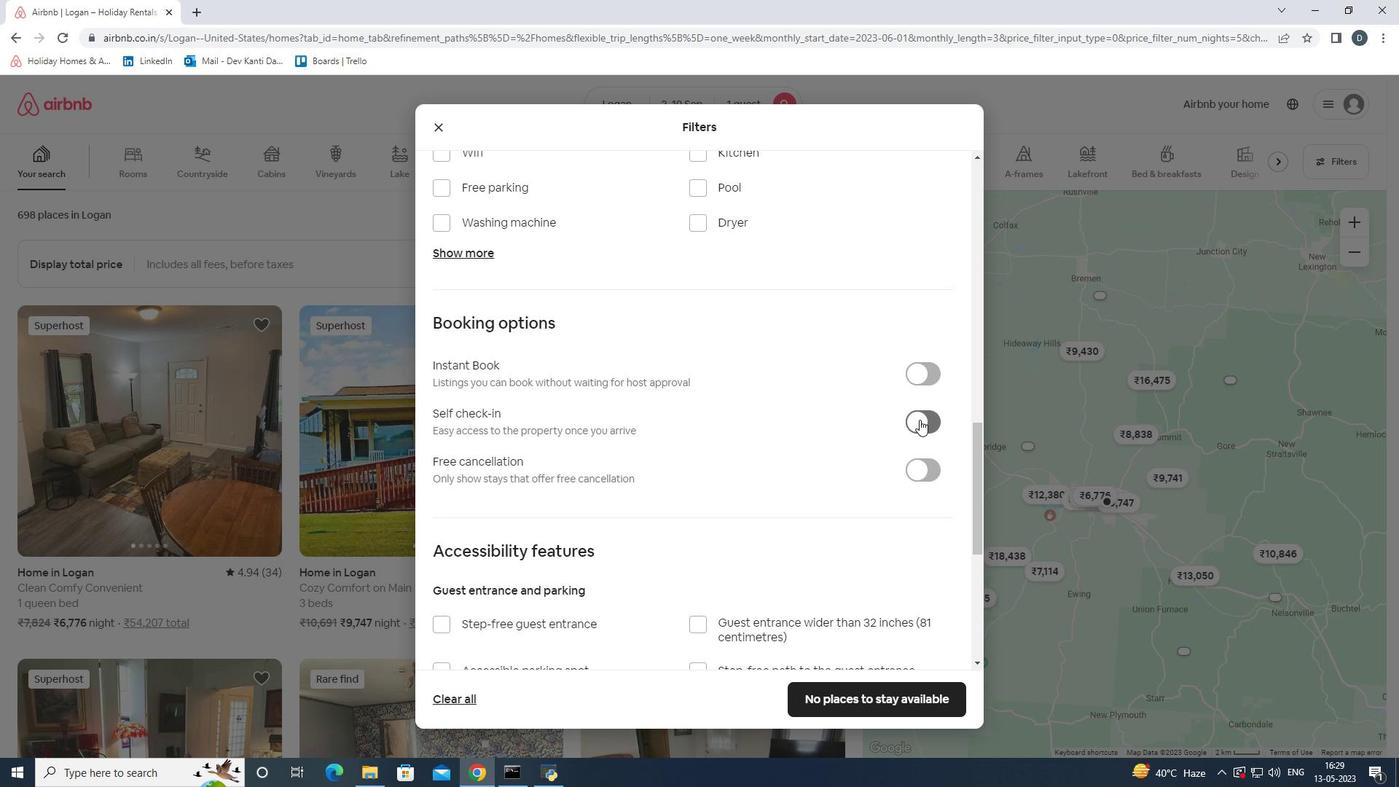 
Action: Mouse moved to (483, 402)
Screenshot: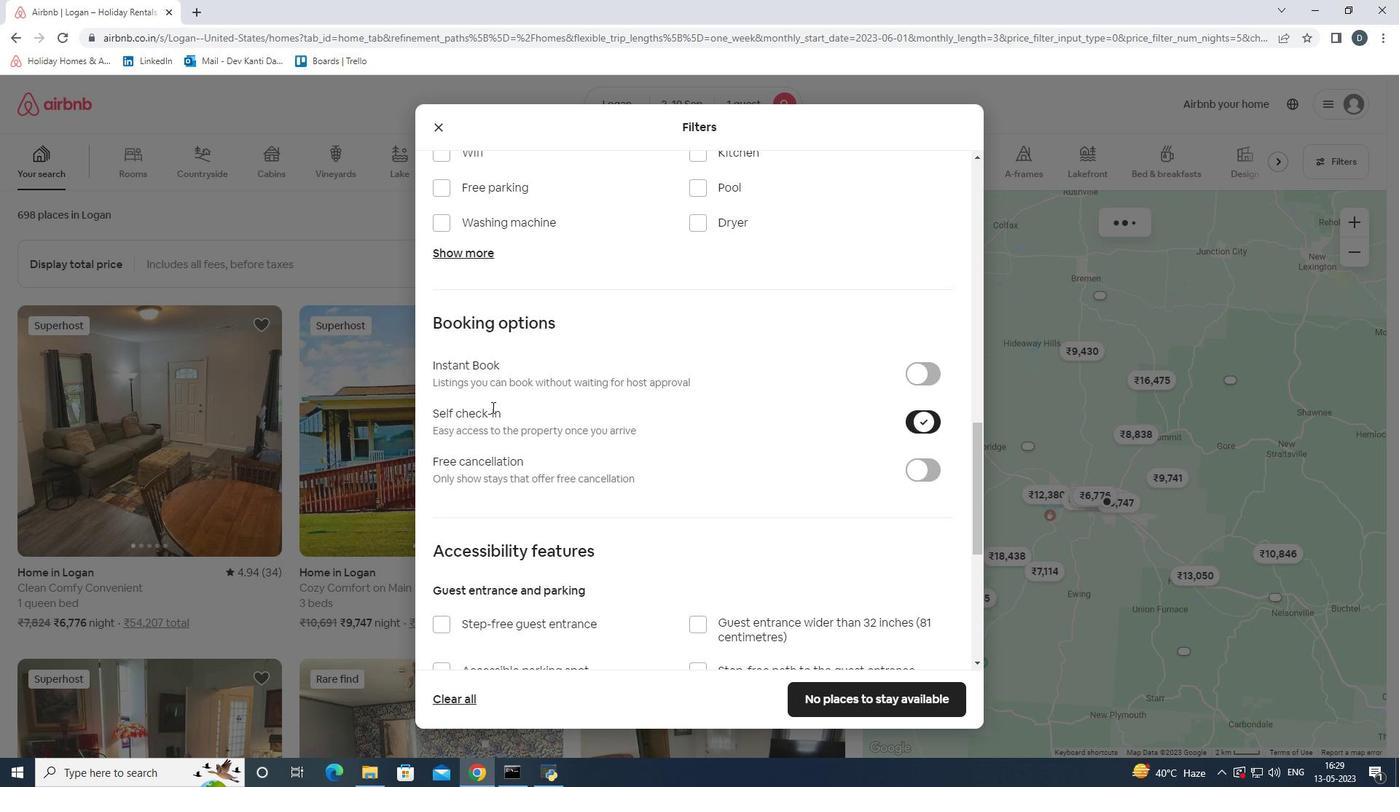 
Action: Mouse scrolled (483, 402) with delta (0, 0)
Screenshot: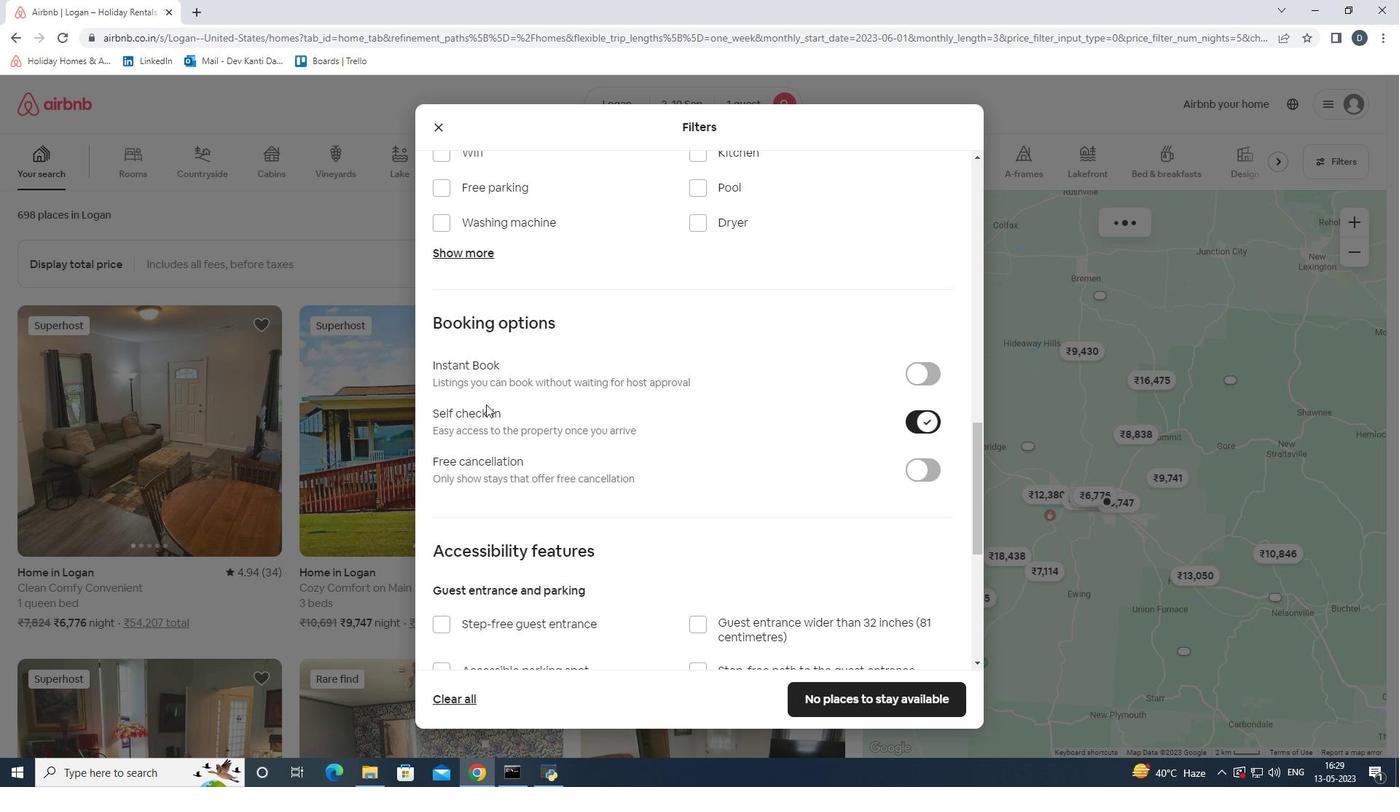 
Action: Mouse scrolled (483, 402) with delta (0, 0)
Screenshot: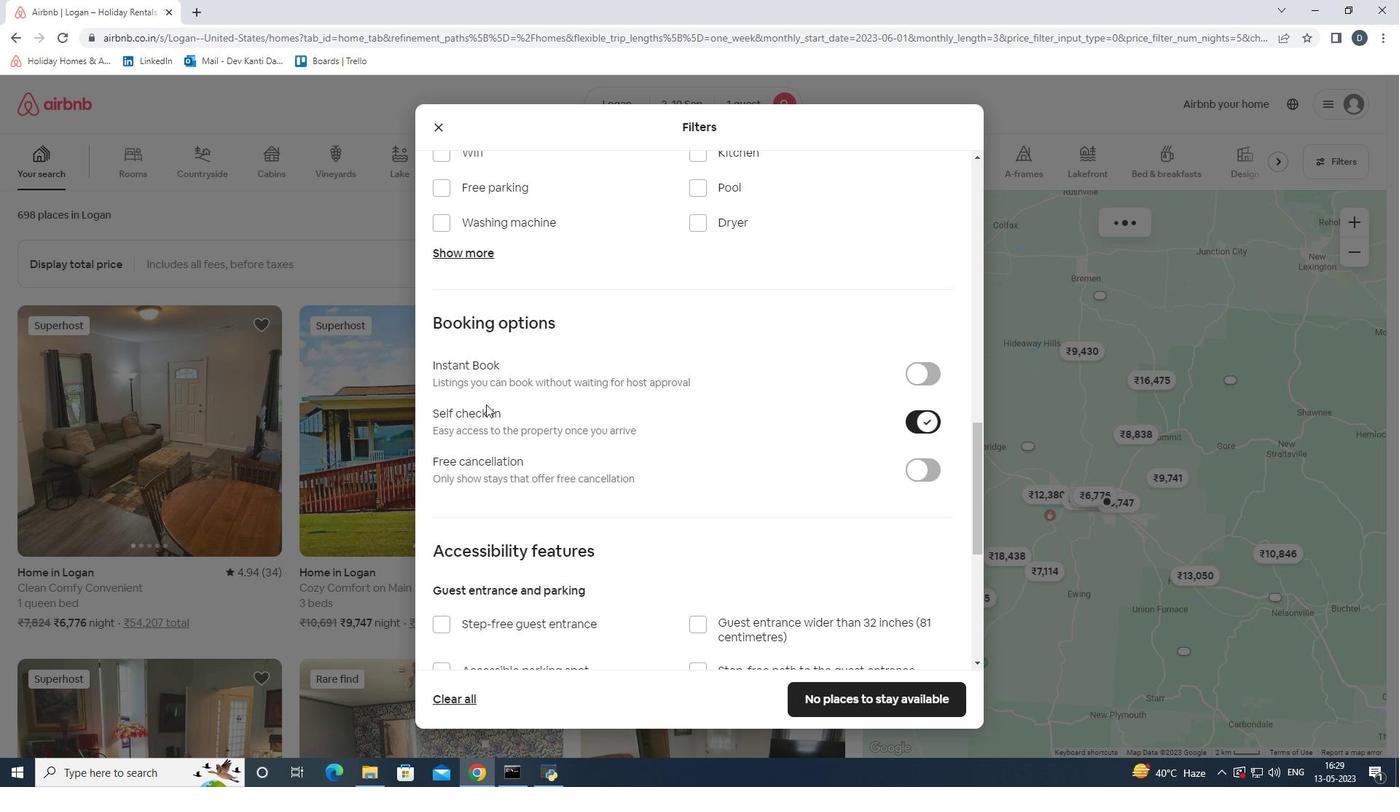 
Action: Mouse scrolled (483, 402) with delta (0, 0)
Screenshot: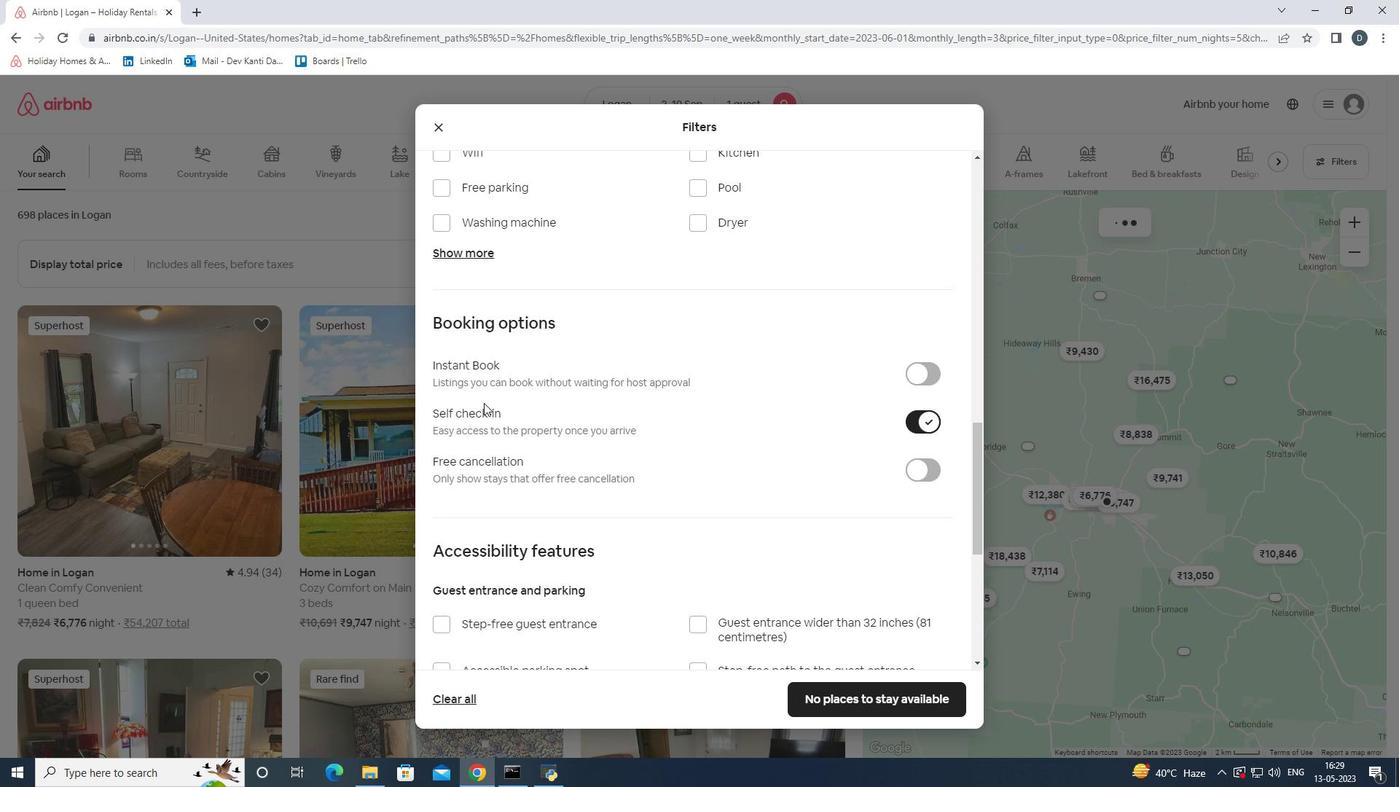 
Action: Mouse scrolled (483, 402) with delta (0, 0)
Screenshot: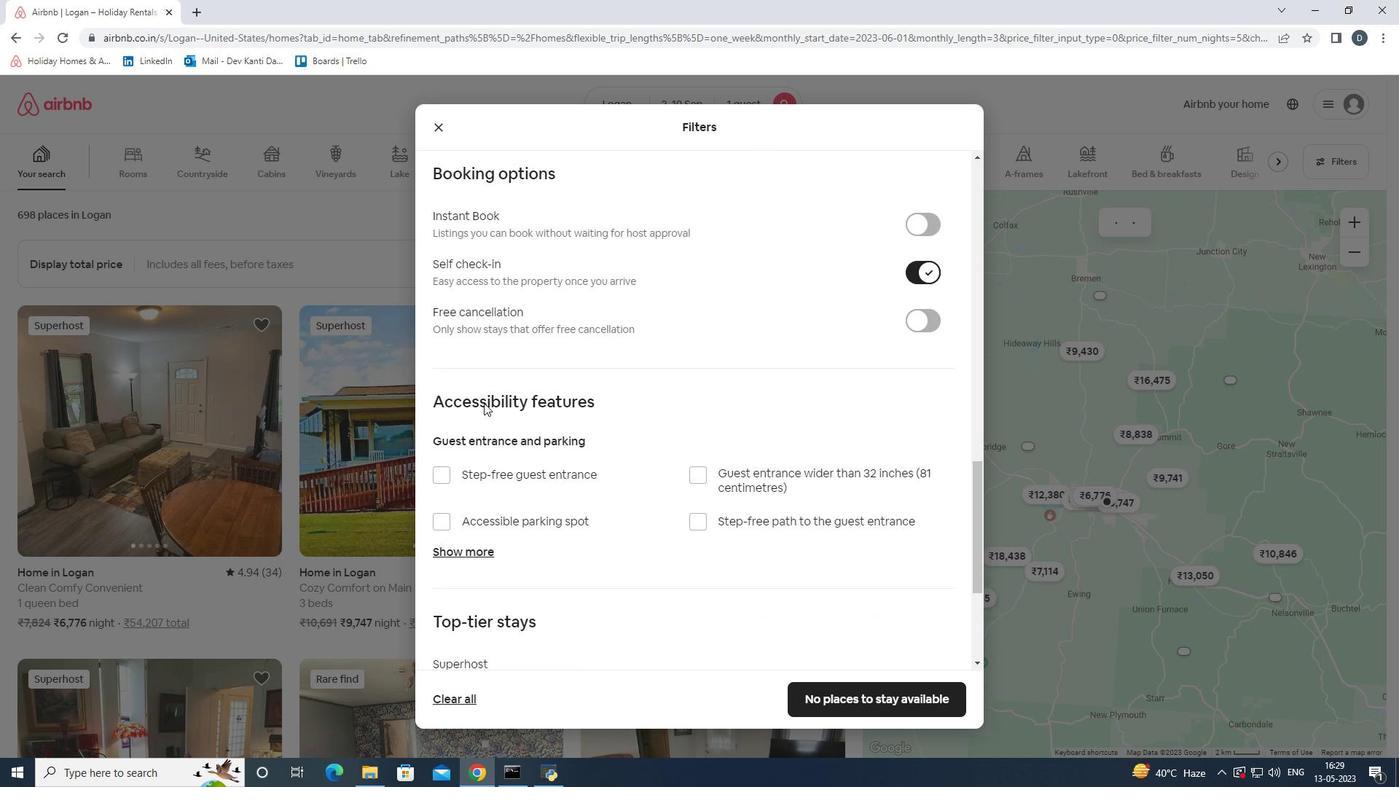 
Action: Mouse scrolled (483, 402) with delta (0, 0)
Screenshot: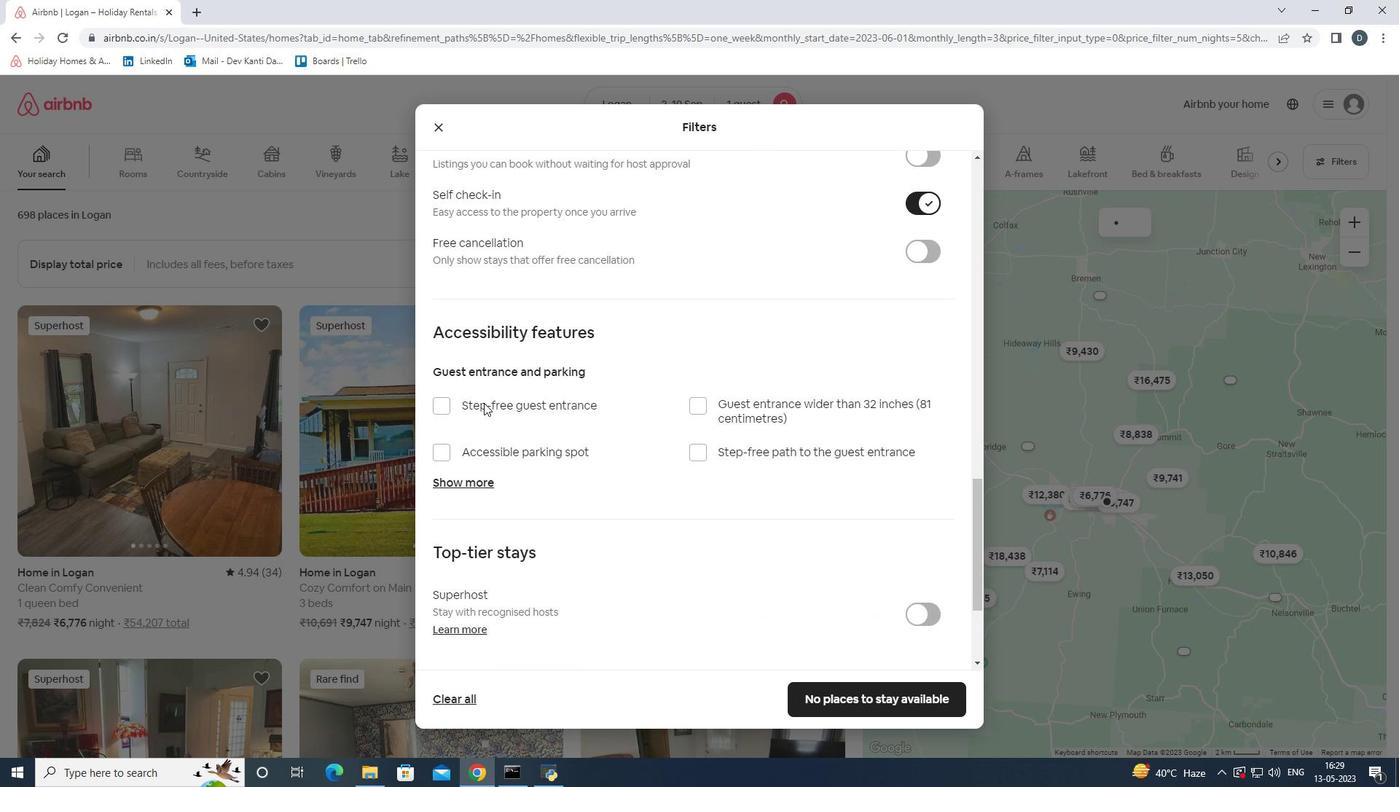 
Action: Mouse moved to (437, 601)
Screenshot: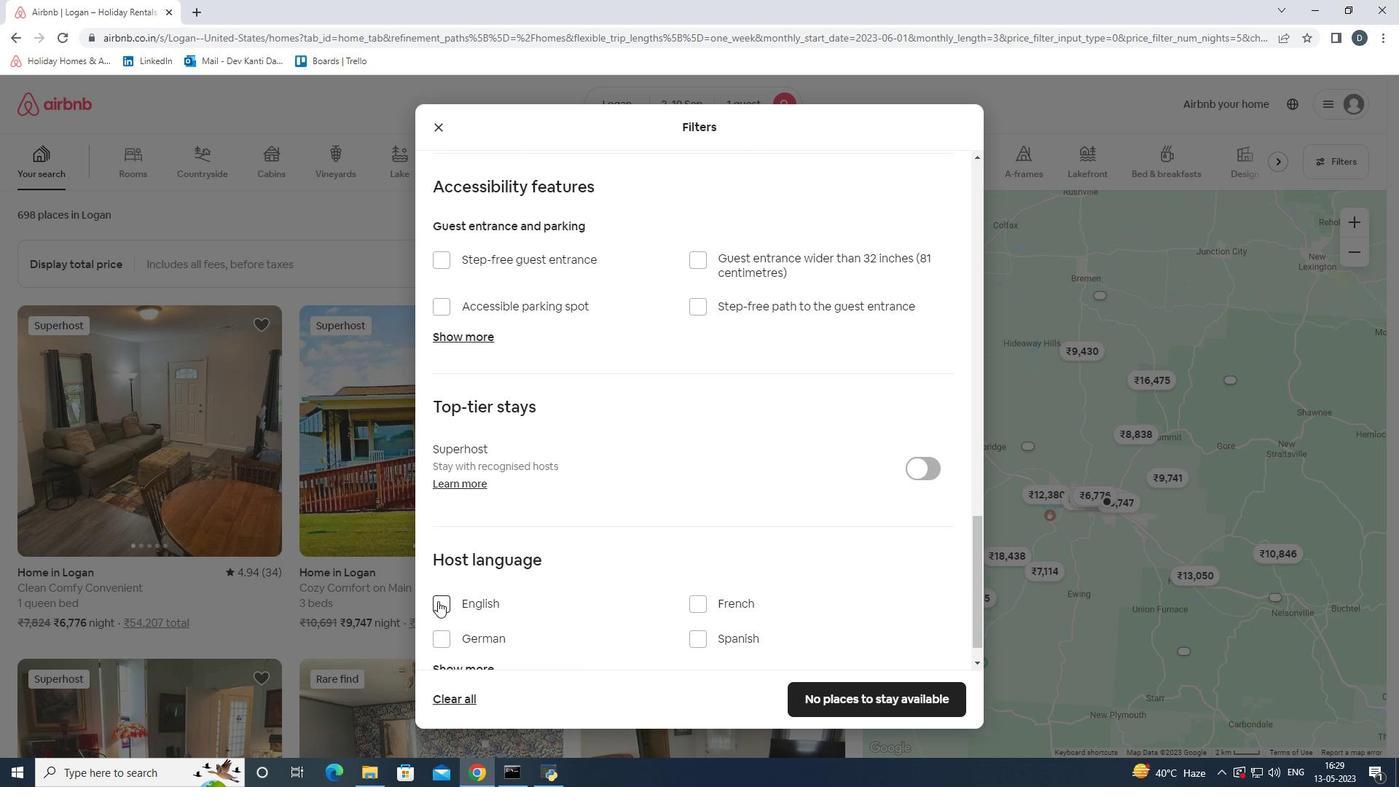 
Action: Mouse pressed left at (437, 601)
Screenshot: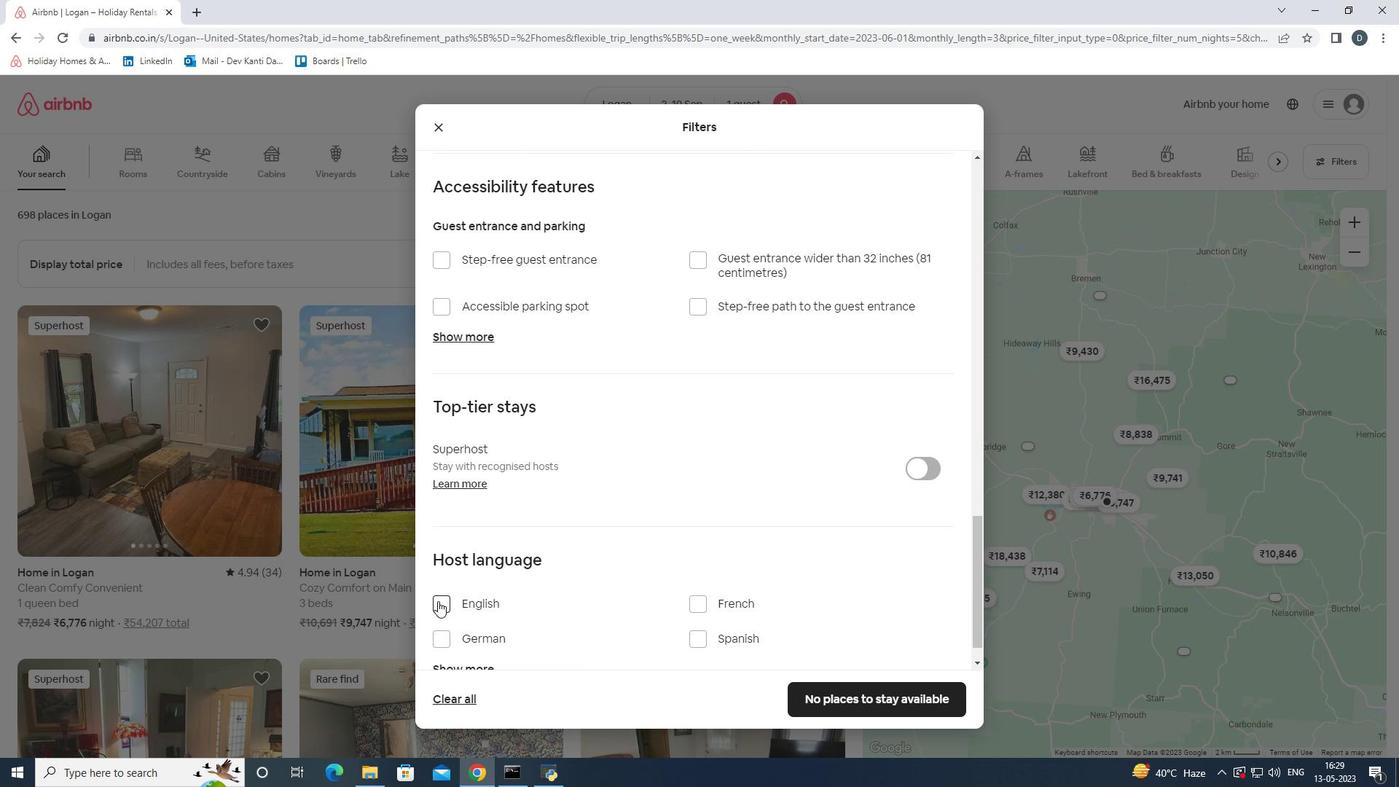 
Action: Mouse moved to (865, 695)
Screenshot: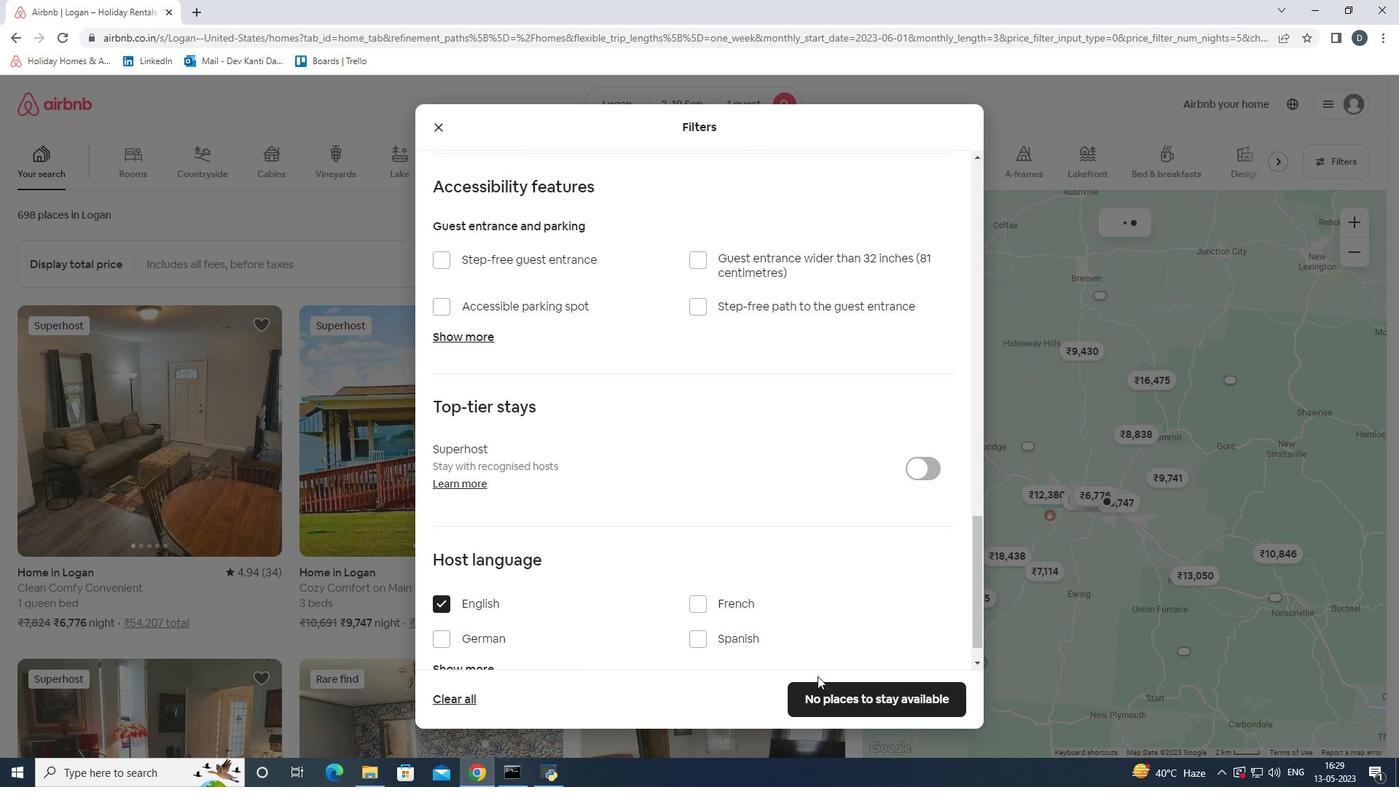 
Action: Mouse pressed left at (865, 695)
Screenshot: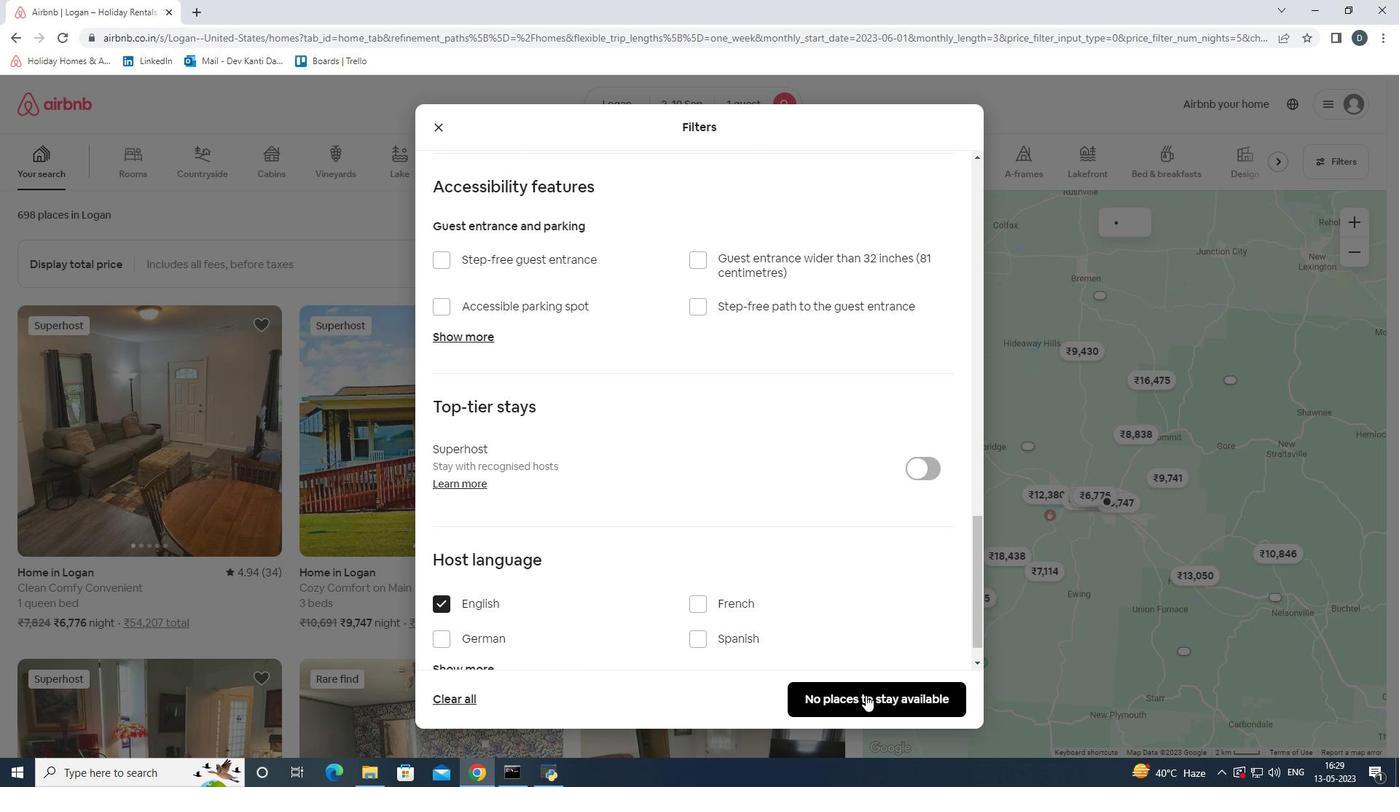 
